 Task: Find connections with filter location Bishoftu with filter topic #purposewith filter profile language Potuguese with filter current company Temenos with filter school Sikar Jobs with filter industry Circuses and Magic Shows with filter service category Budgeting with filter keywords title Director of First Impressions
Action: Mouse moved to (199, 305)
Screenshot: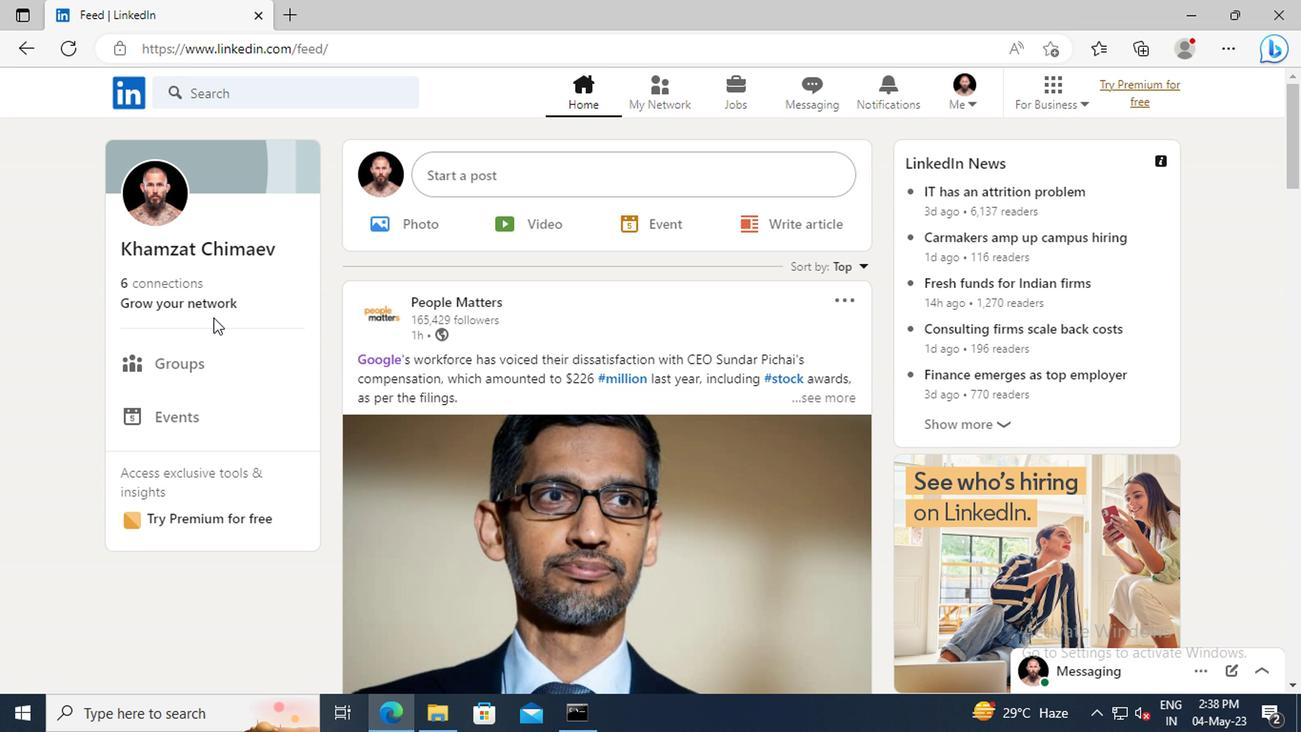 
Action: Mouse pressed left at (199, 305)
Screenshot: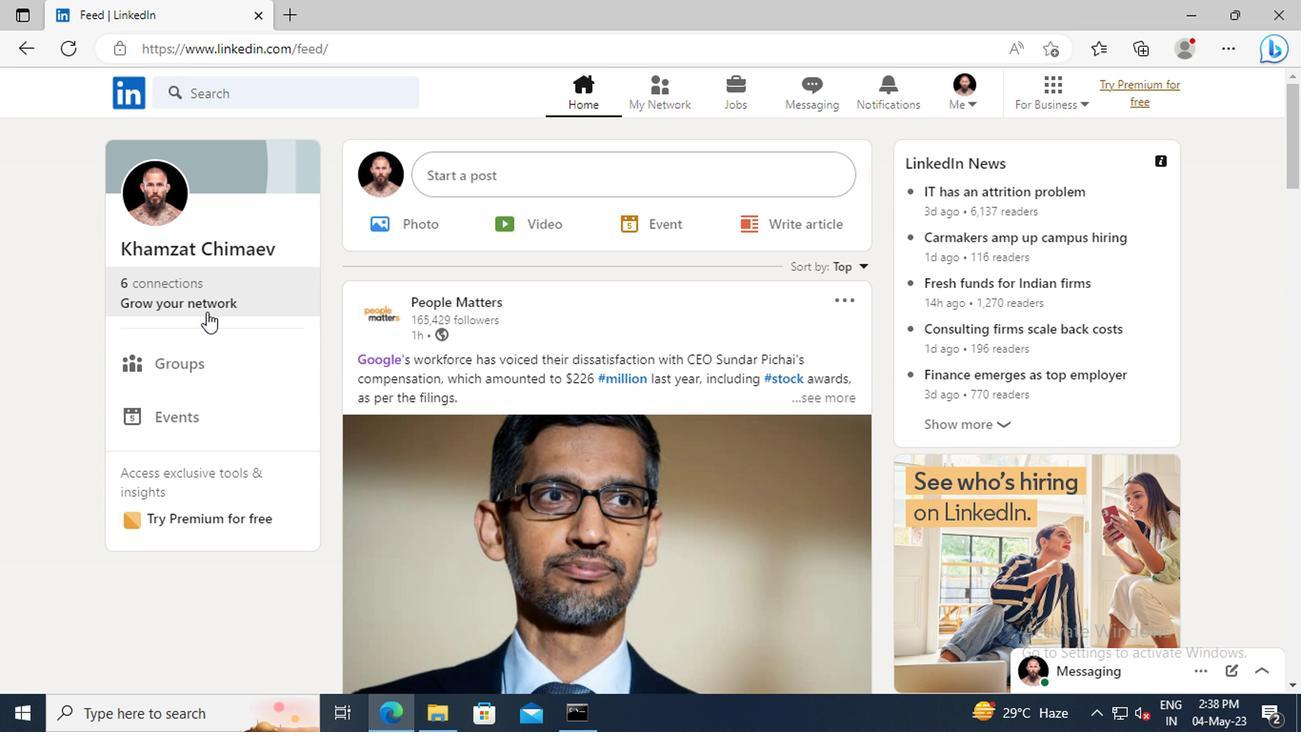 
Action: Mouse moved to (198, 202)
Screenshot: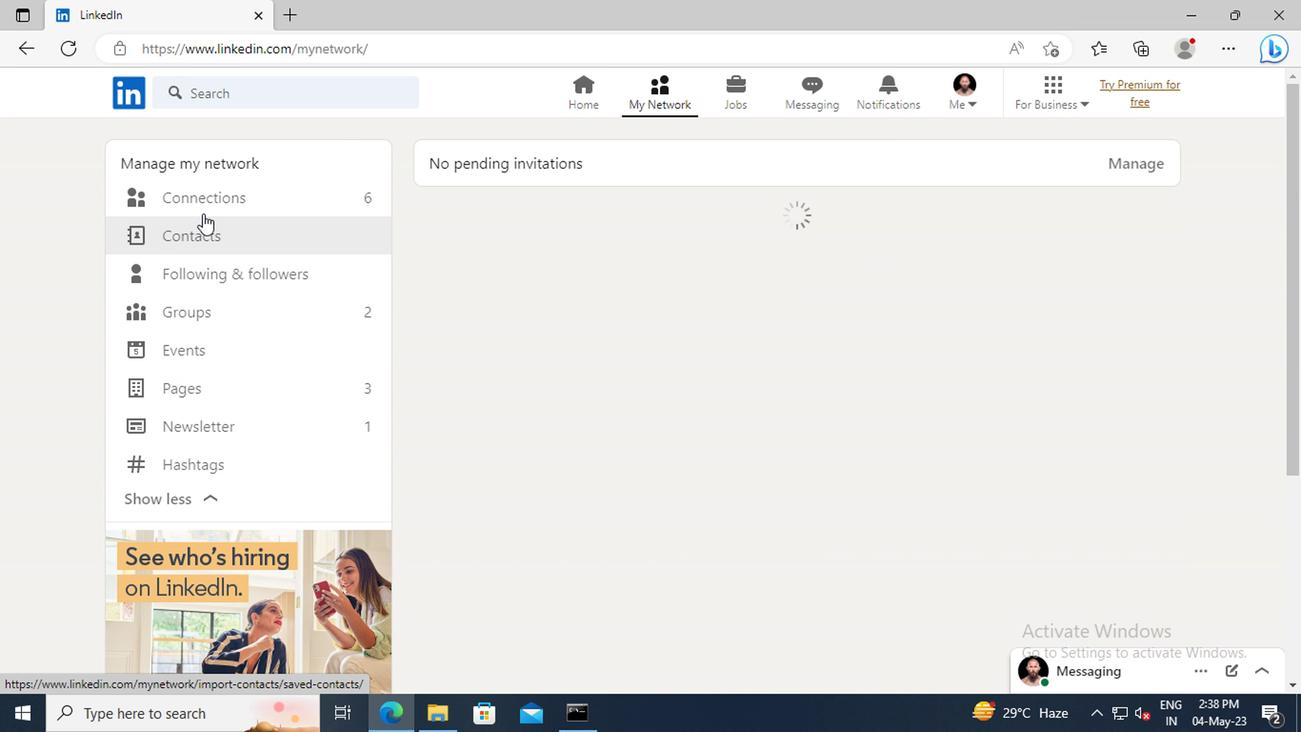 
Action: Mouse pressed left at (198, 202)
Screenshot: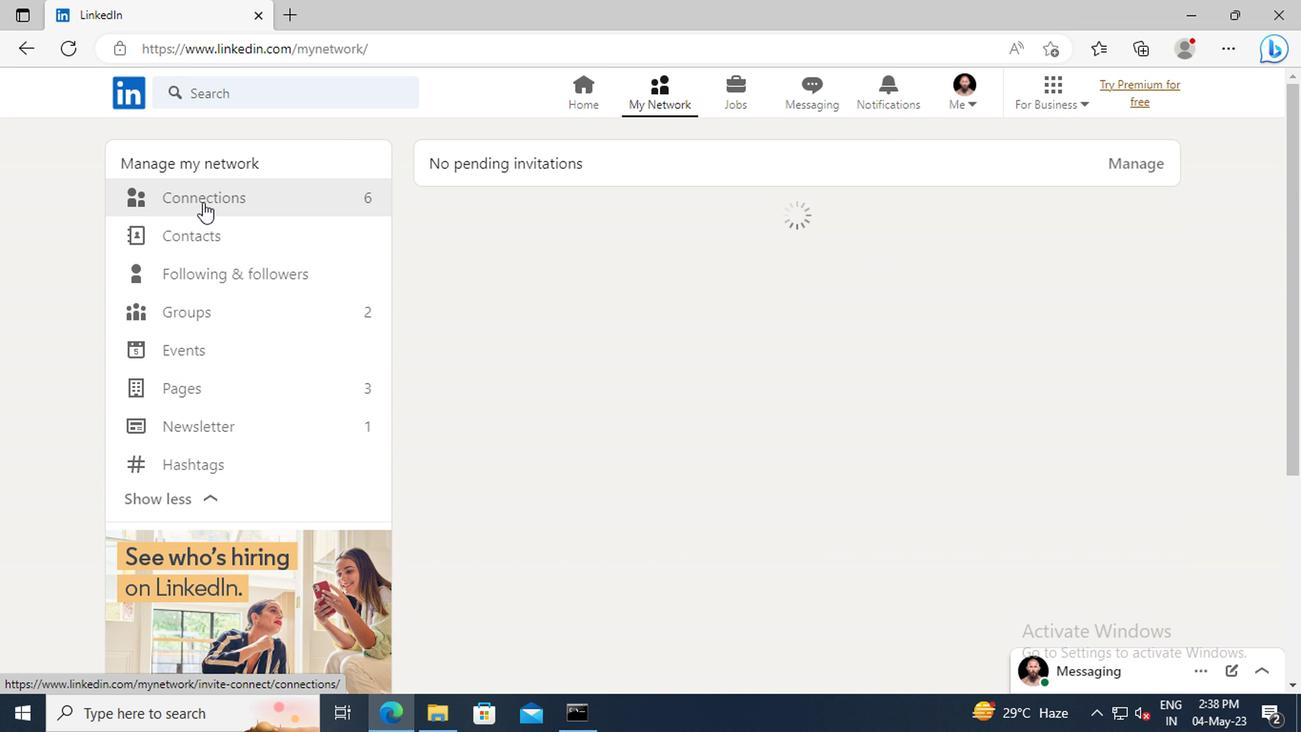 
Action: Mouse moved to (756, 206)
Screenshot: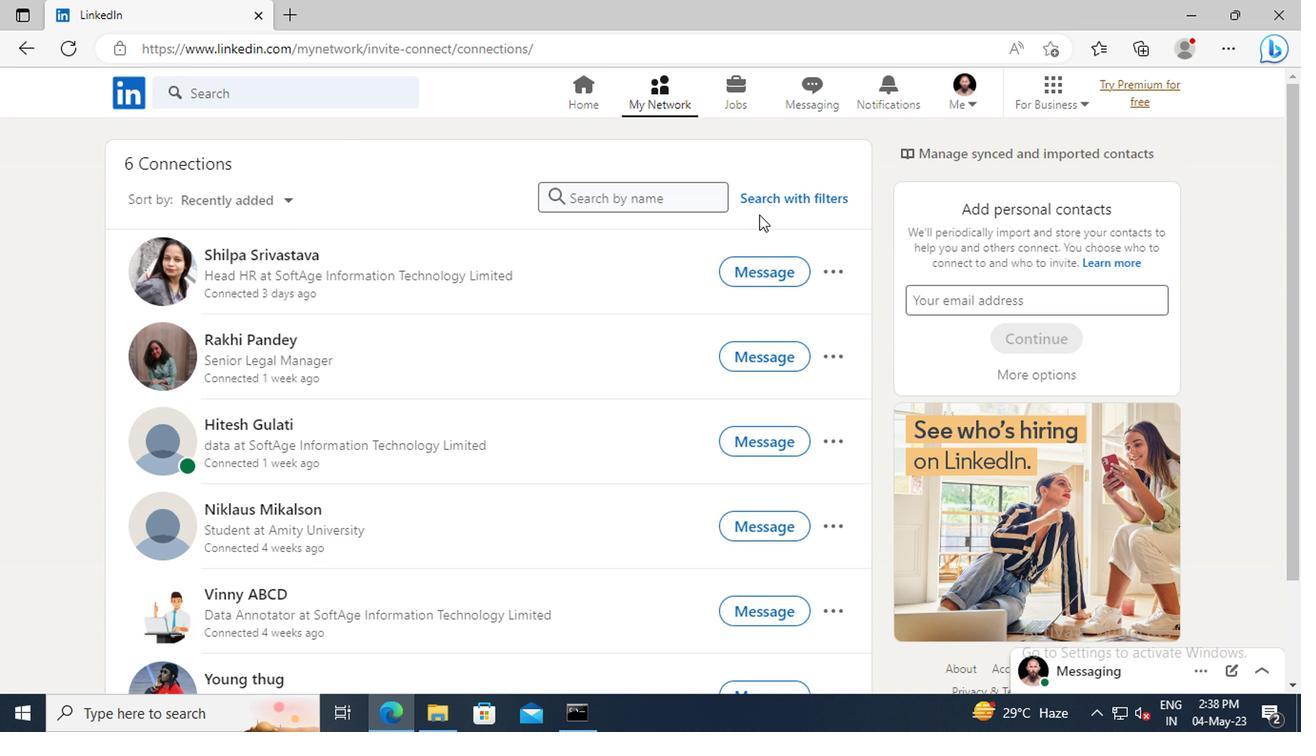 
Action: Mouse pressed left at (756, 206)
Screenshot: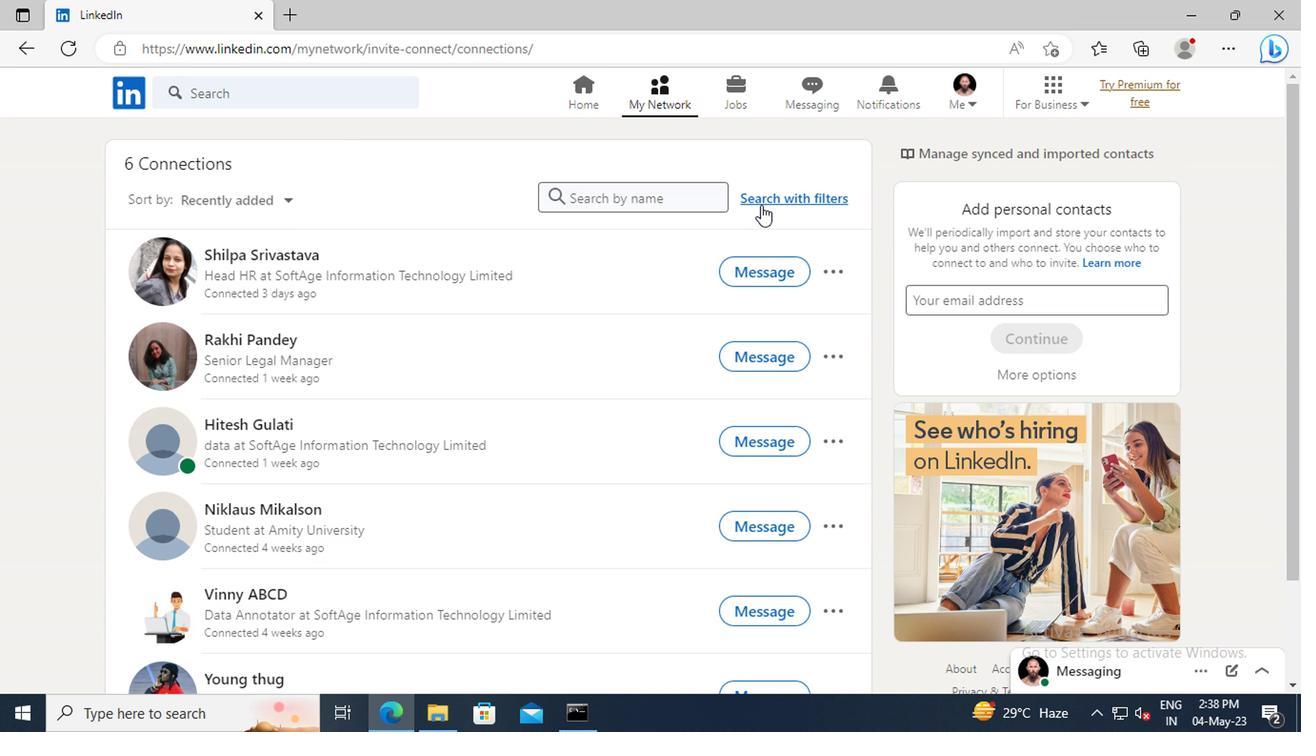 
Action: Mouse moved to (718, 155)
Screenshot: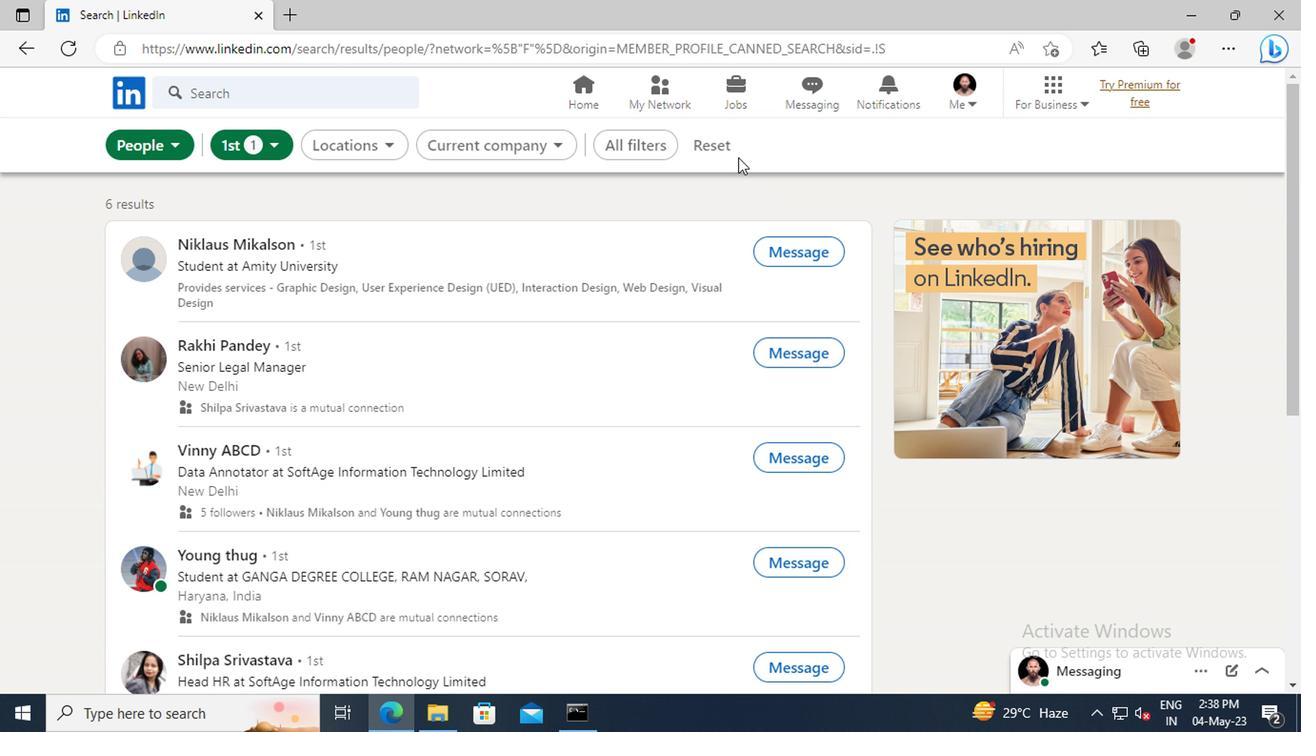 
Action: Mouse pressed left at (718, 155)
Screenshot: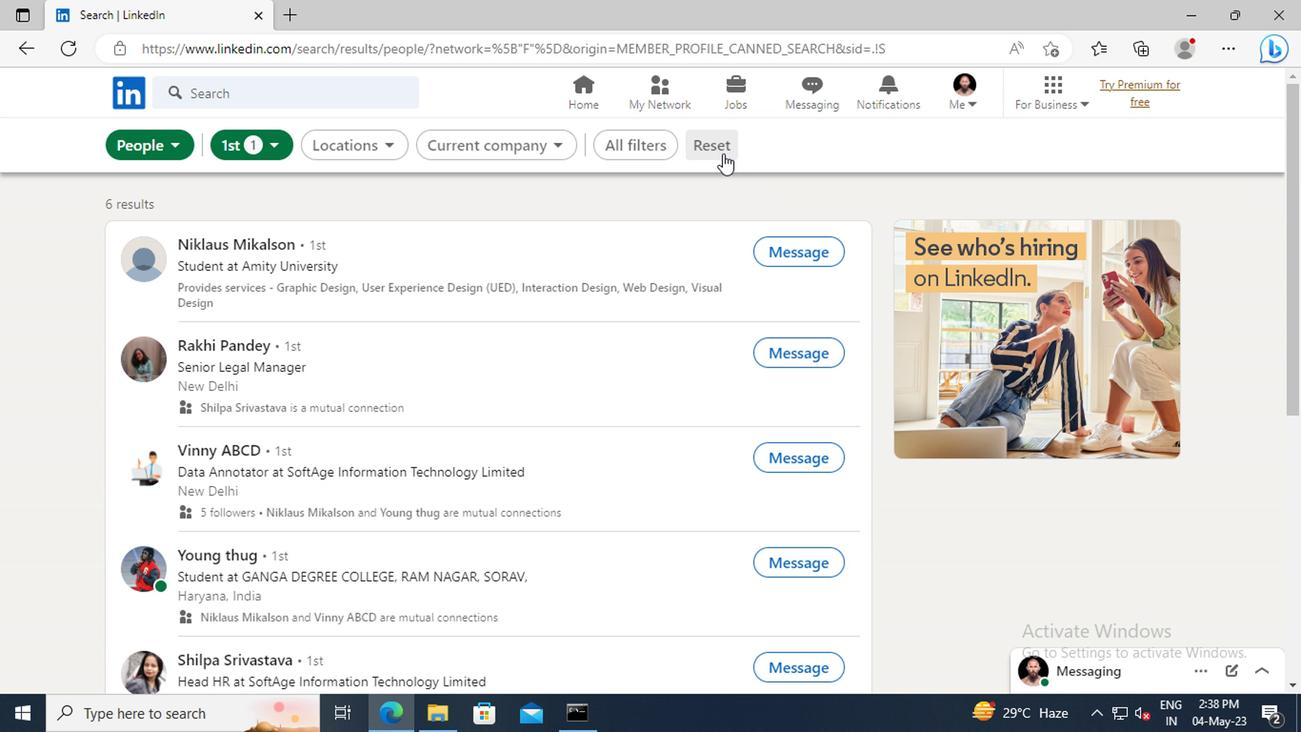 
Action: Mouse moved to (688, 153)
Screenshot: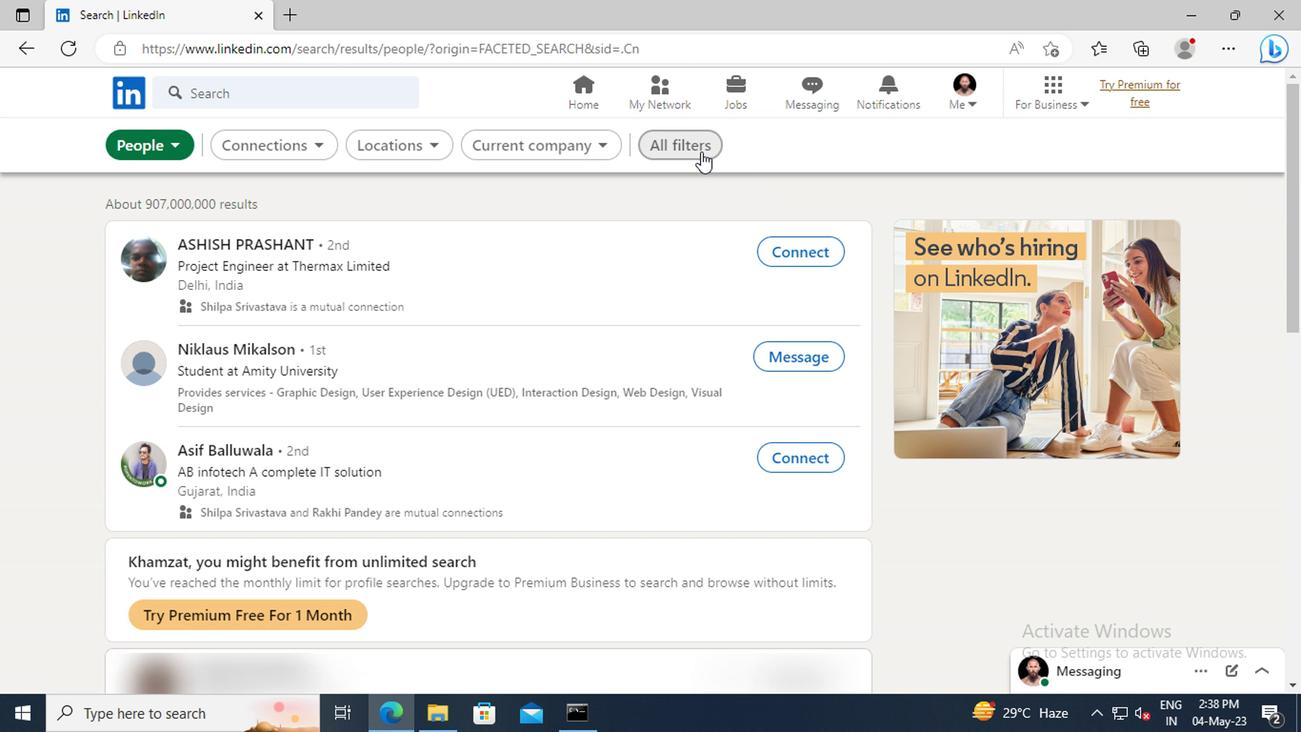 
Action: Mouse pressed left at (688, 153)
Screenshot: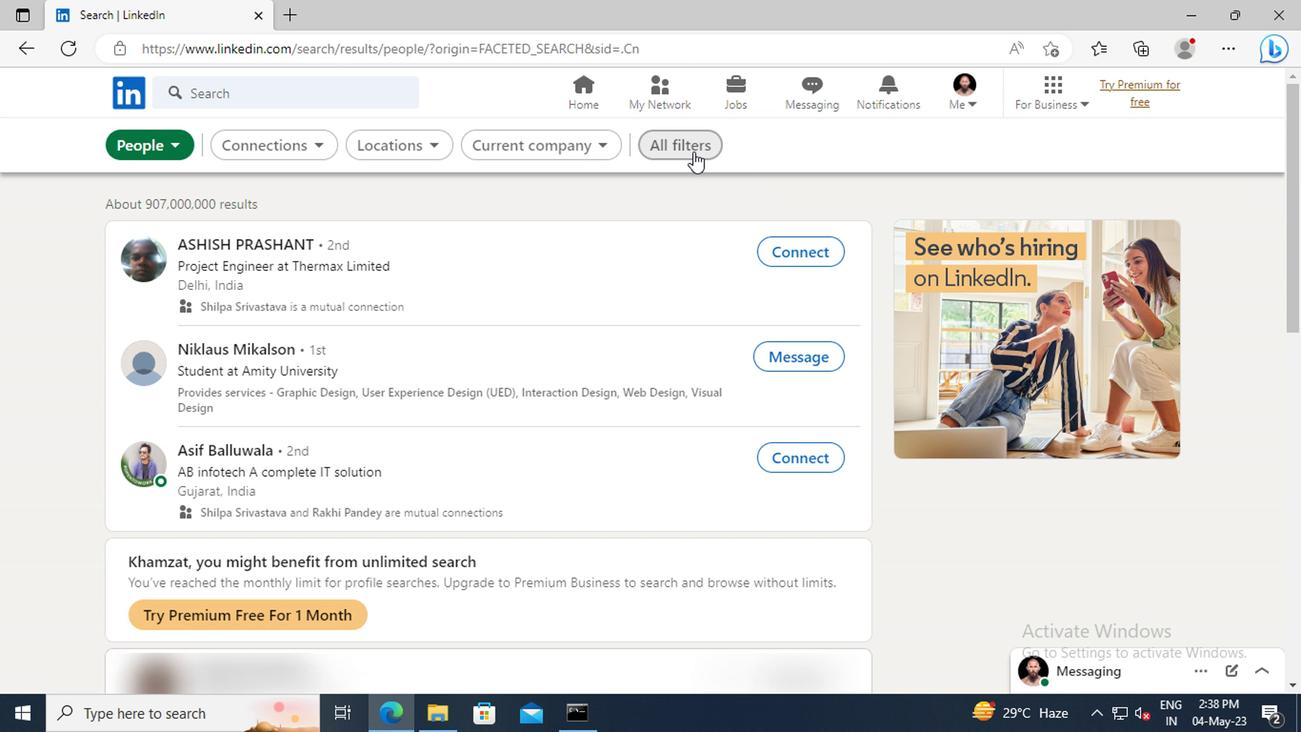 
Action: Mouse moved to (1019, 371)
Screenshot: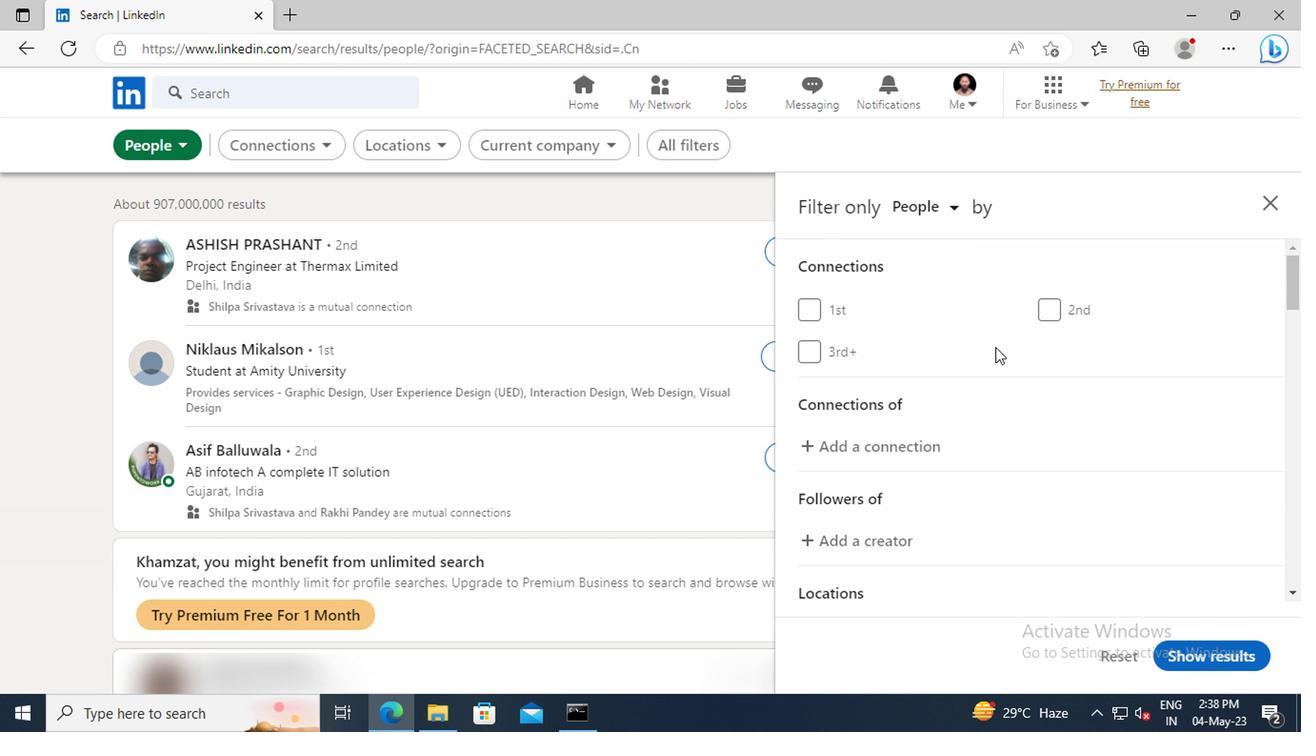 
Action: Mouse scrolled (1019, 370) with delta (0, -1)
Screenshot: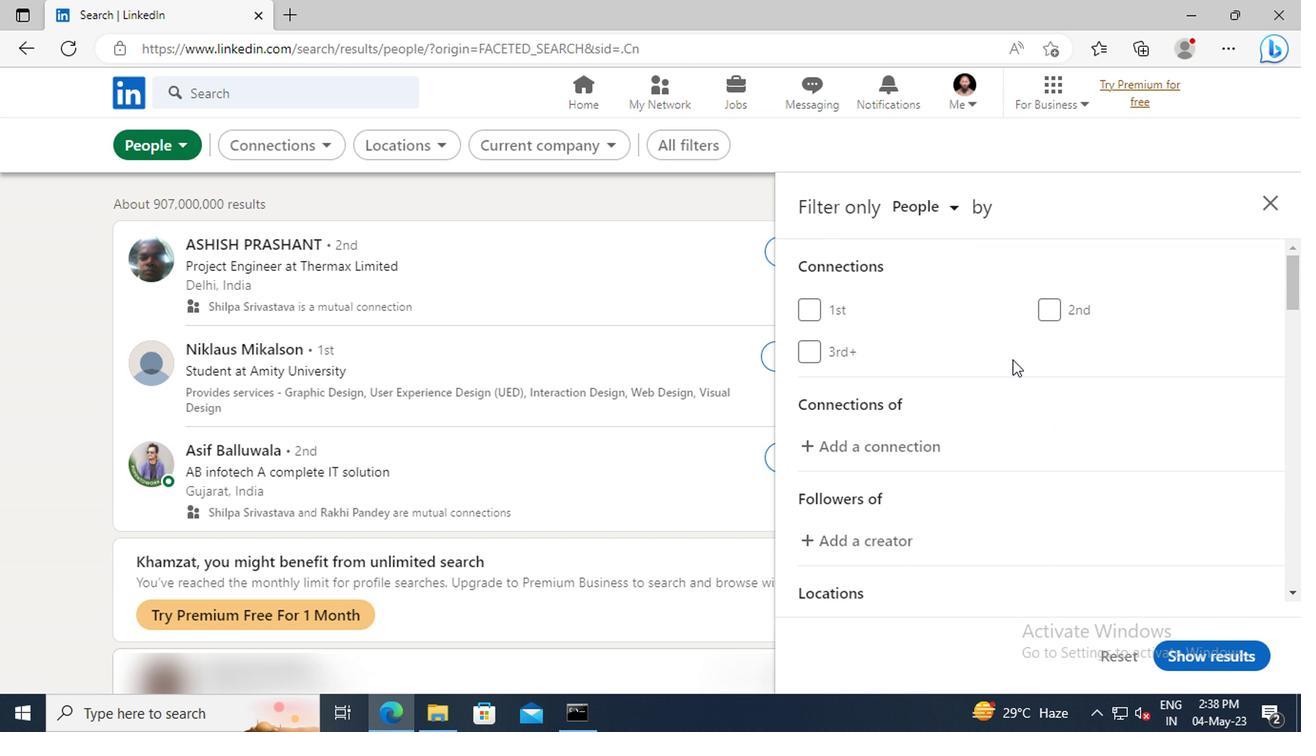
Action: Mouse scrolled (1019, 370) with delta (0, -1)
Screenshot: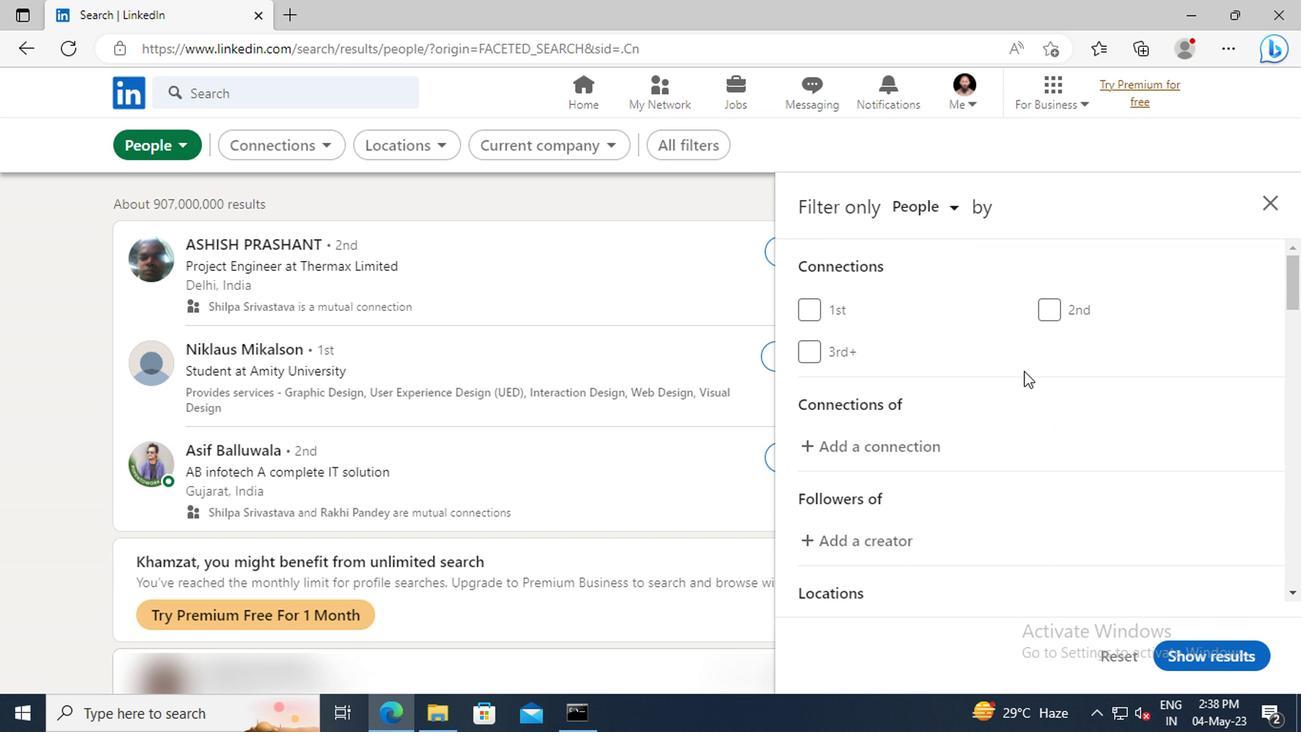 
Action: Mouse scrolled (1019, 370) with delta (0, -1)
Screenshot: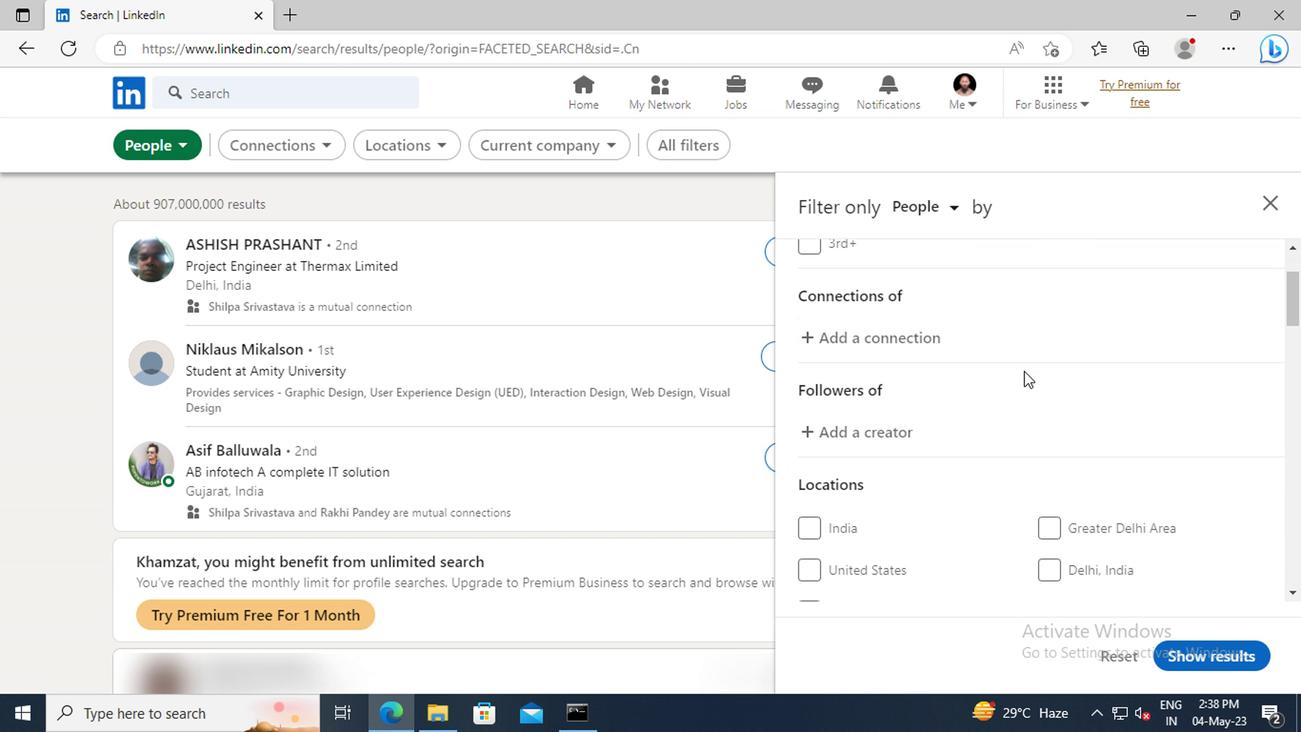 
Action: Mouse scrolled (1019, 370) with delta (0, -1)
Screenshot: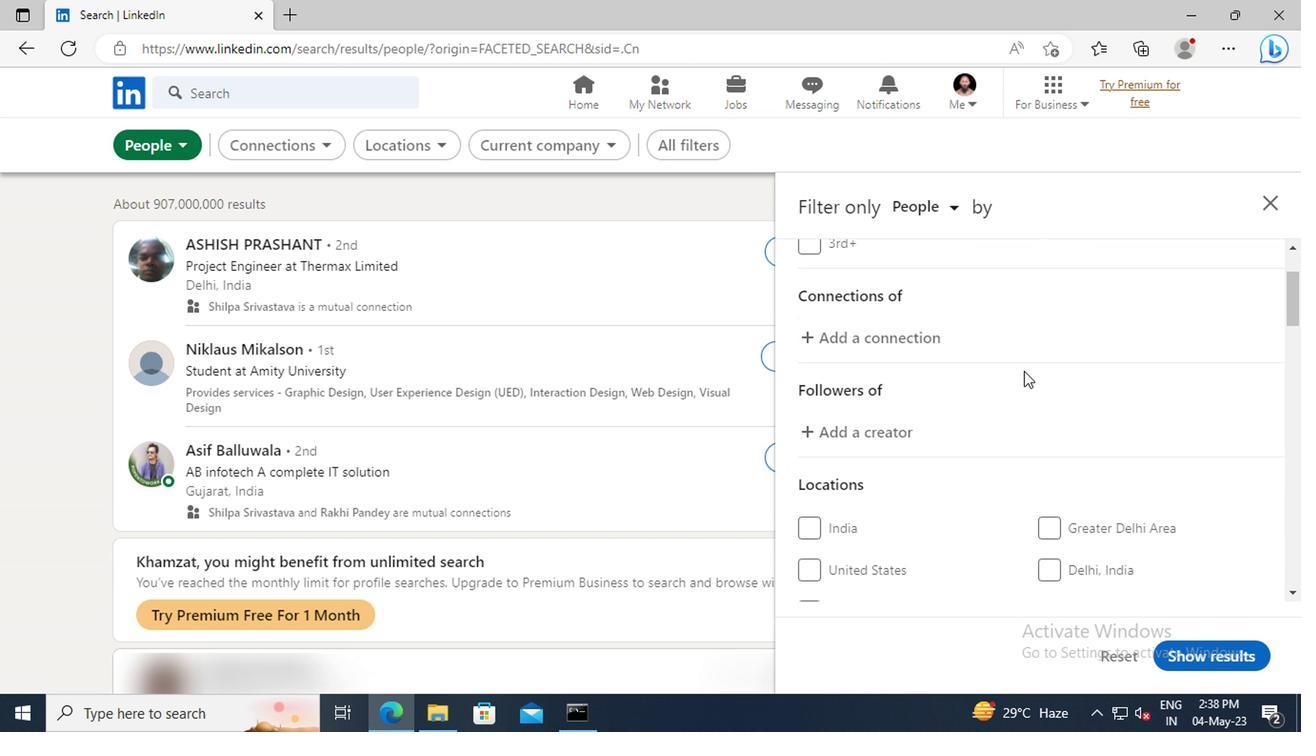 
Action: Mouse scrolled (1019, 370) with delta (0, -1)
Screenshot: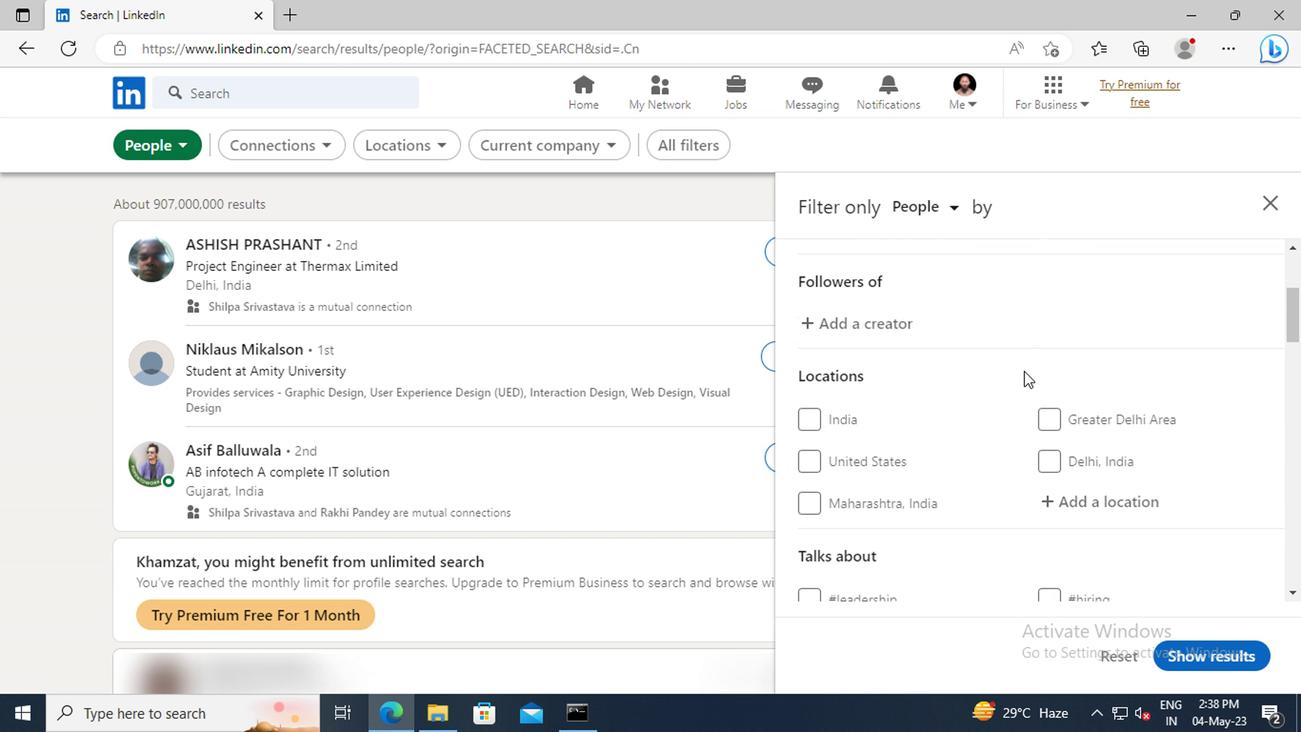 
Action: Mouse scrolled (1019, 370) with delta (0, -1)
Screenshot: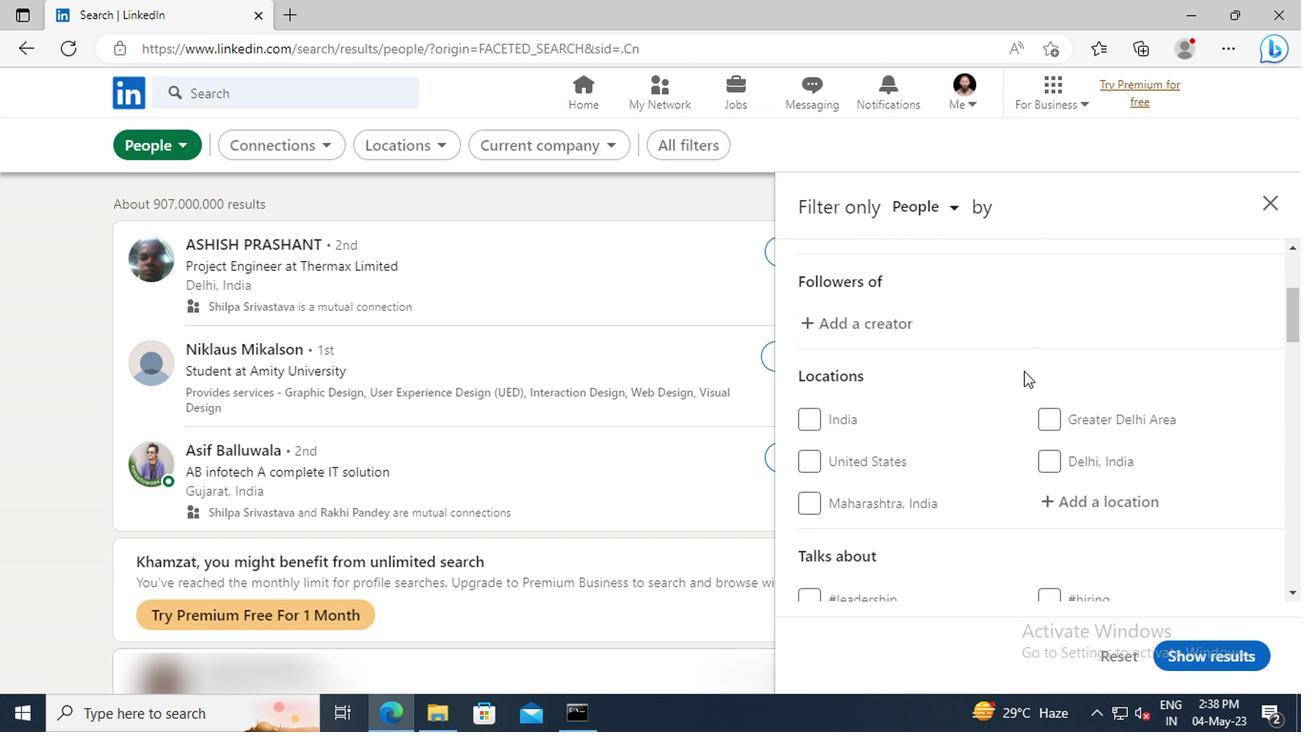
Action: Mouse moved to (1051, 394)
Screenshot: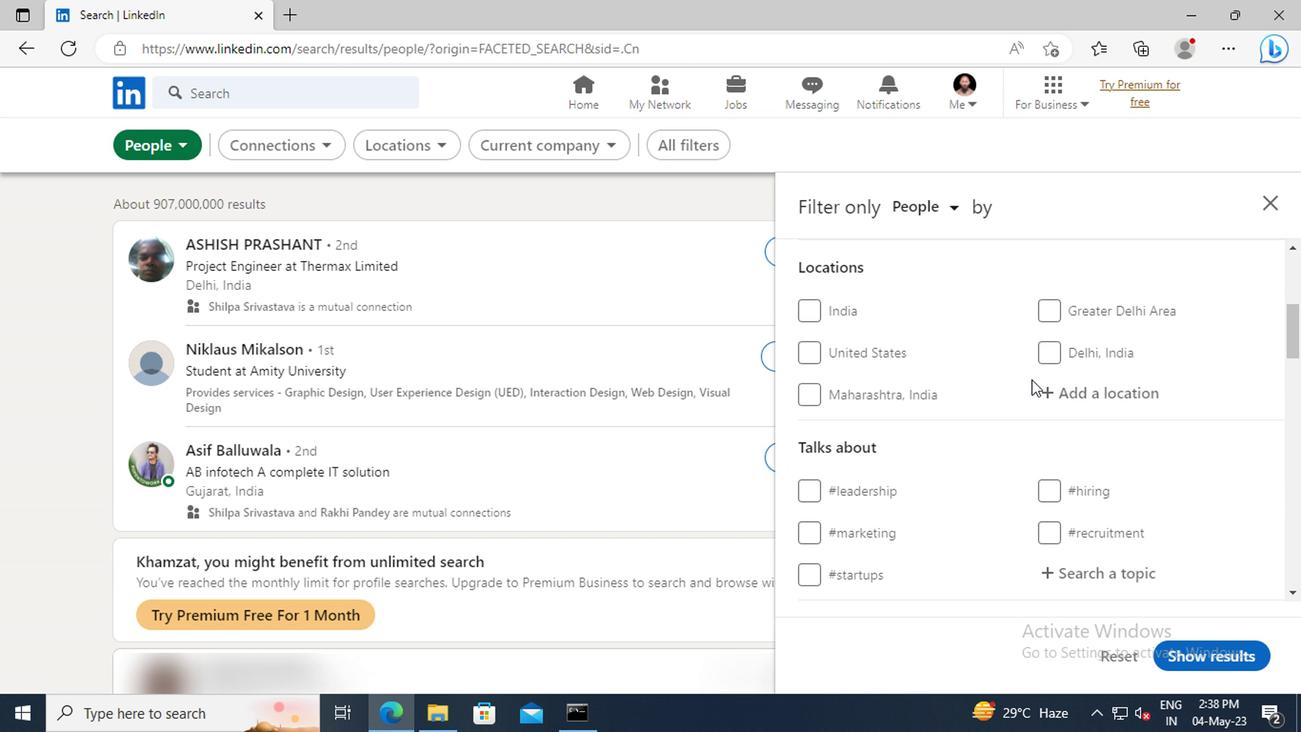 
Action: Mouse pressed left at (1051, 394)
Screenshot: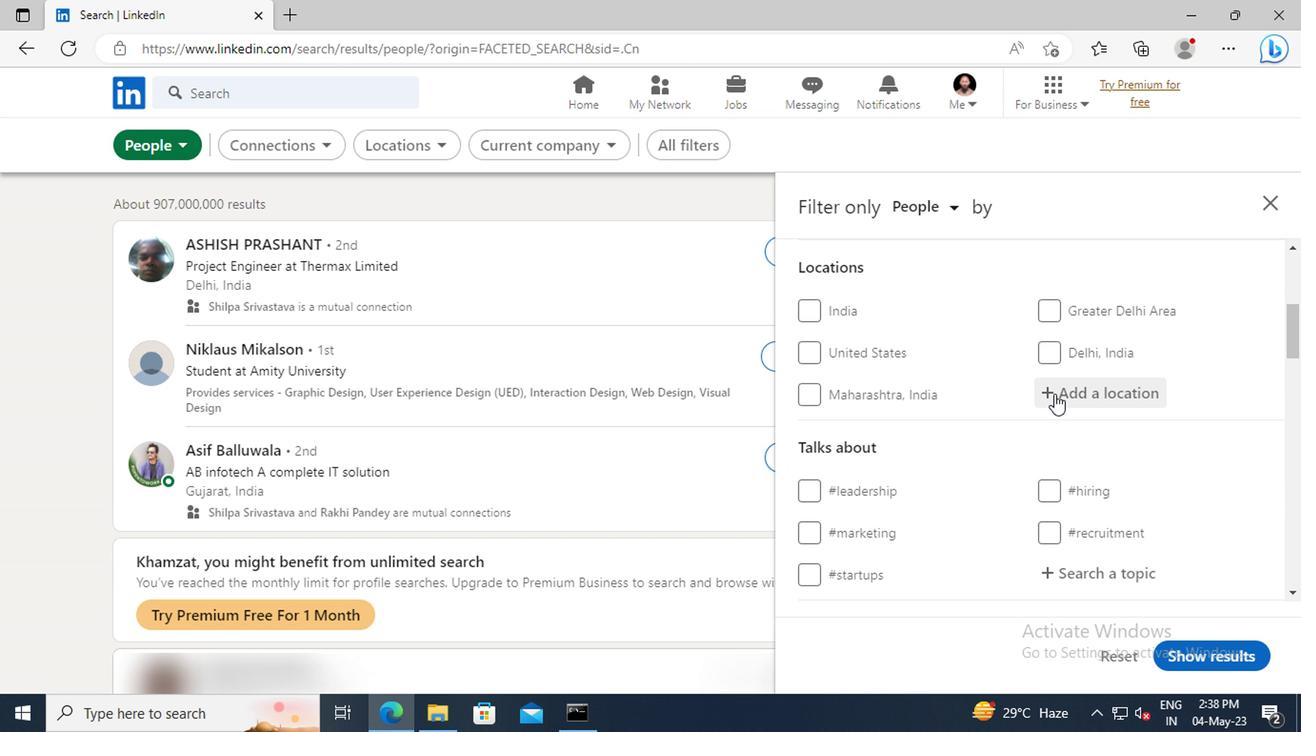 
Action: Mouse moved to (1046, 397)
Screenshot: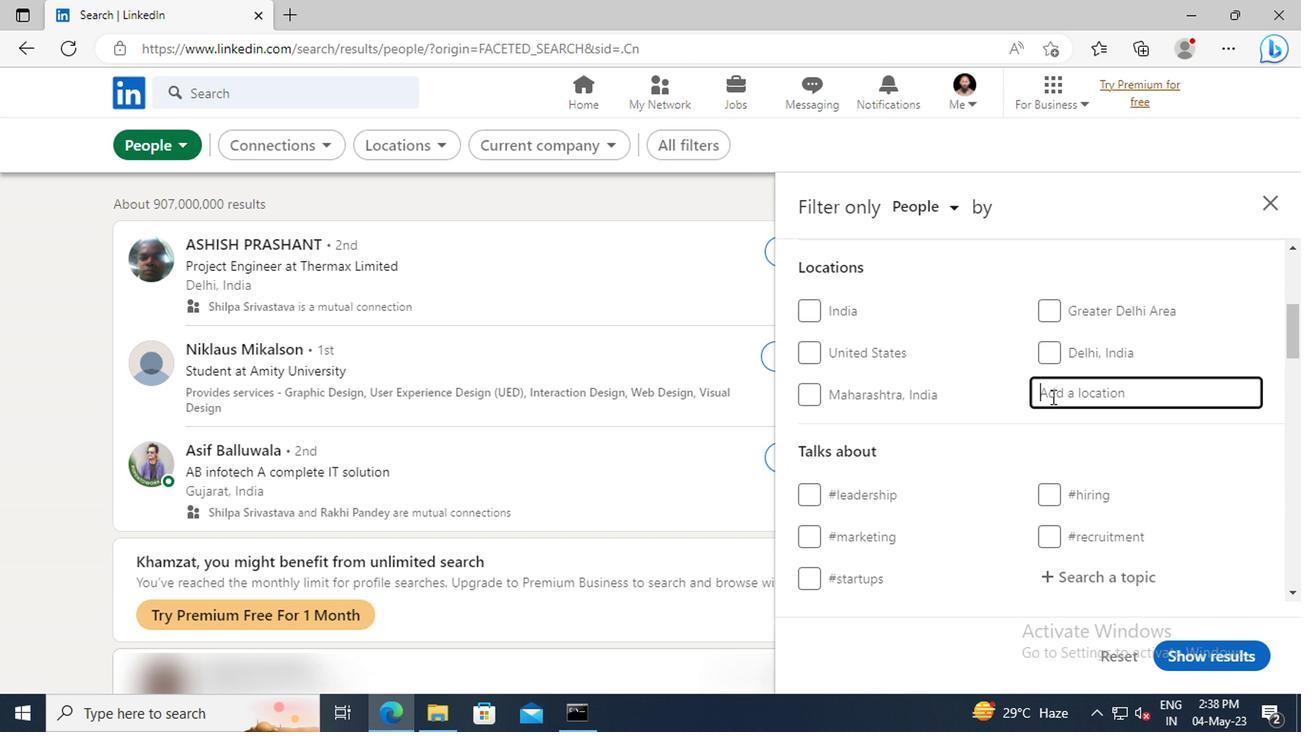
Action: Key pressed <Key.shift>BISHOFTU<Key.enter>
Screenshot: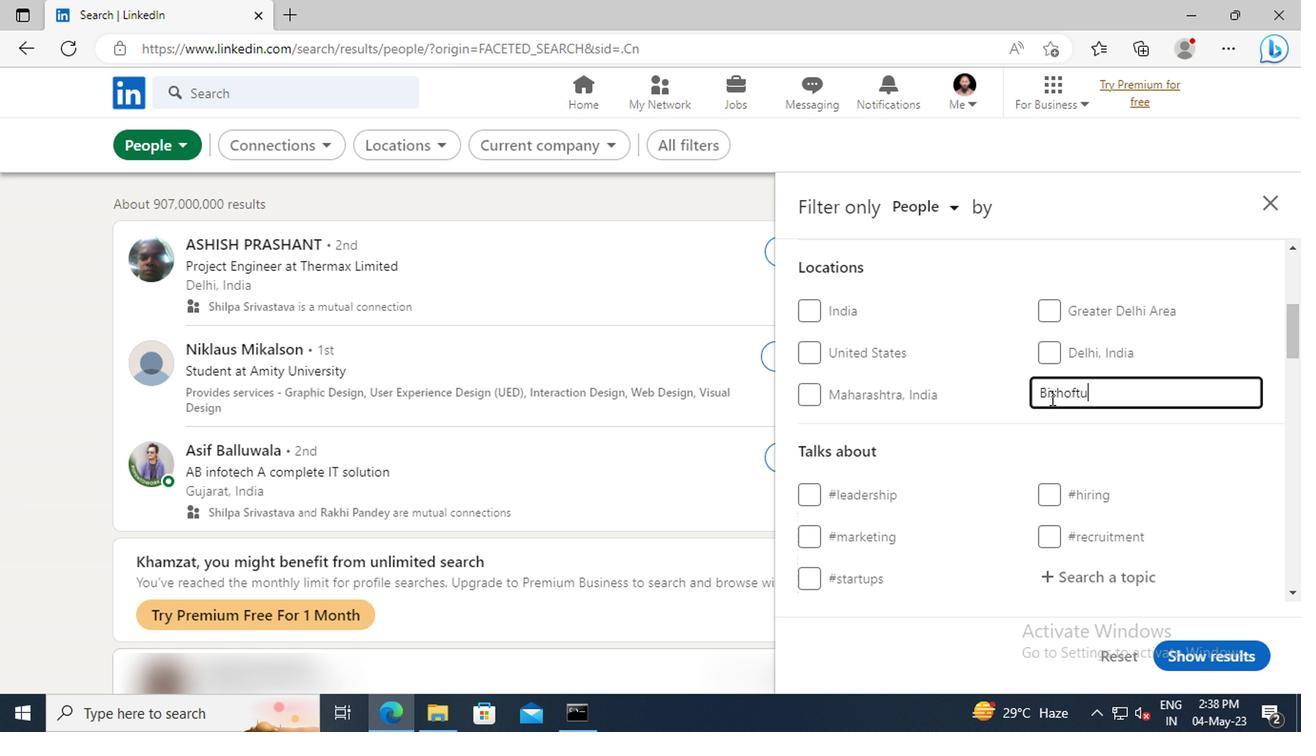 
Action: Mouse scrolled (1046, 396) with delta (0, -1)
Screenshot: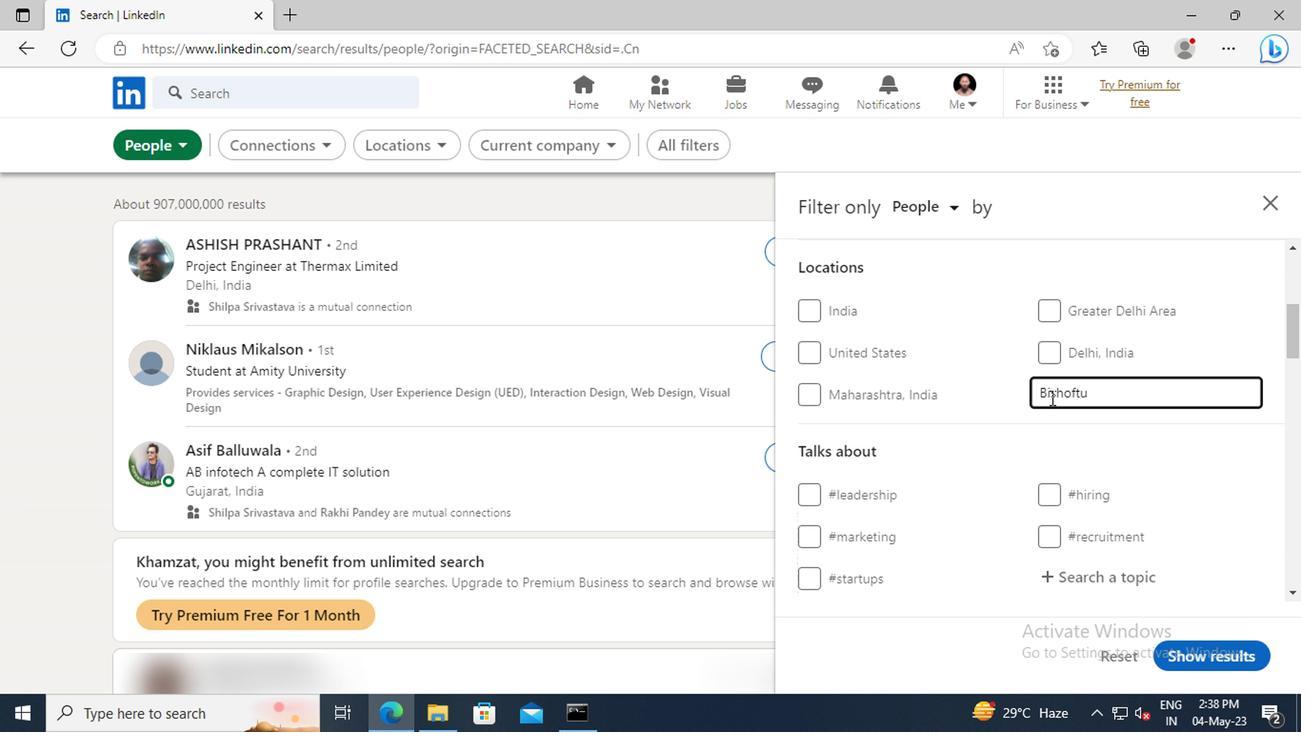 
Action: Mouse scrolled (1046, 396) with delta (0, -1)
Screenshot: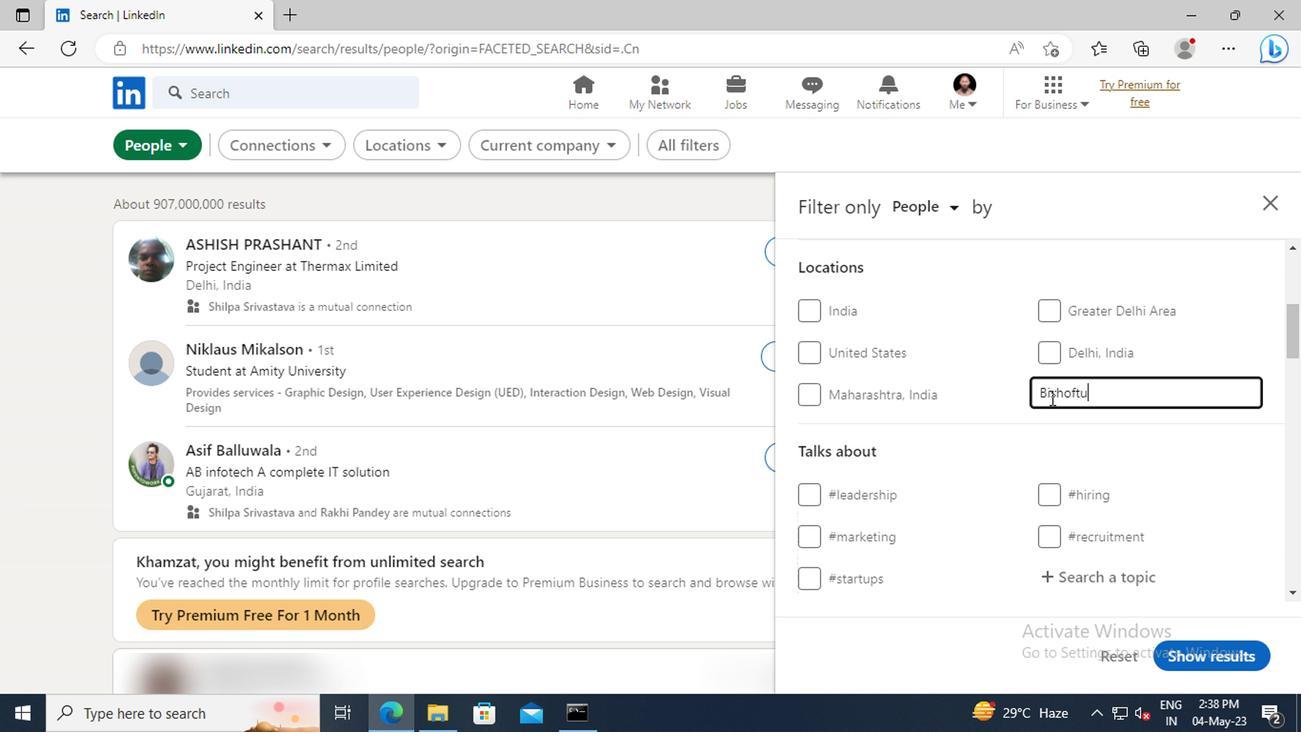 
Action: Mouse scrolled (1046, 396) with delta (0, -1)
Screenshot: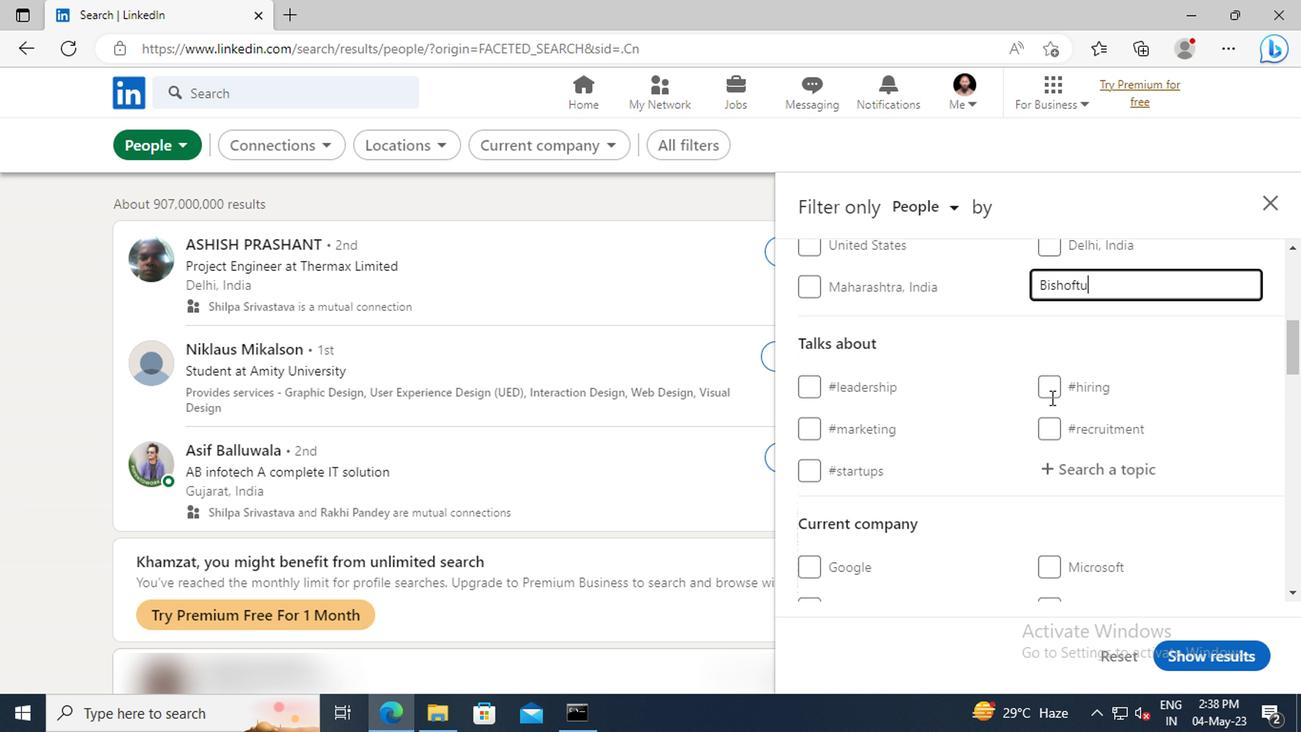 
Action: Mouse moved to (1052, 410)
Screenshot: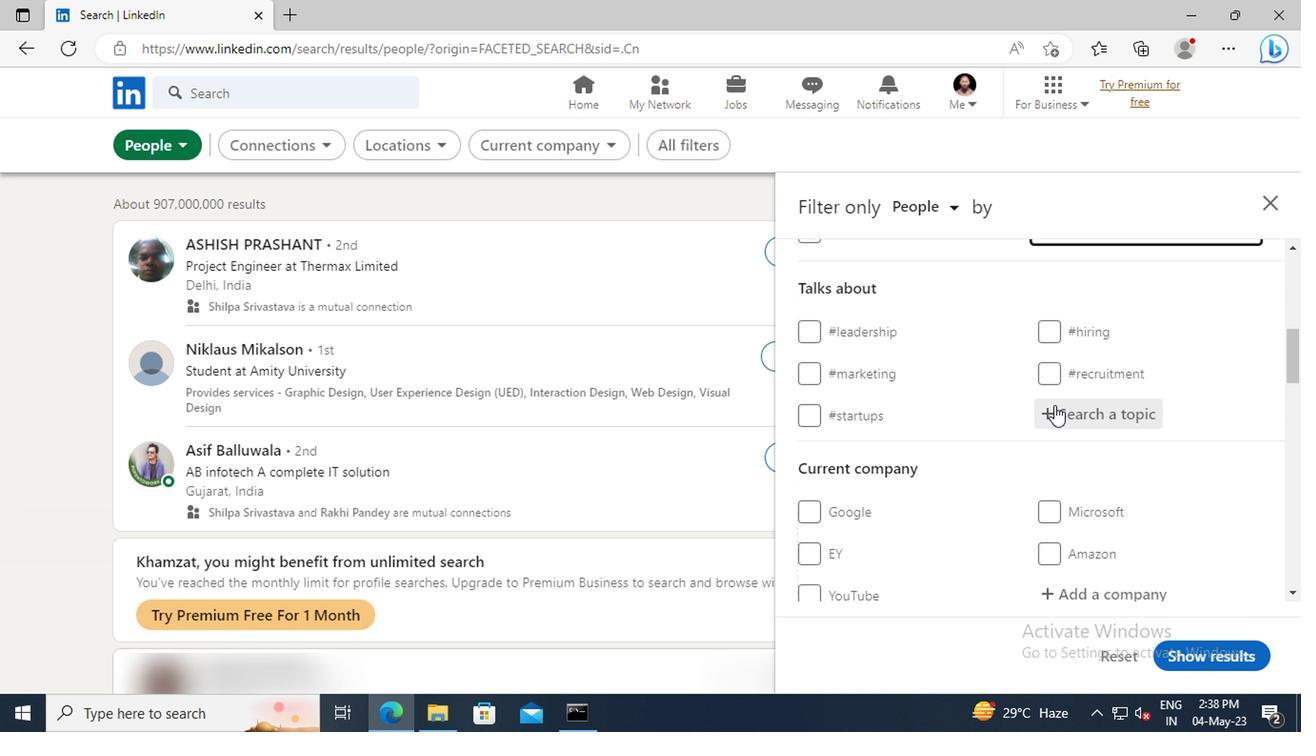 
Action: Mouse pressed left at (1052, 410)
Screenshot: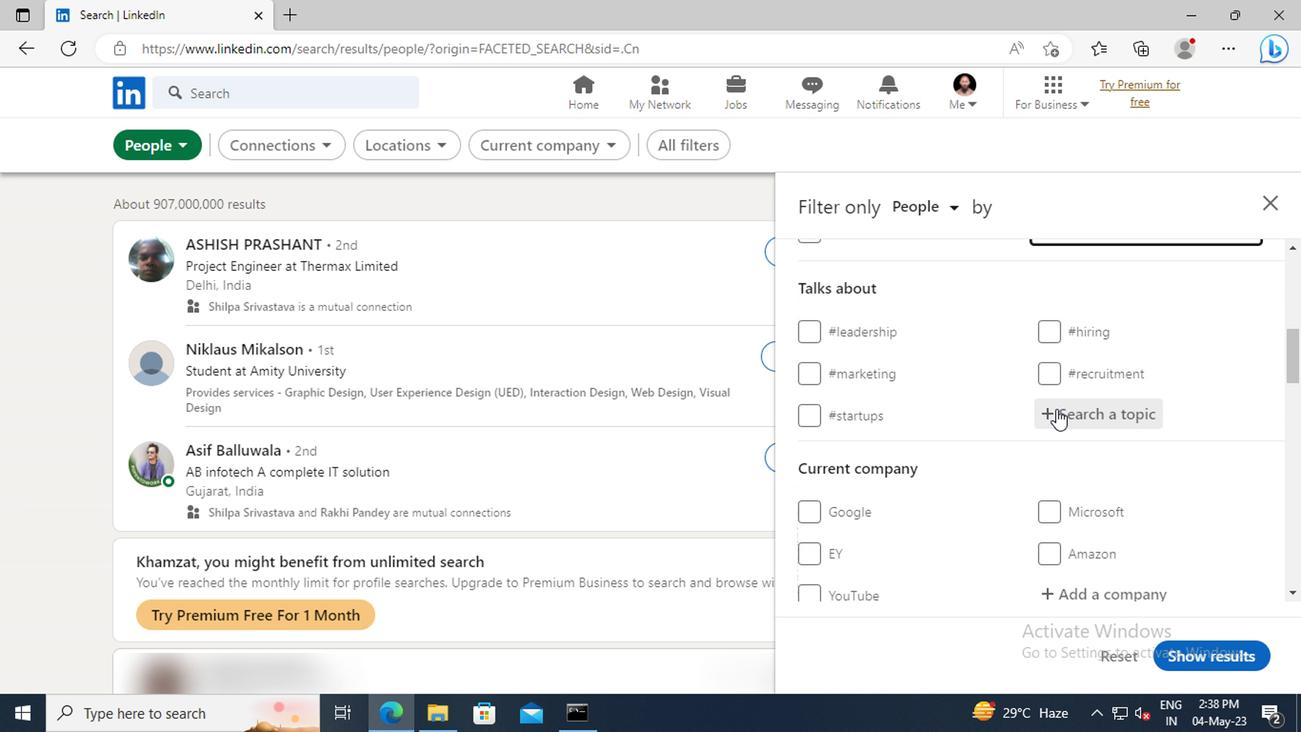 
Action: Mouse moved to (1054, 412)
Screenshot: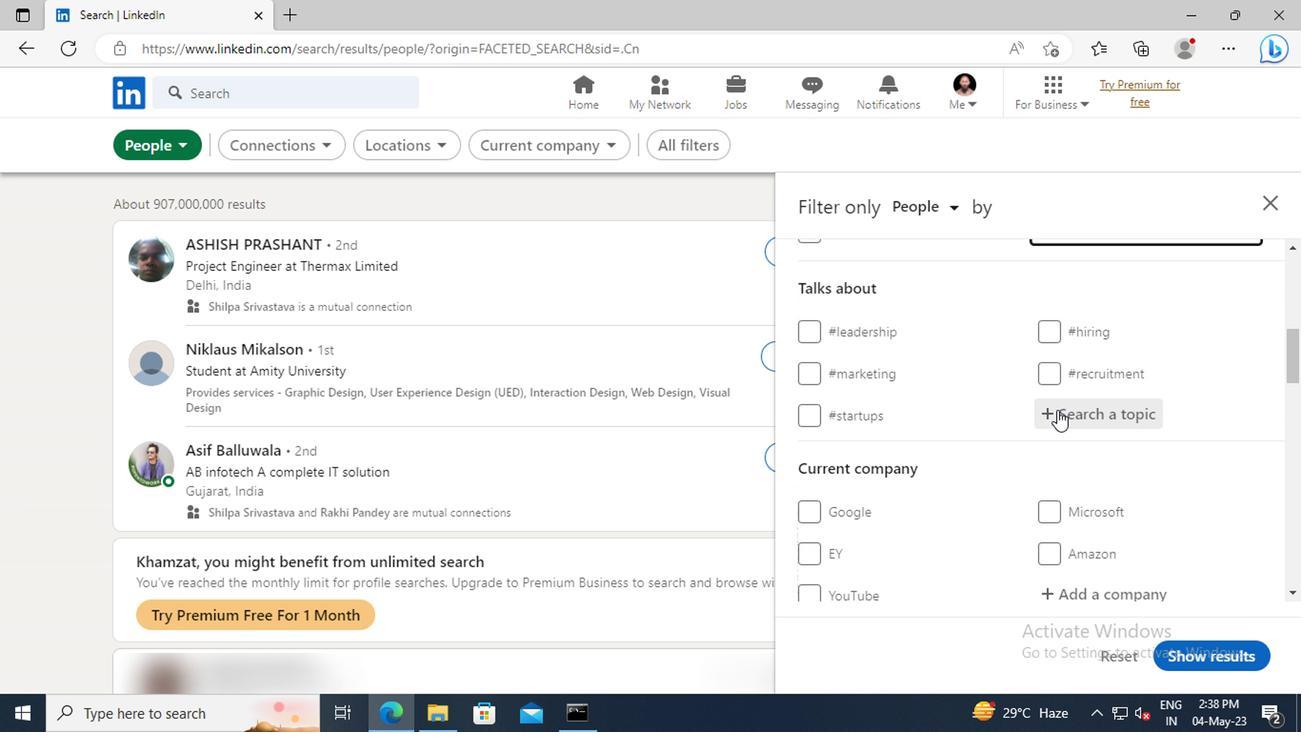 
Action: Key pressed PURPOS
Screenshot: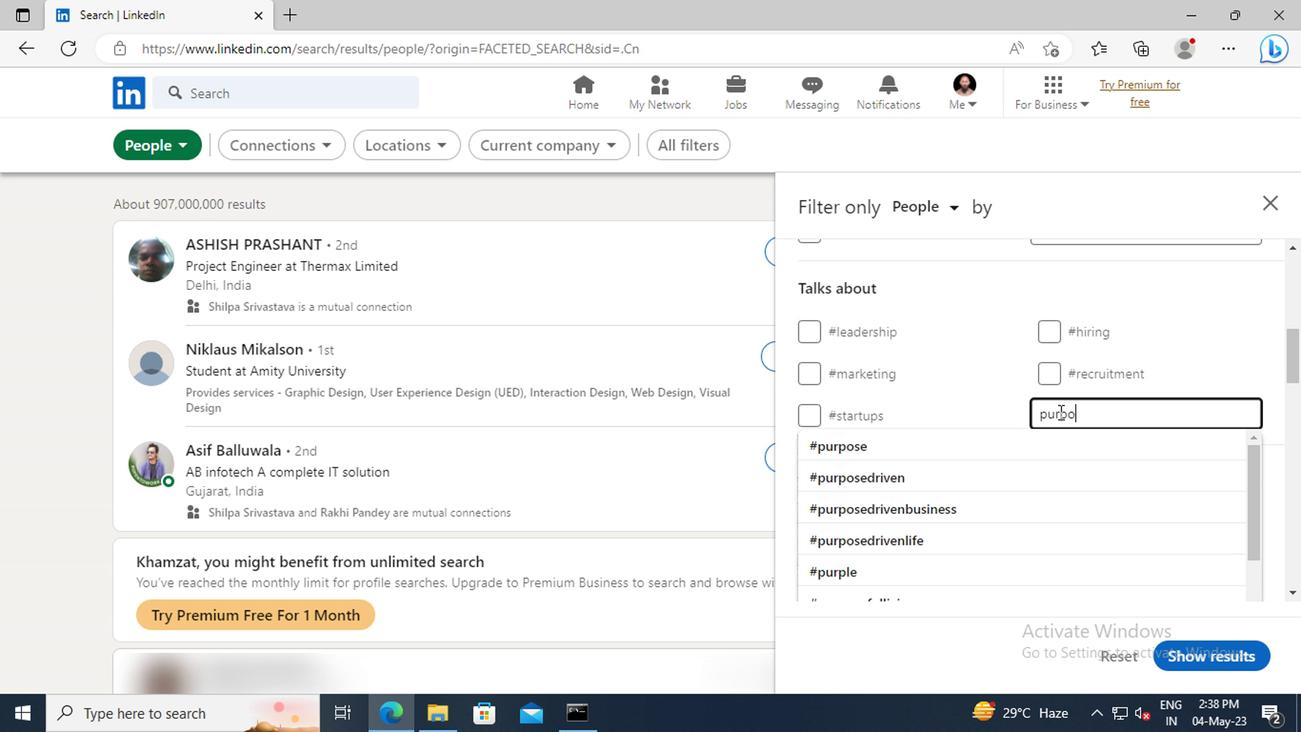 
Action: Mouse moved to (1054, 439)
Screenshot: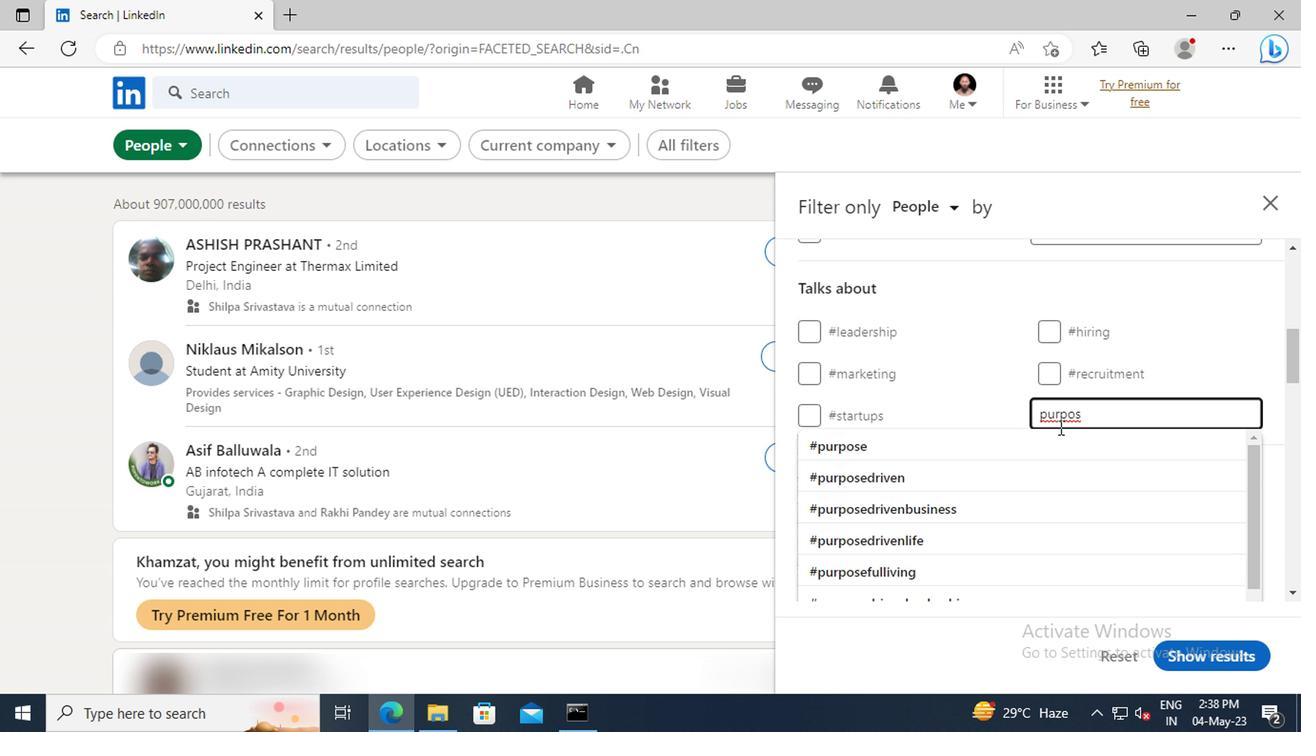 
Action: Mouse pressed left at (1054, 439)
Screenshot: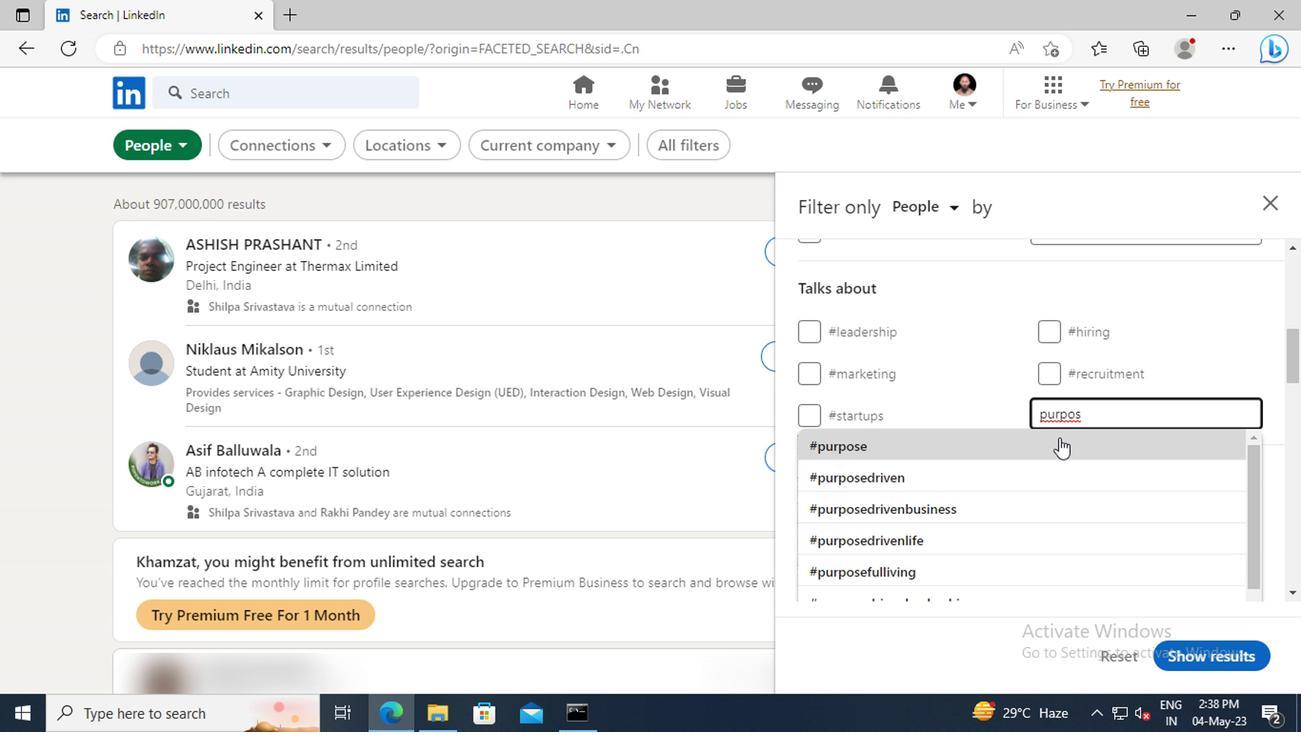 
Action: Mouse scrolled (1054, 438) with delta (0, 0)
Screenshot: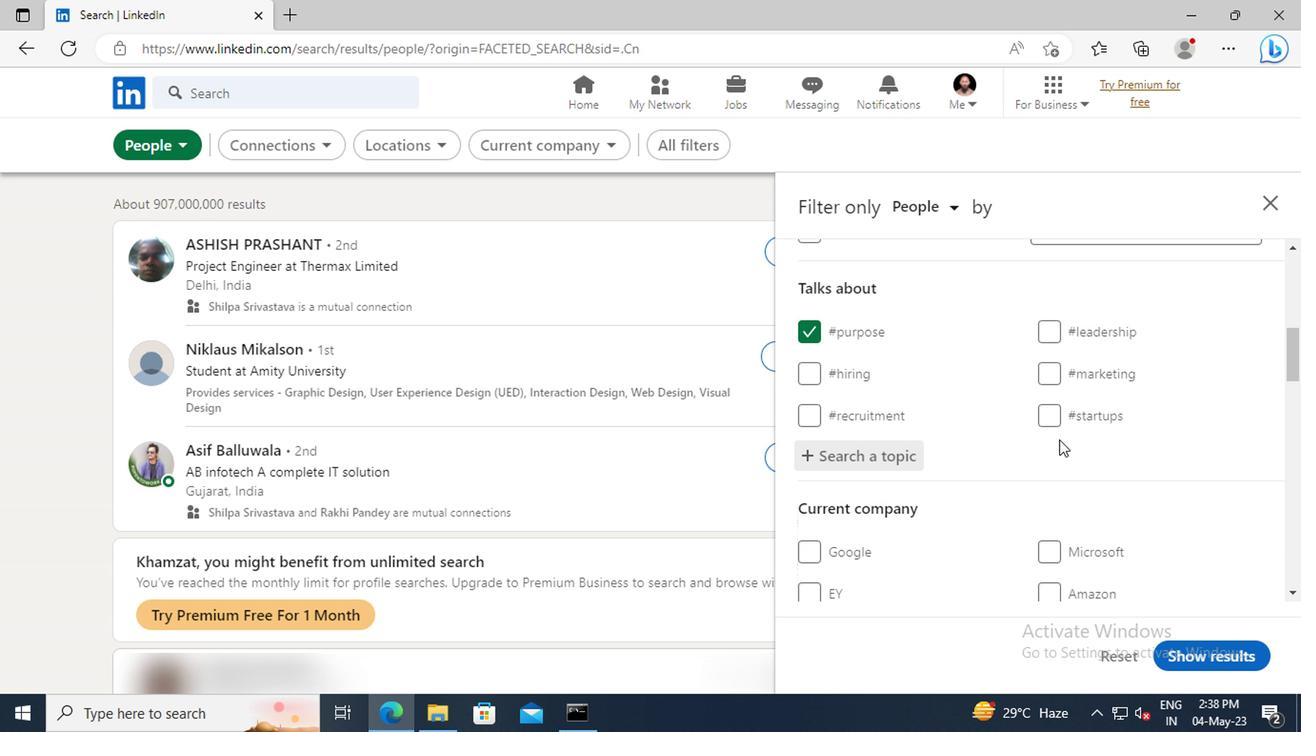 
Action: Mouse scrolled (1054, 438) with delta (0, 0)
Screenshot: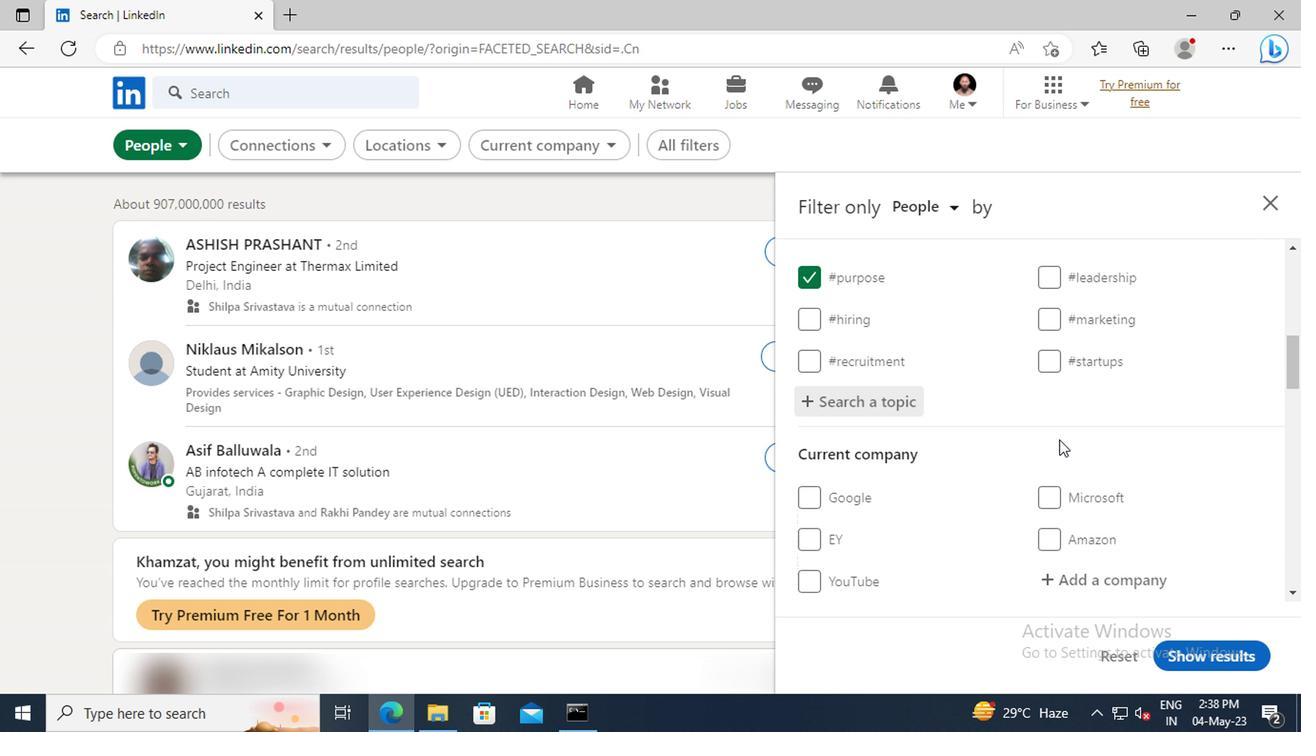
Action: Mouse scrolled (1054, 438) with delta (0, 0)
Screenshot: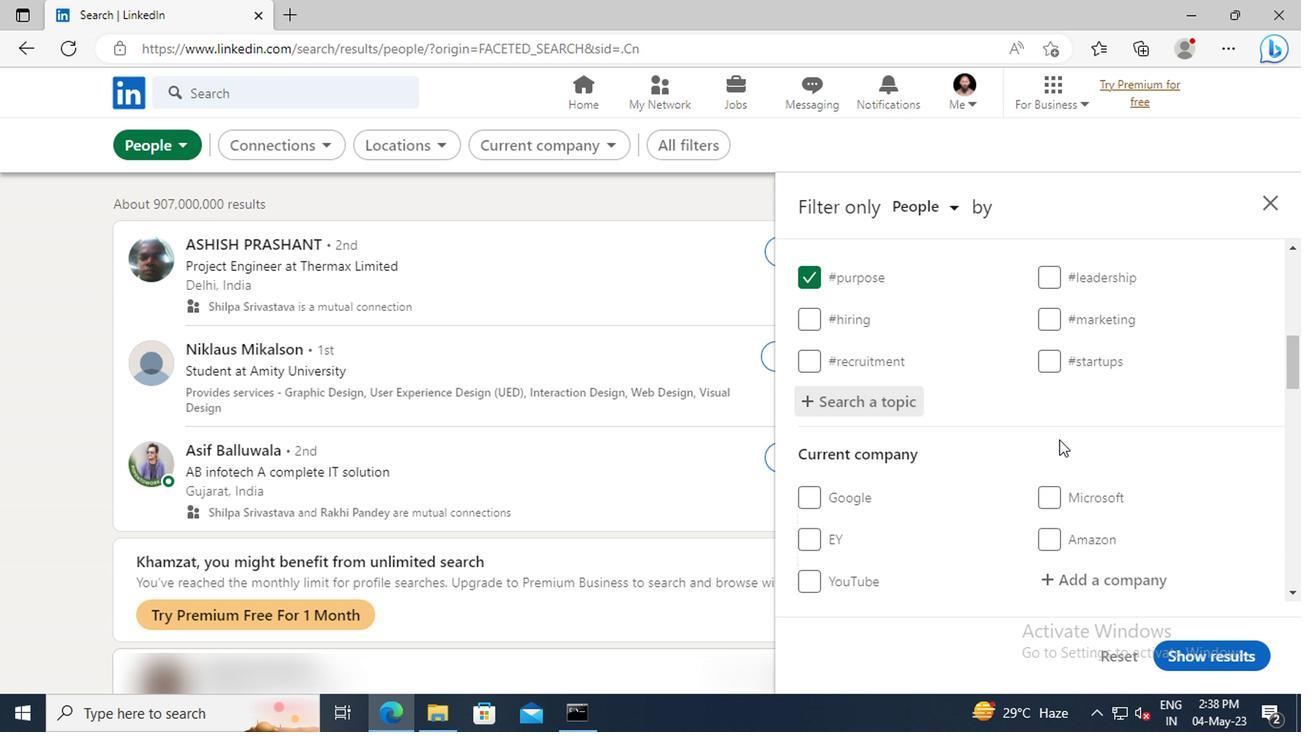 
Action: Mouse scrolled (1054, 438) with delta (0, 0)
Screenshot: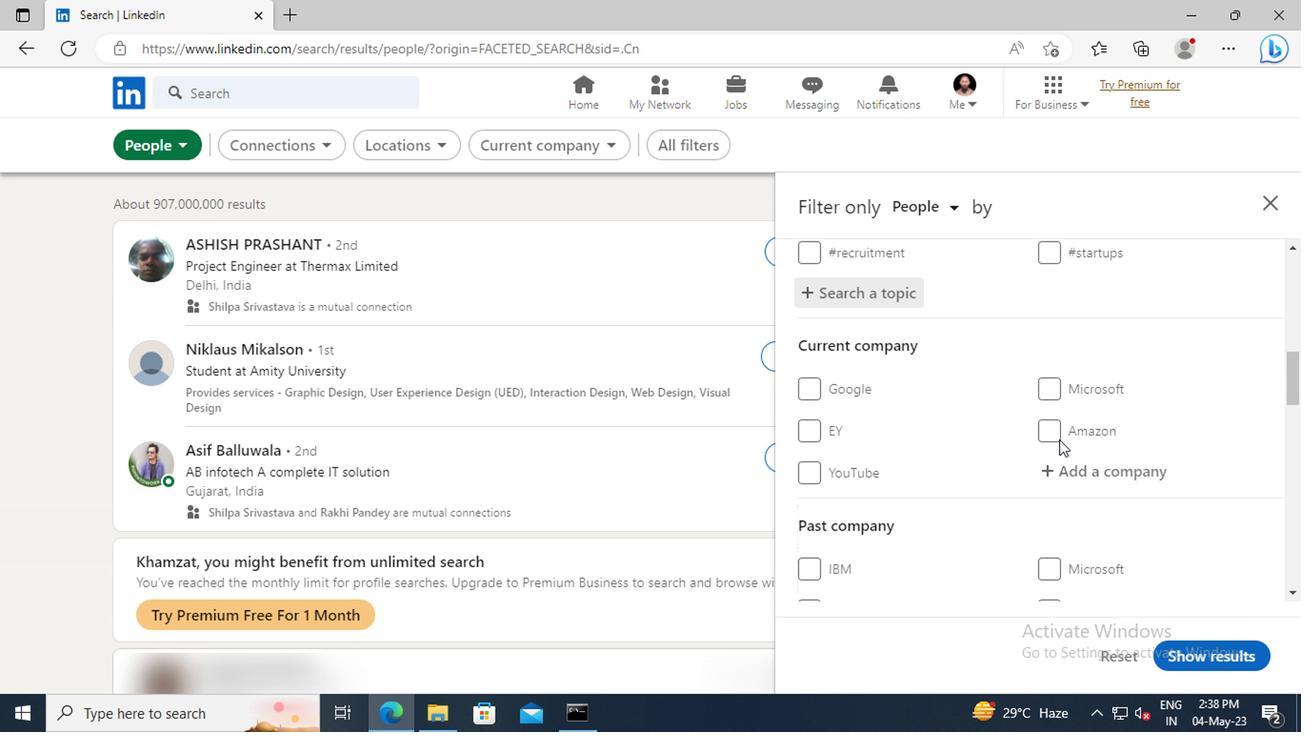 
Action: Mouse scrolled (1054, 438) with delta (0, 0)
Screenshot: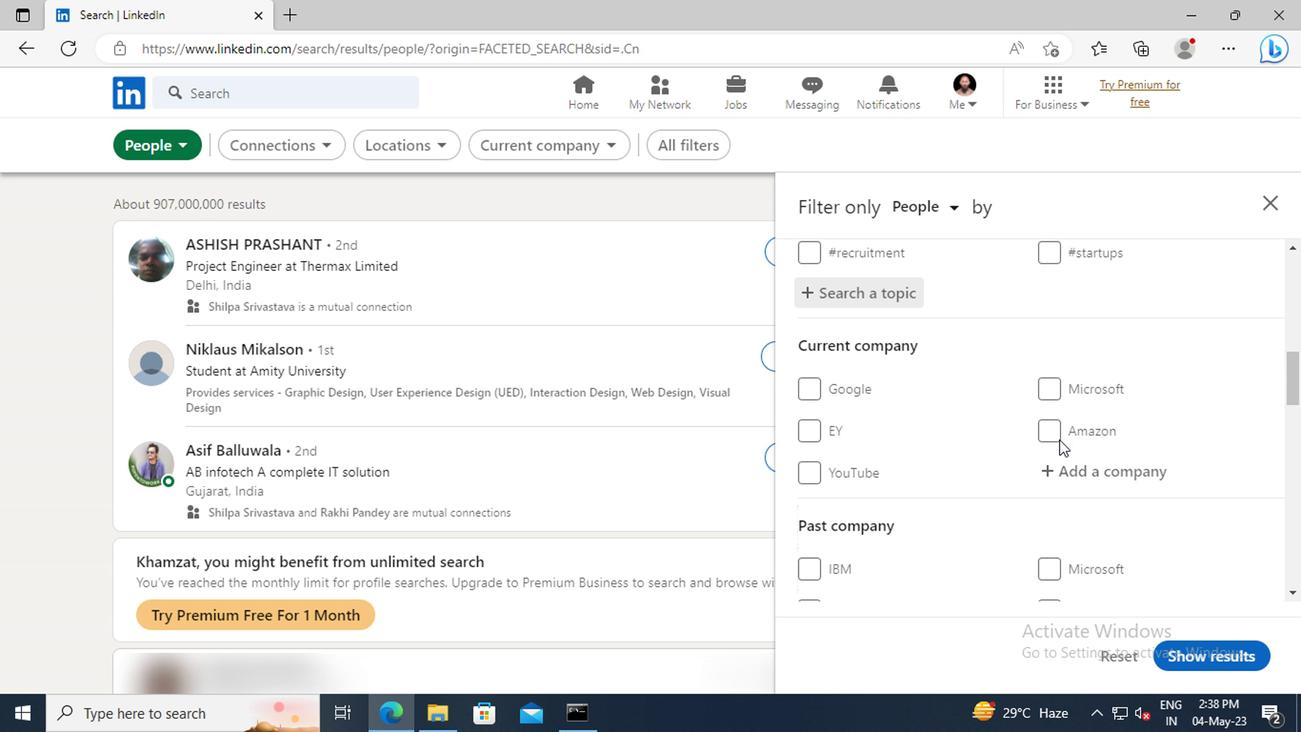 
Action: Mouse scrolled (1054, 438) with delta (0, 0)
Screenshot: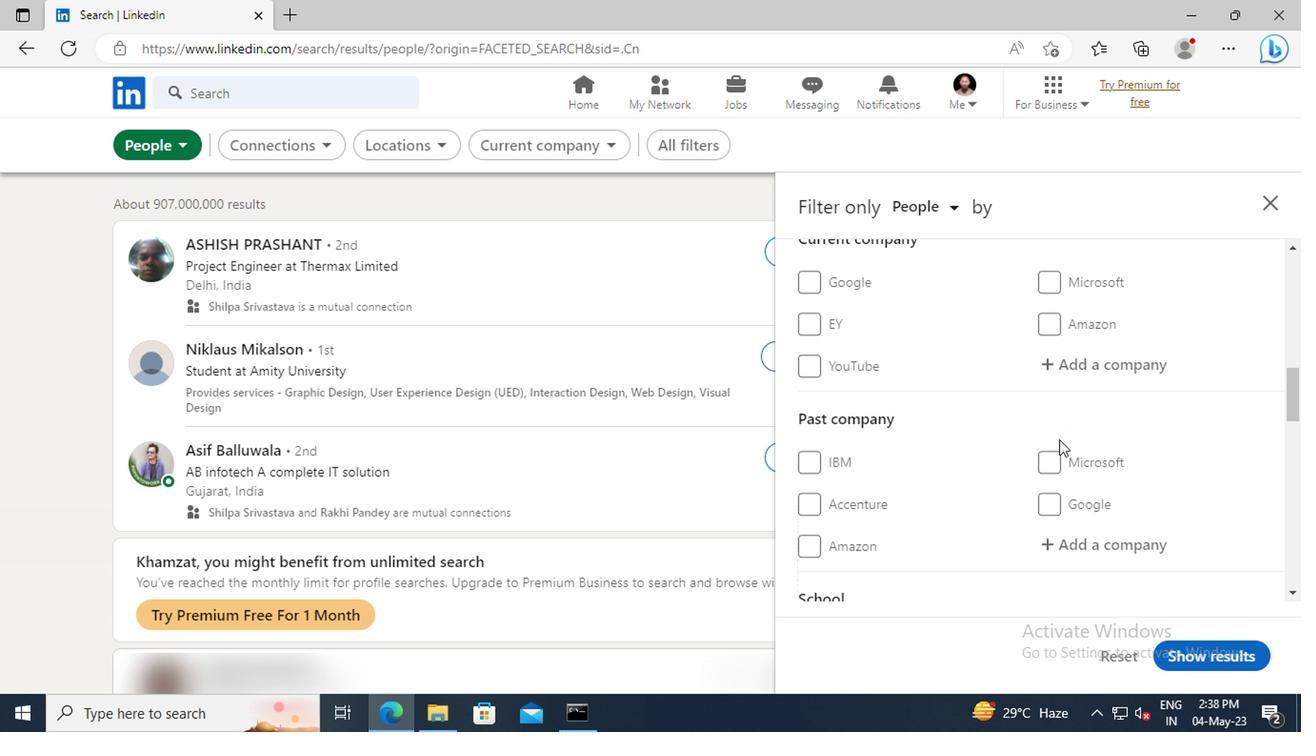 
Action: Mouse scrolled (1054, 438) with delta (0, 0)
Screenshot: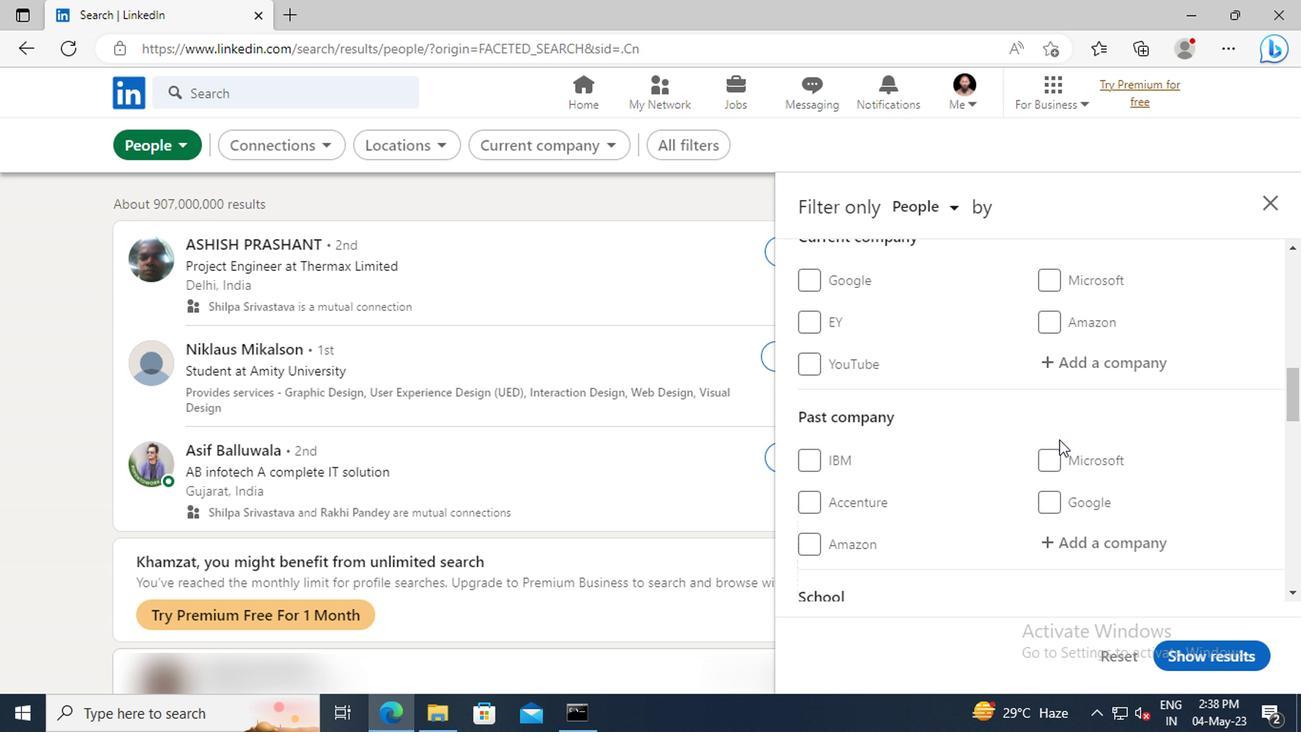 
Action: Mouse scrolled (1054, 438) with delta (0, 0)
Screenshot: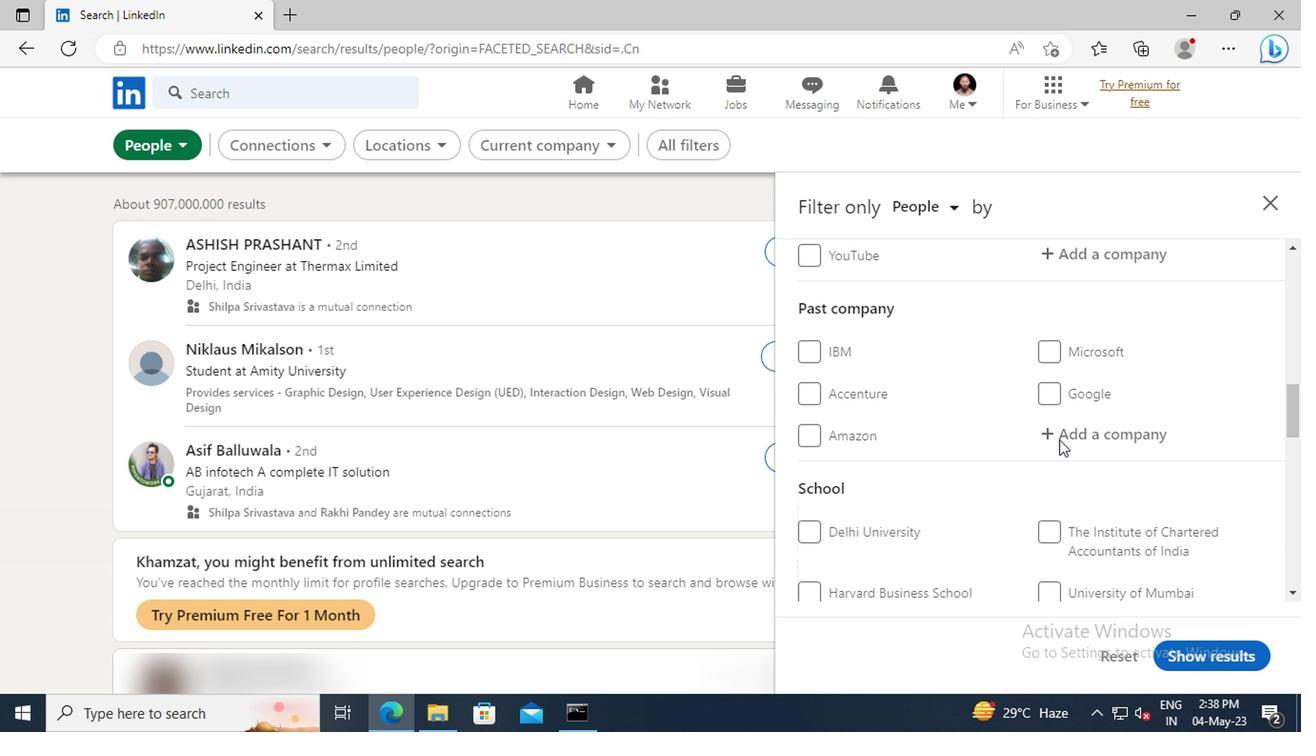 
Action: Mouse scrolled (1054, 438) with delta (0, 0)
Screenshot: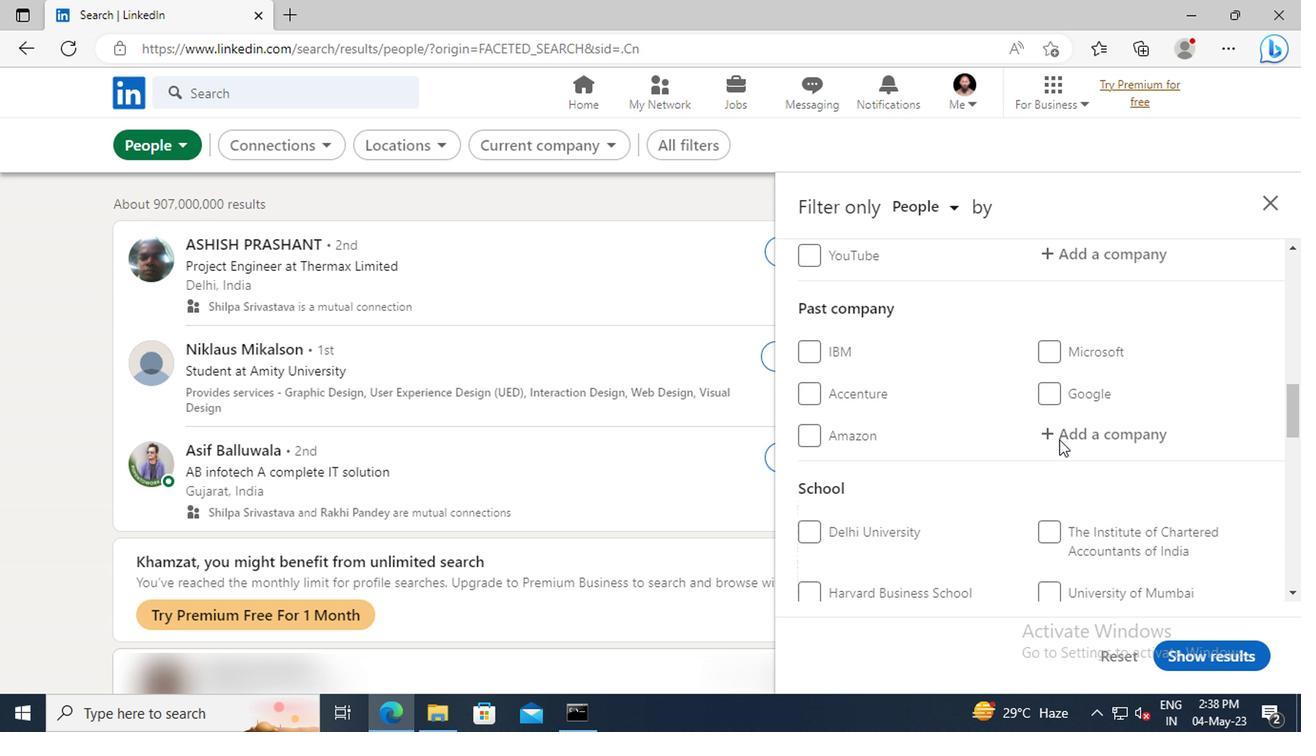 
Action: Mouse scrolled (1054, 438) with delta (0, 0)
Screenshot: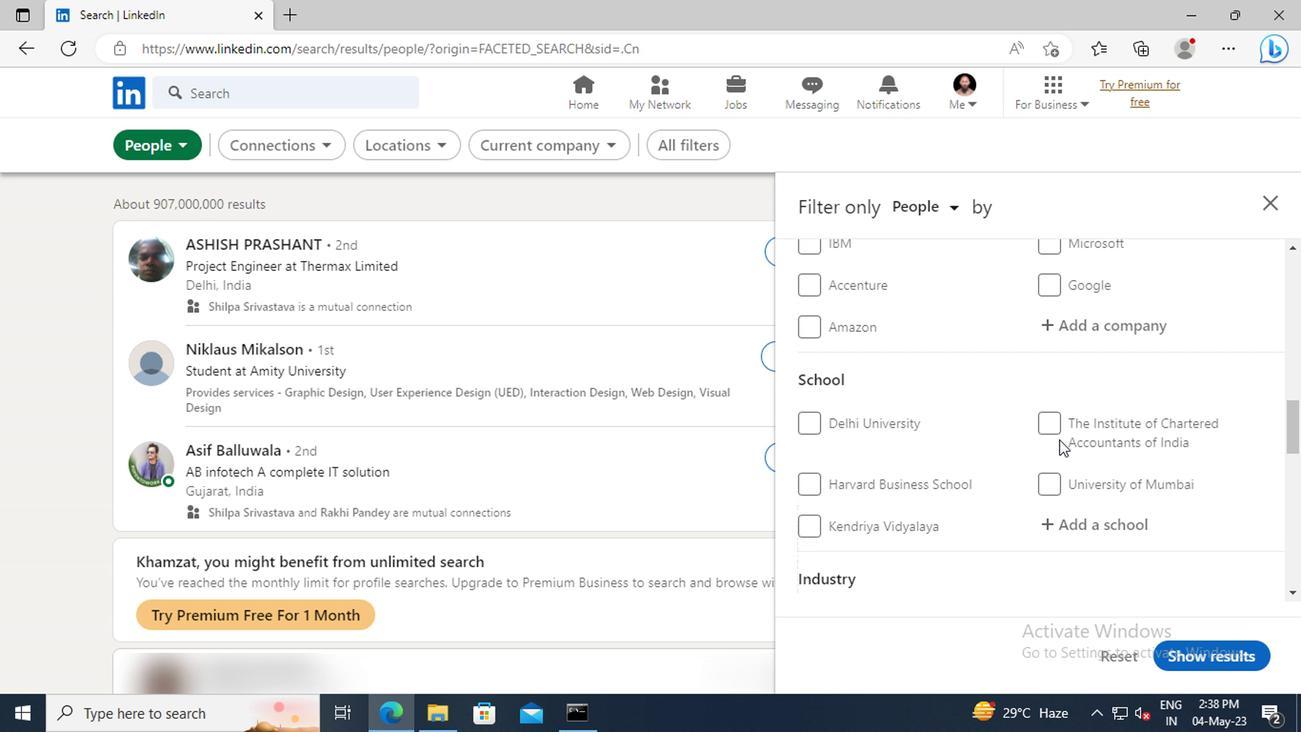 
Action: Mouse scrolled (1054, 438) with delta (0, 0)
Screenshot: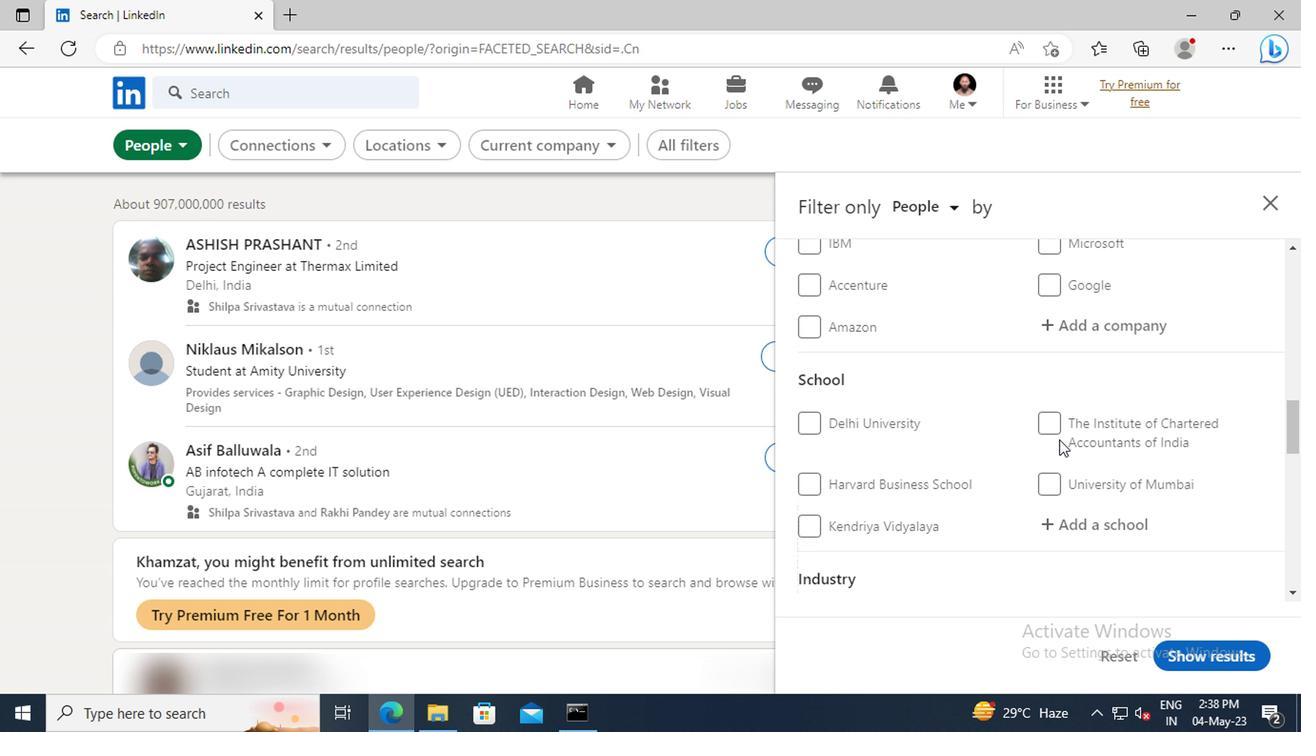 
Action: Mouse scrolled (1054, 438) with delta (0, 0)
Screenshot: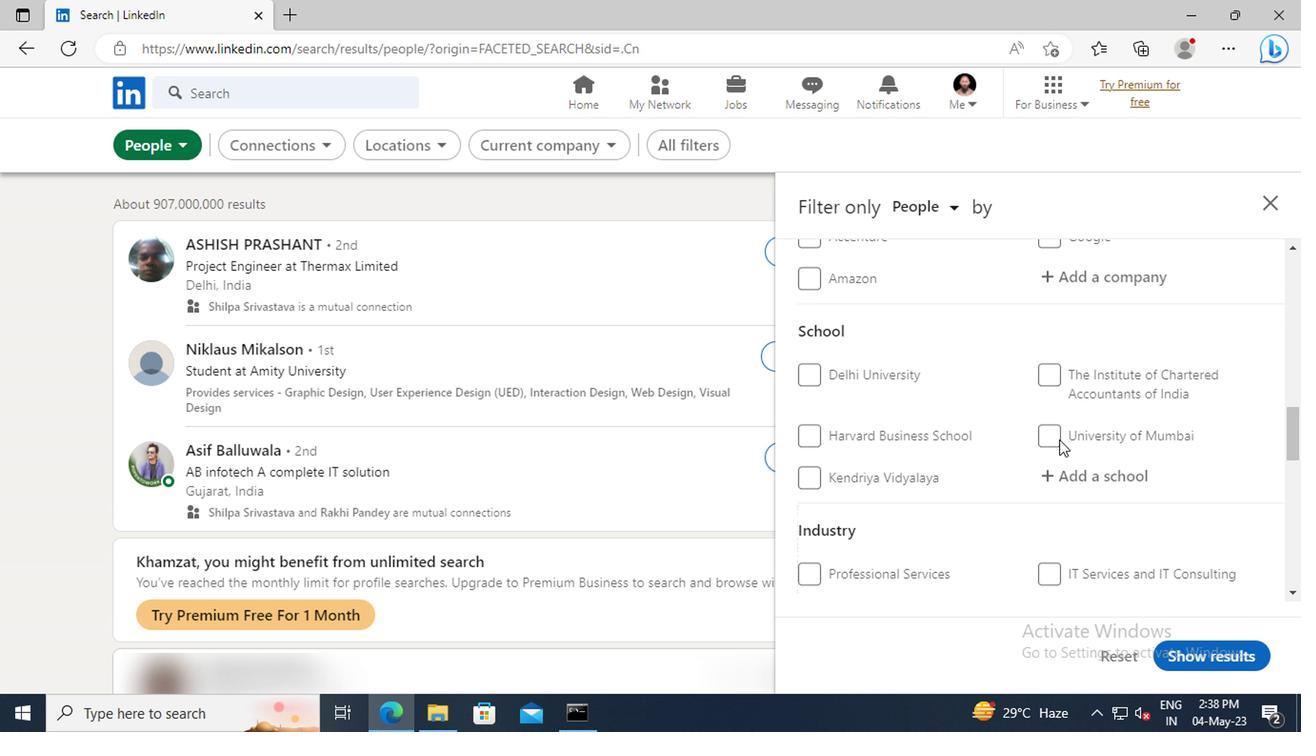 
Action: Mouse scrolled (1054, 438) with delta (0, 0)
Screenshot: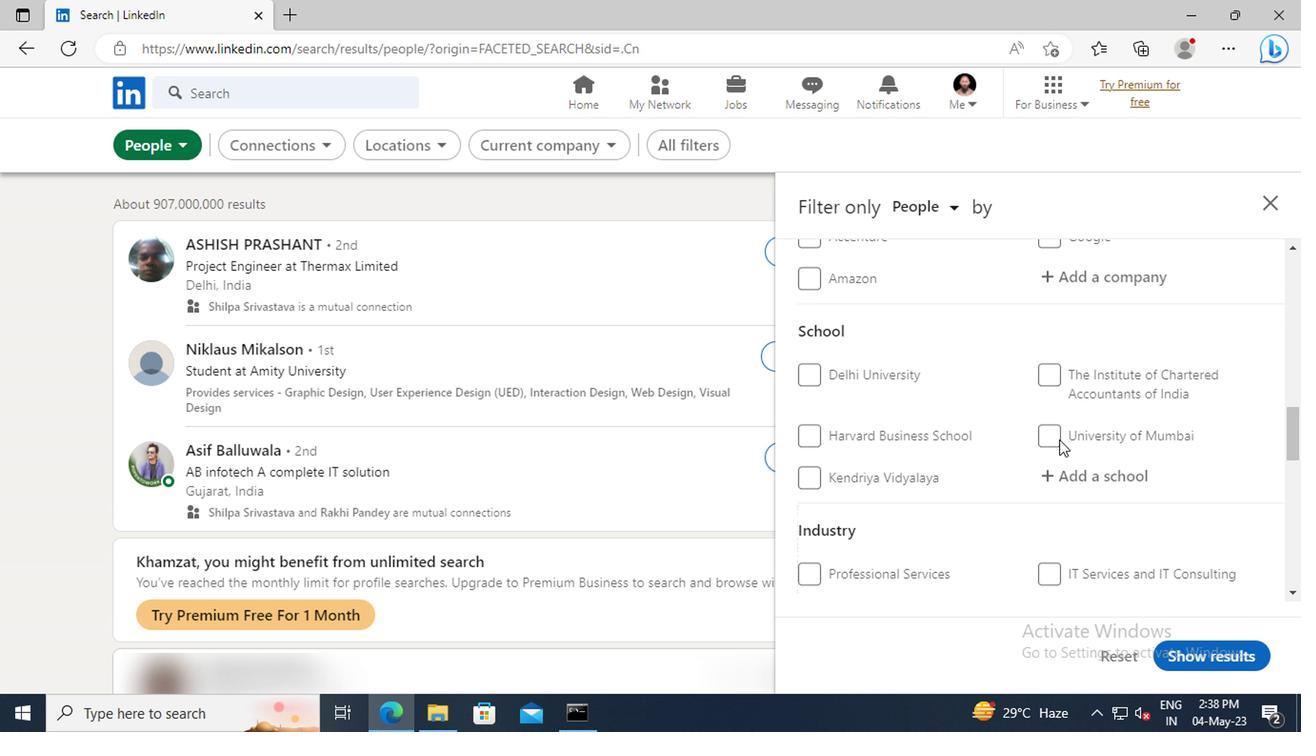 
Action: Mouse scrolled (1054, 438) with delta (0, 0)
Screenshot: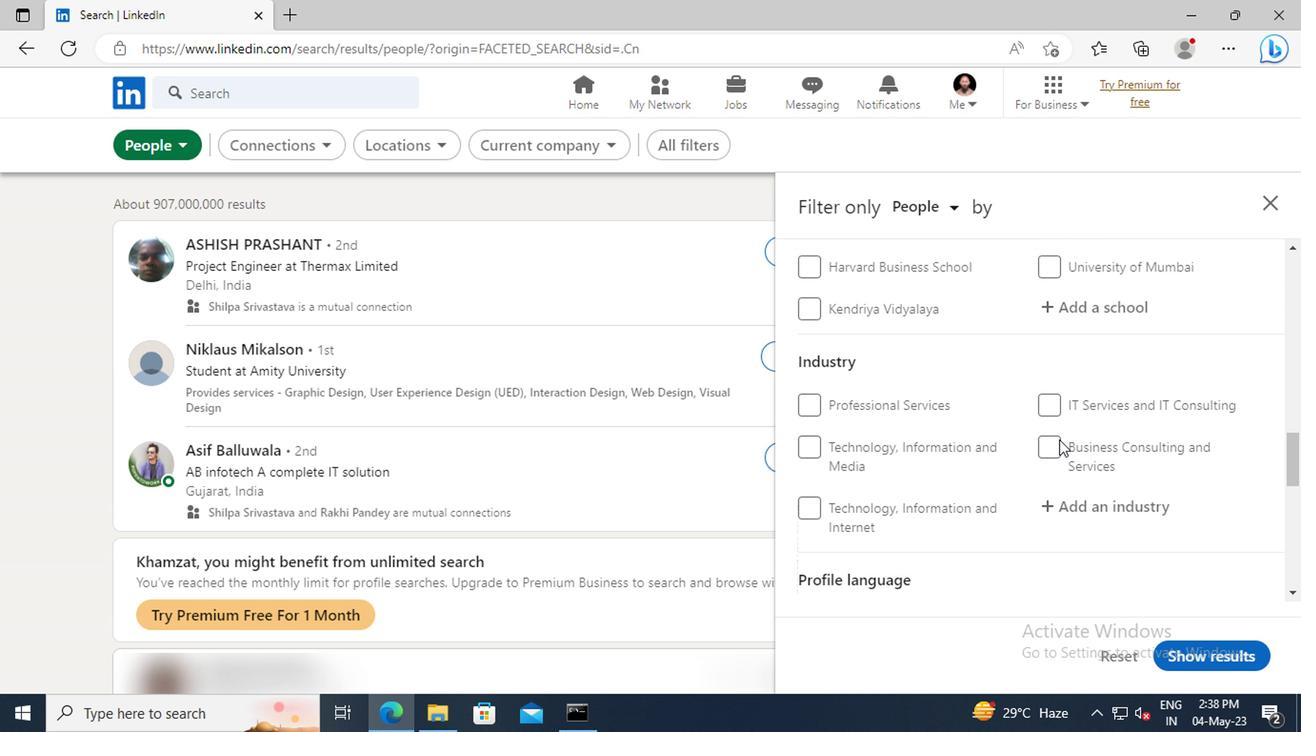 
Action: Mouse scrolled (1054, 438) with delta (0, 0)
Screenshot: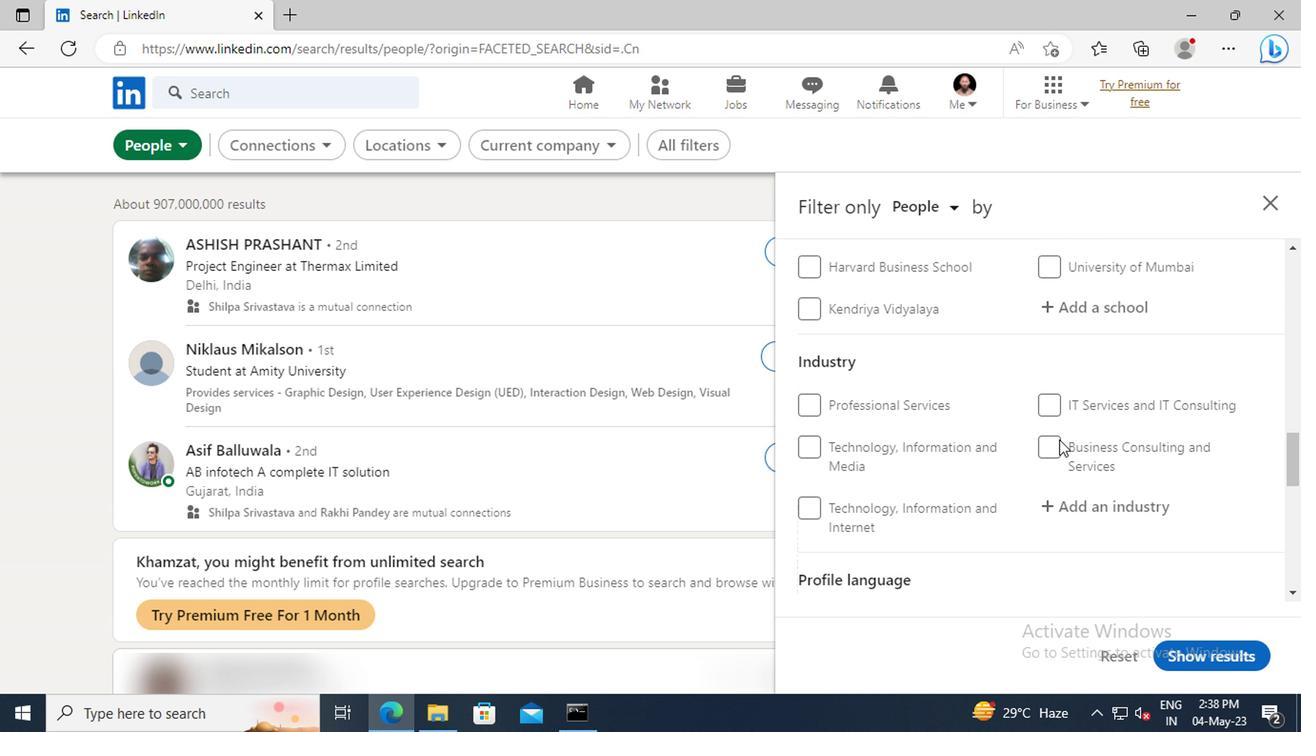 
Action: Mouse scrolled (1054, 438) with delta (0, 0)
Screenshot: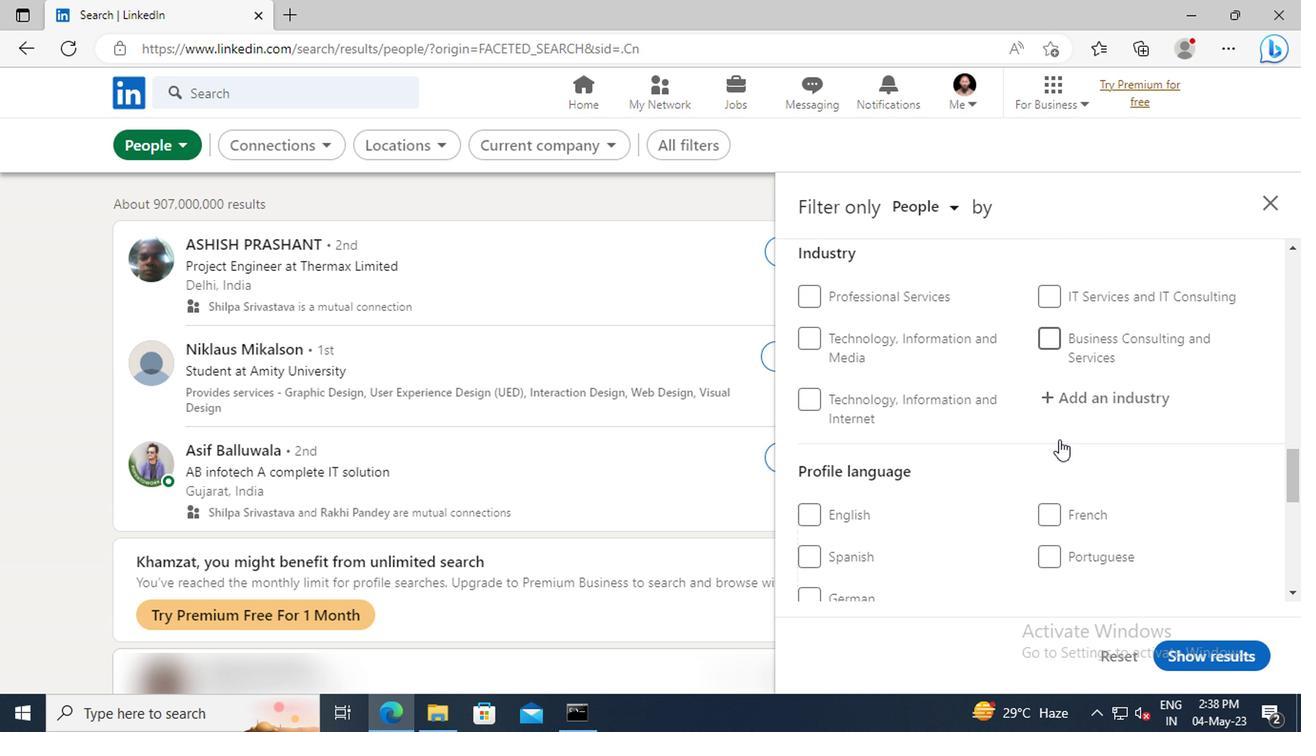 
Action: Mouse scrolled (1054, 438) with delta (0, 0)
Screenshot: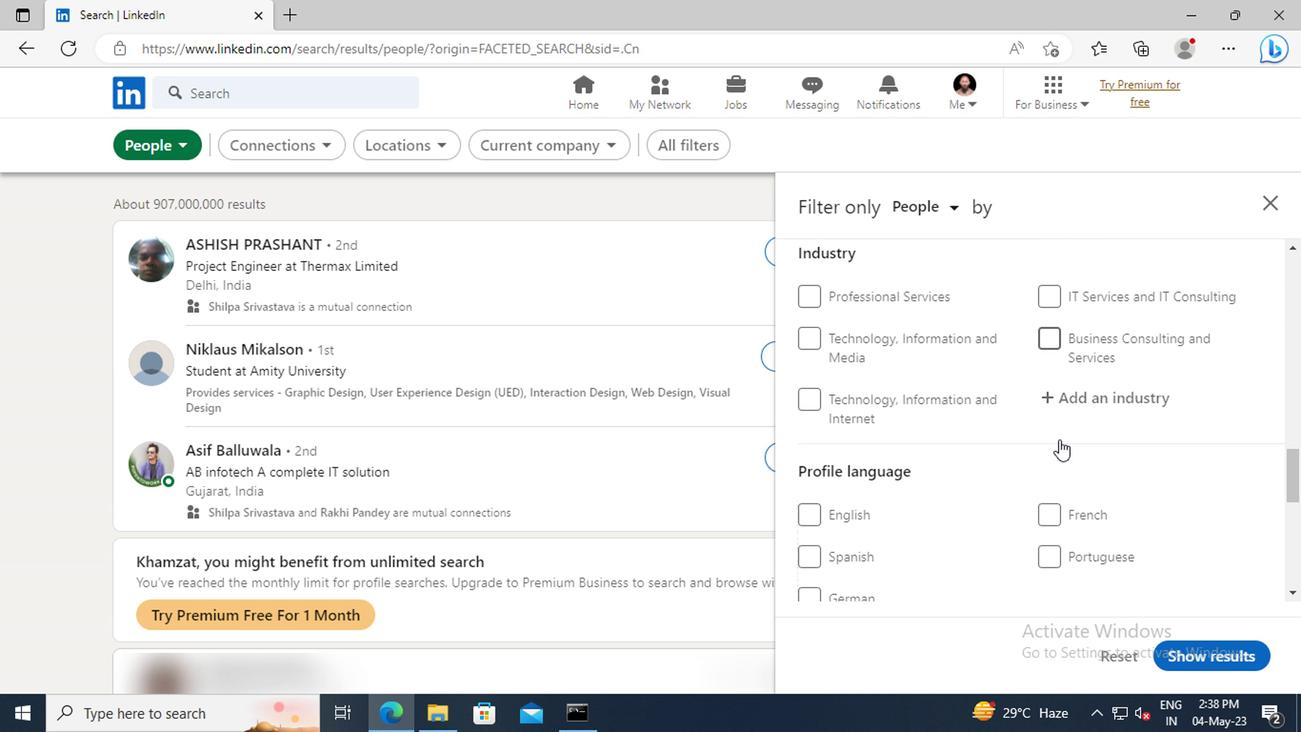 
Action: Mouse moved to (1047, 448)
Screenshot: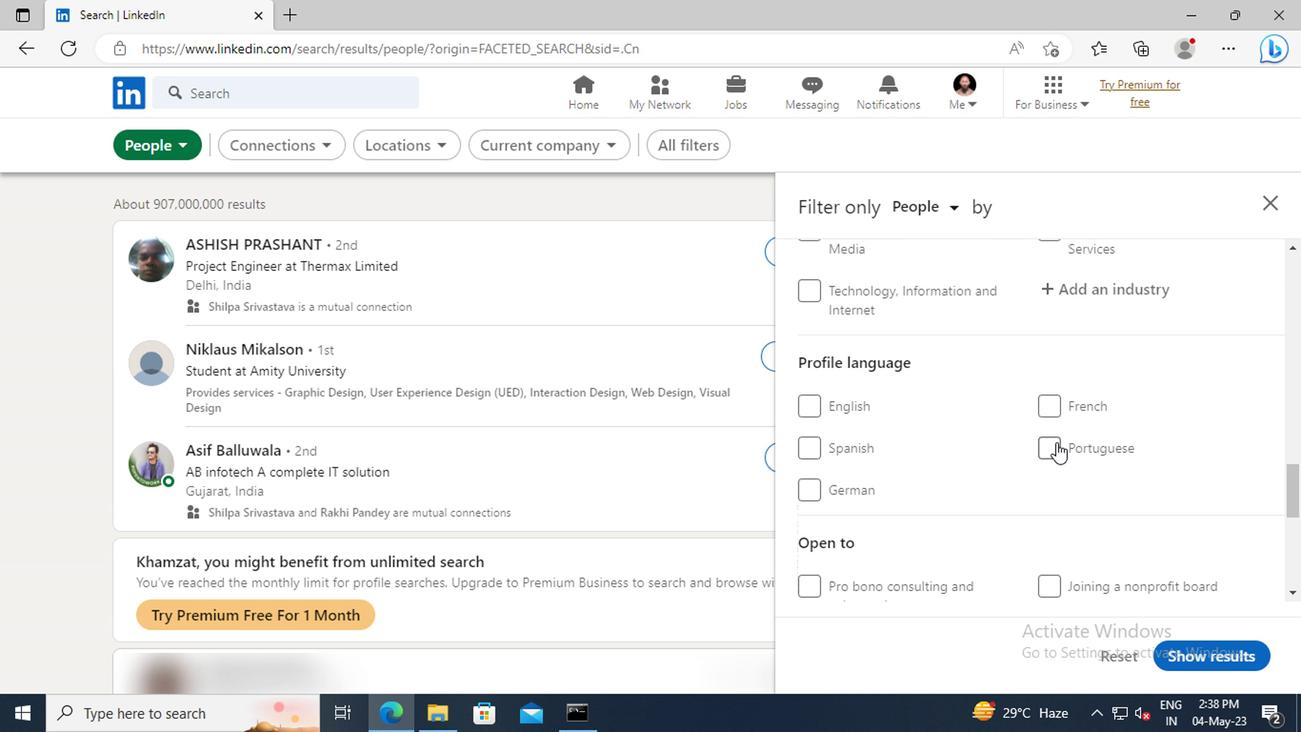 
Action: Mouse pressed left at (1047, 448)
Screenshot: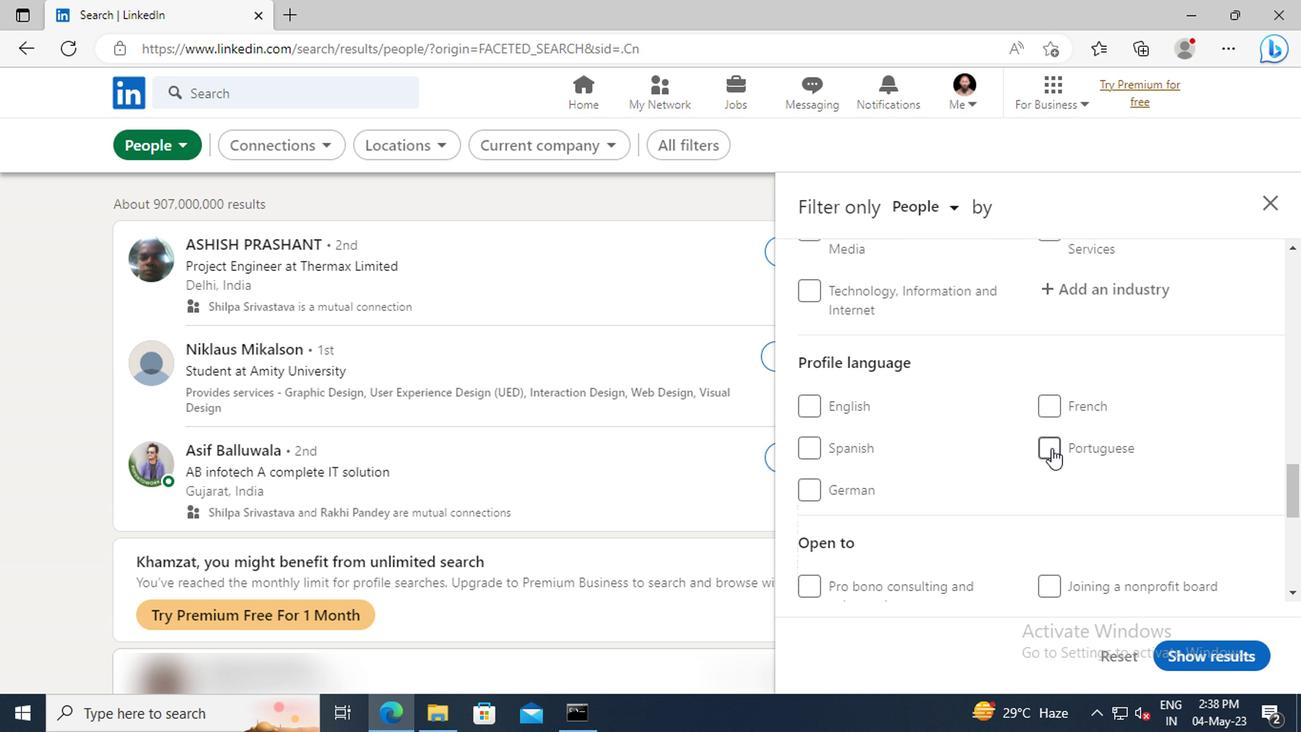 
Action: Mouse moved to (1066, 439)
Screenshot: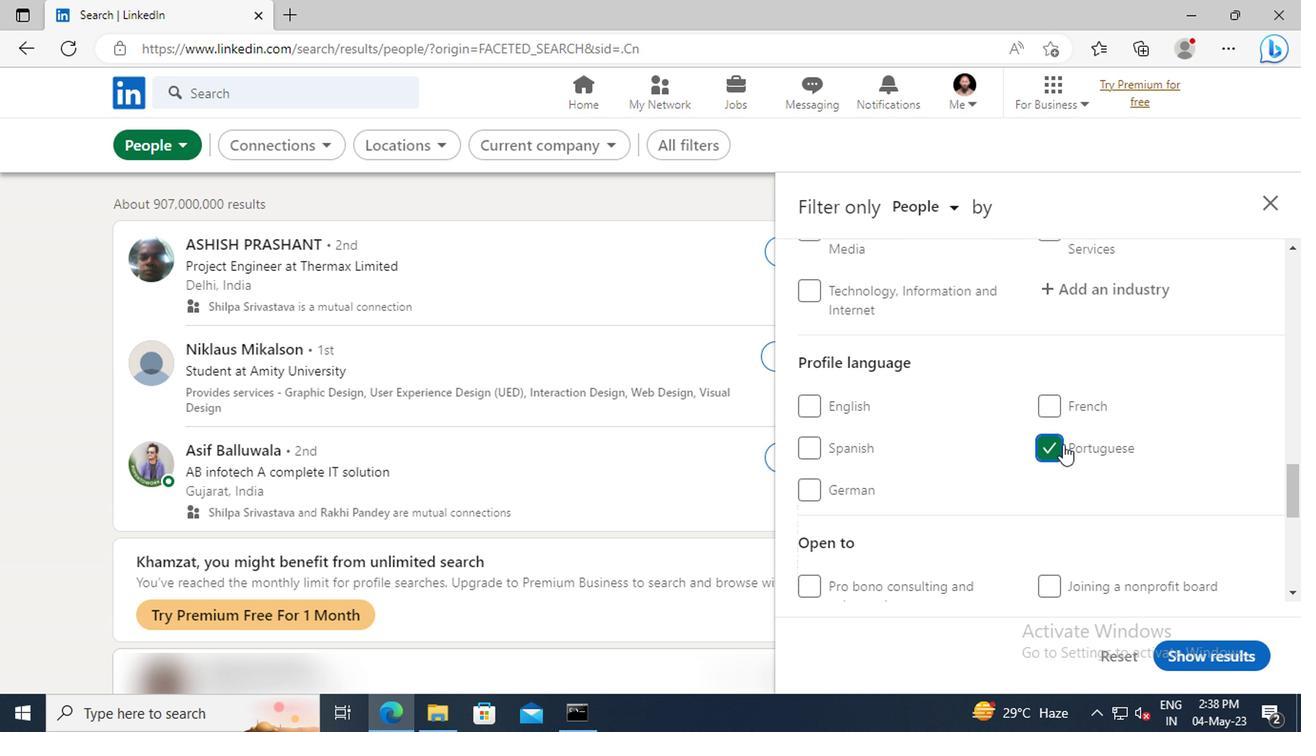 
Action: Mouse scrolled (1066, 440) with delta (0, 1)
Screenshot: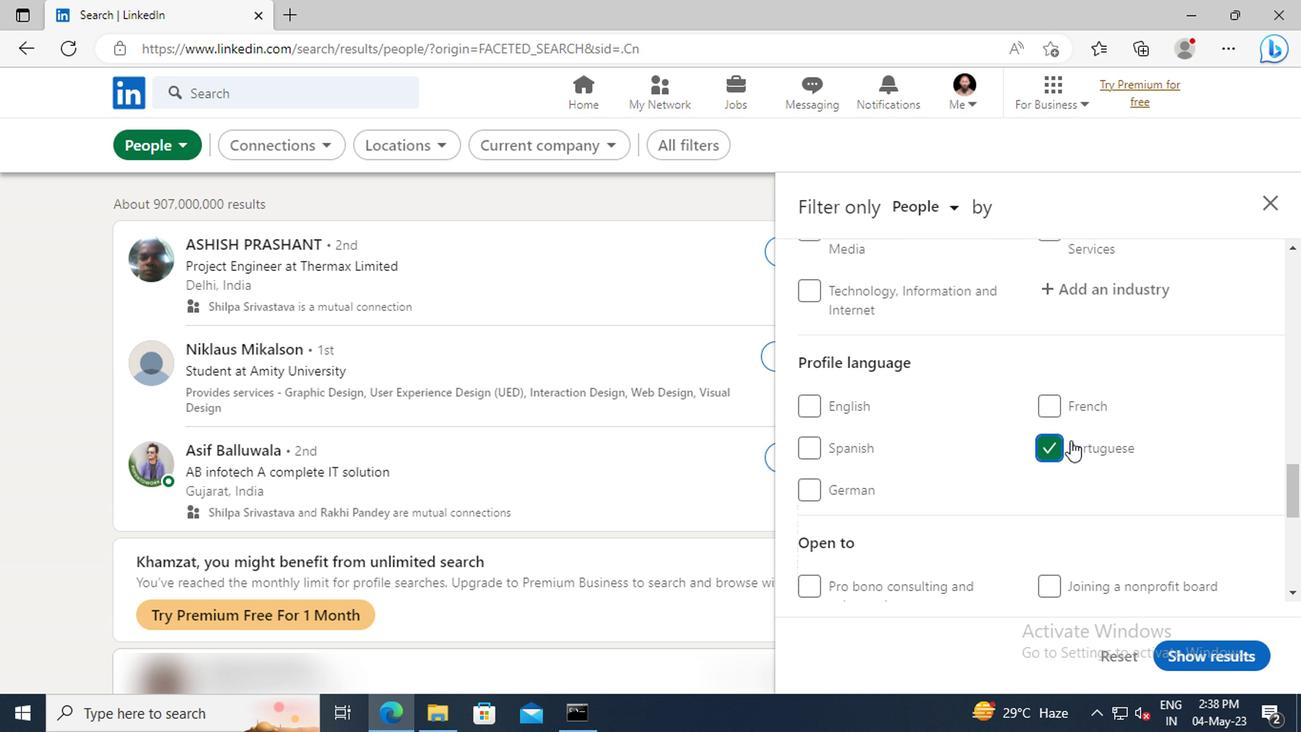 
Action: Mouse scrolled (1066, 440) with delta (0, 1)
Screenshot: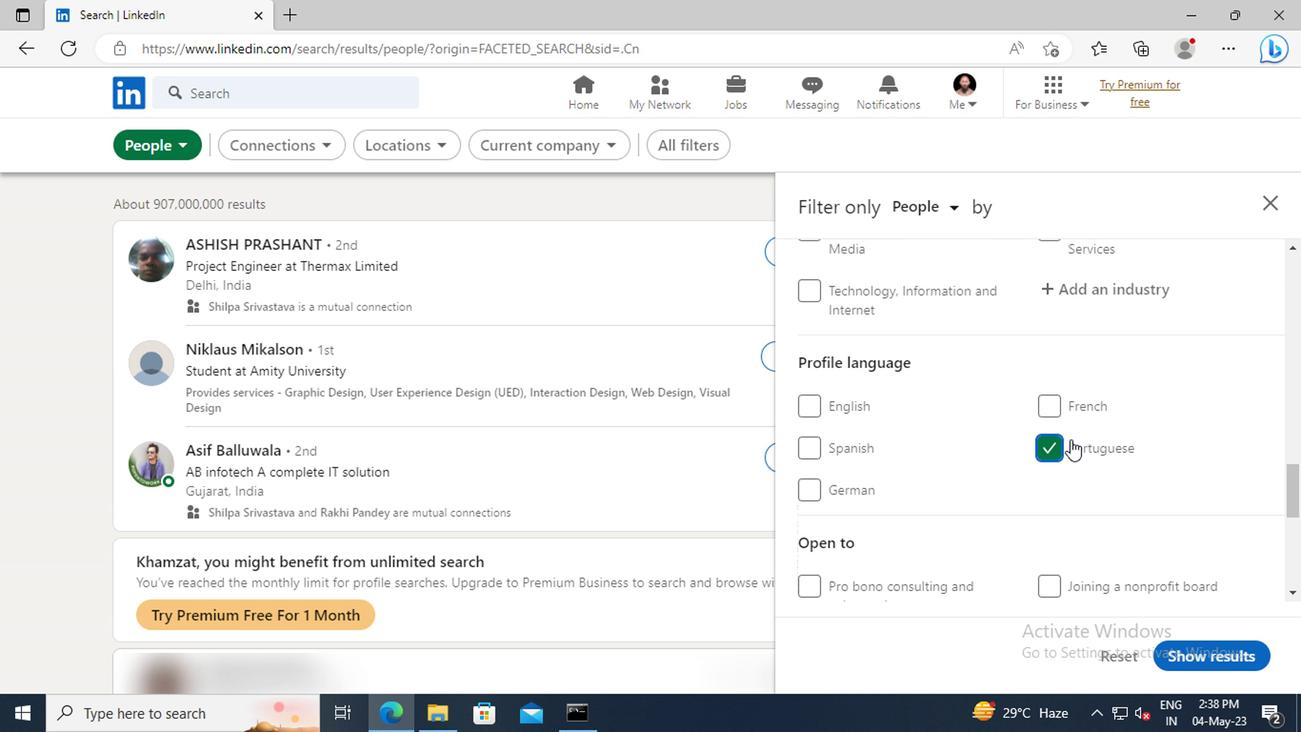
Action: Mouse scrolled (1066, 440) with delta (0, 1)
Screenshot: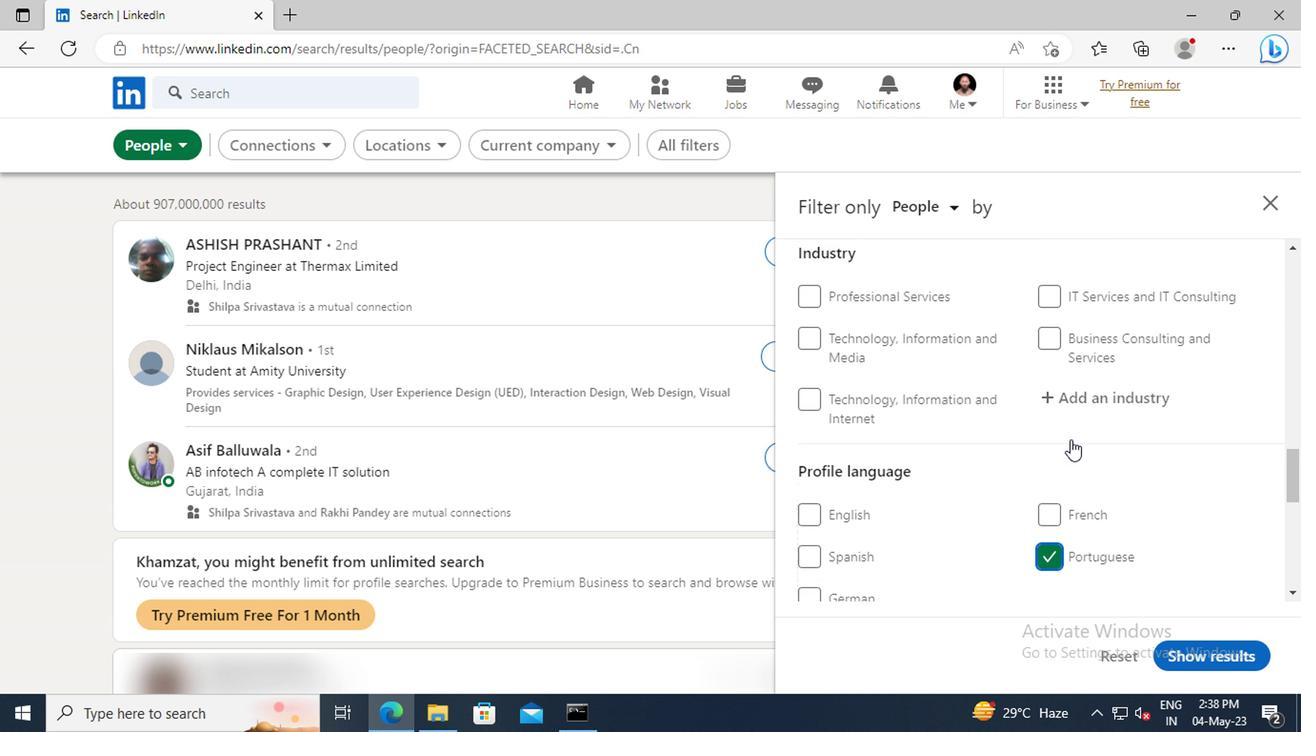 
Action: Mouse scrolled (1066, 440) with delta (0, 1)
Screenshot: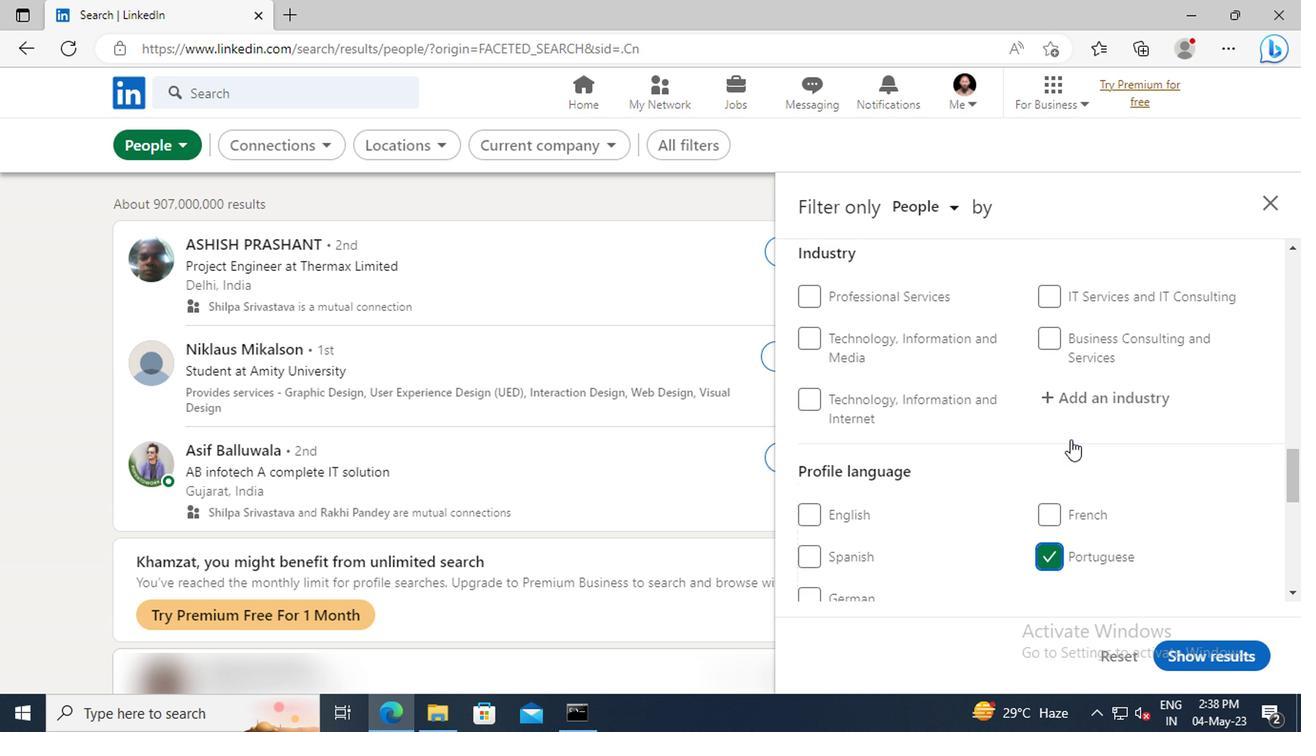 
Action: Mouse scrolled (1066, 440) with delta (0, 1)
Screenshot: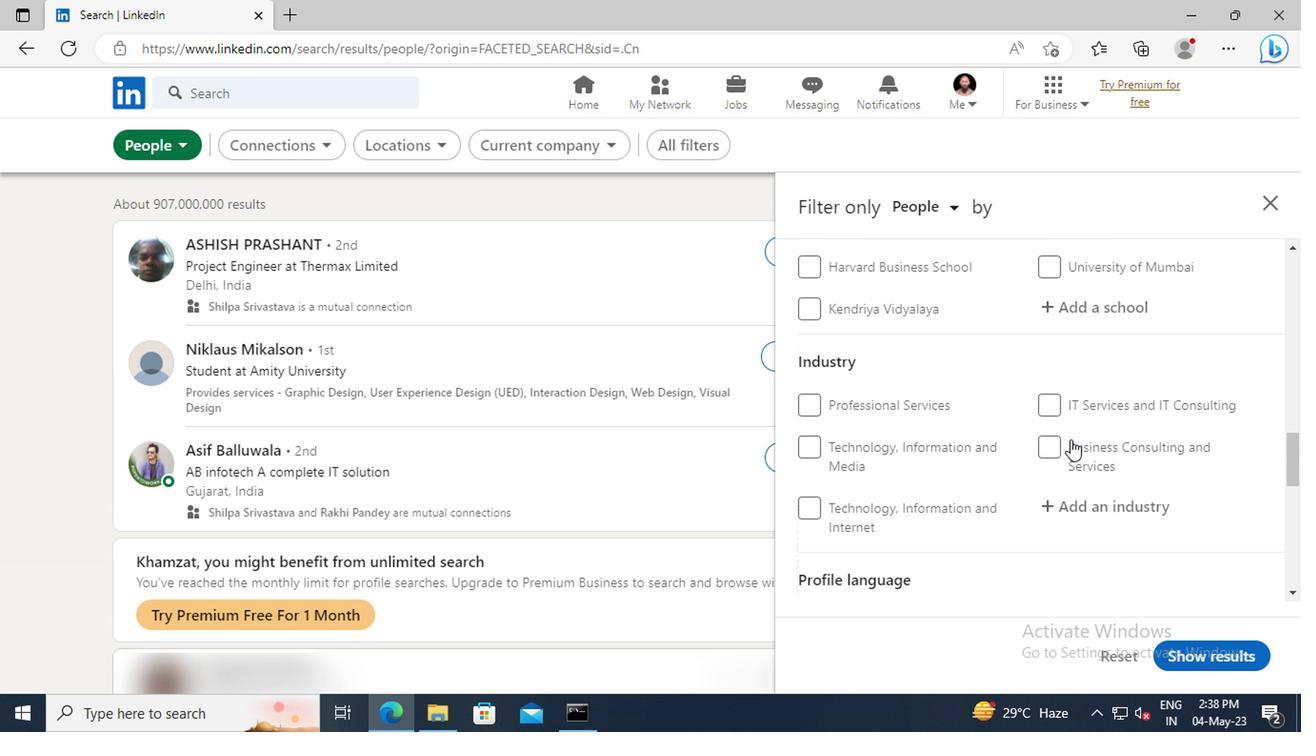 
Action: Mouse scrolled (1066, 440) with delta (0, 1)
Screenshot: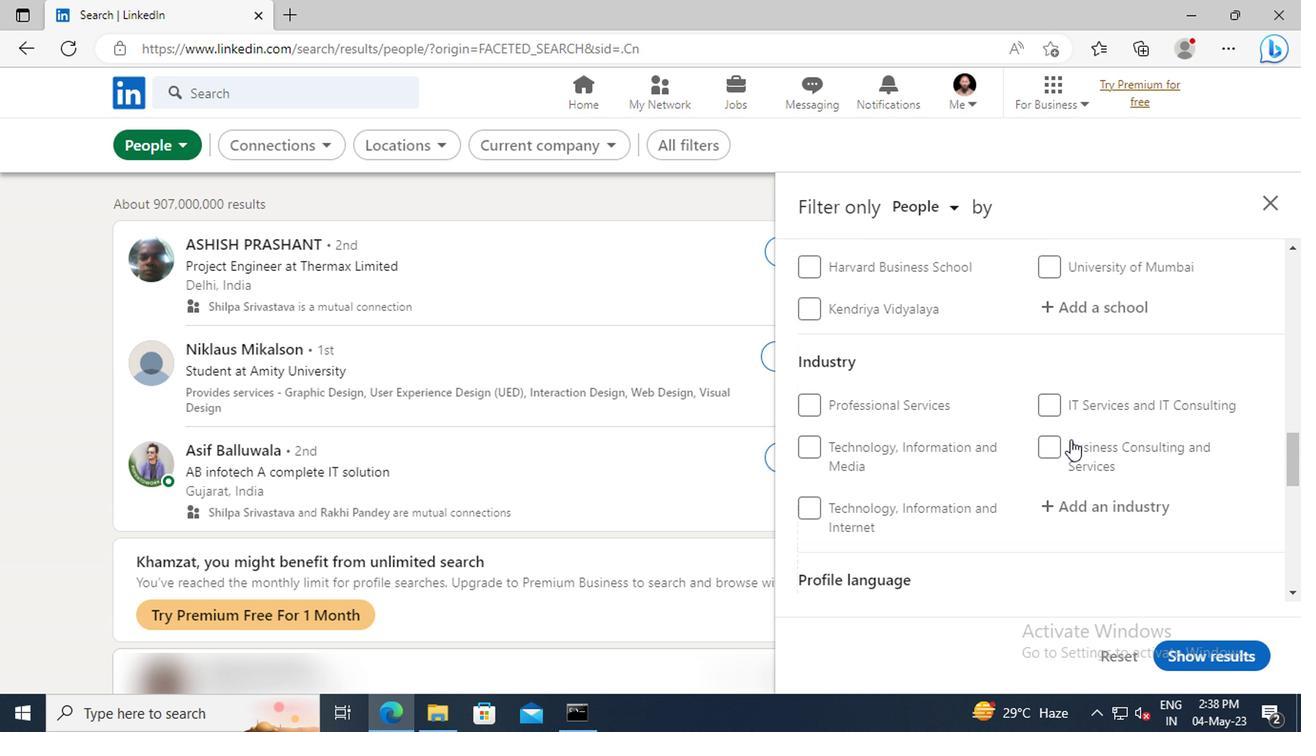 
Action: Mouse scrolled (1066, 440) with delta (0, 1)
Screenshot: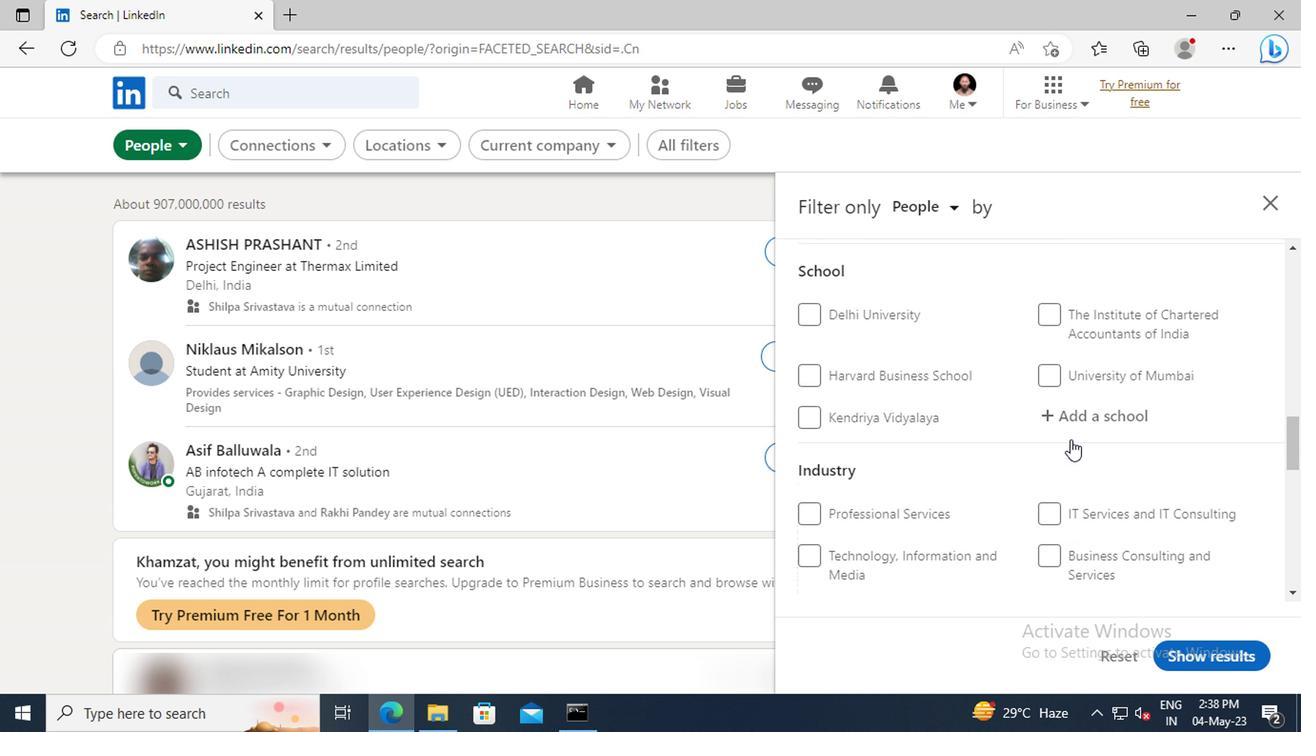 
Action: Mouse scrolled (1066, 440) with delta (0, 1)
Screenshot: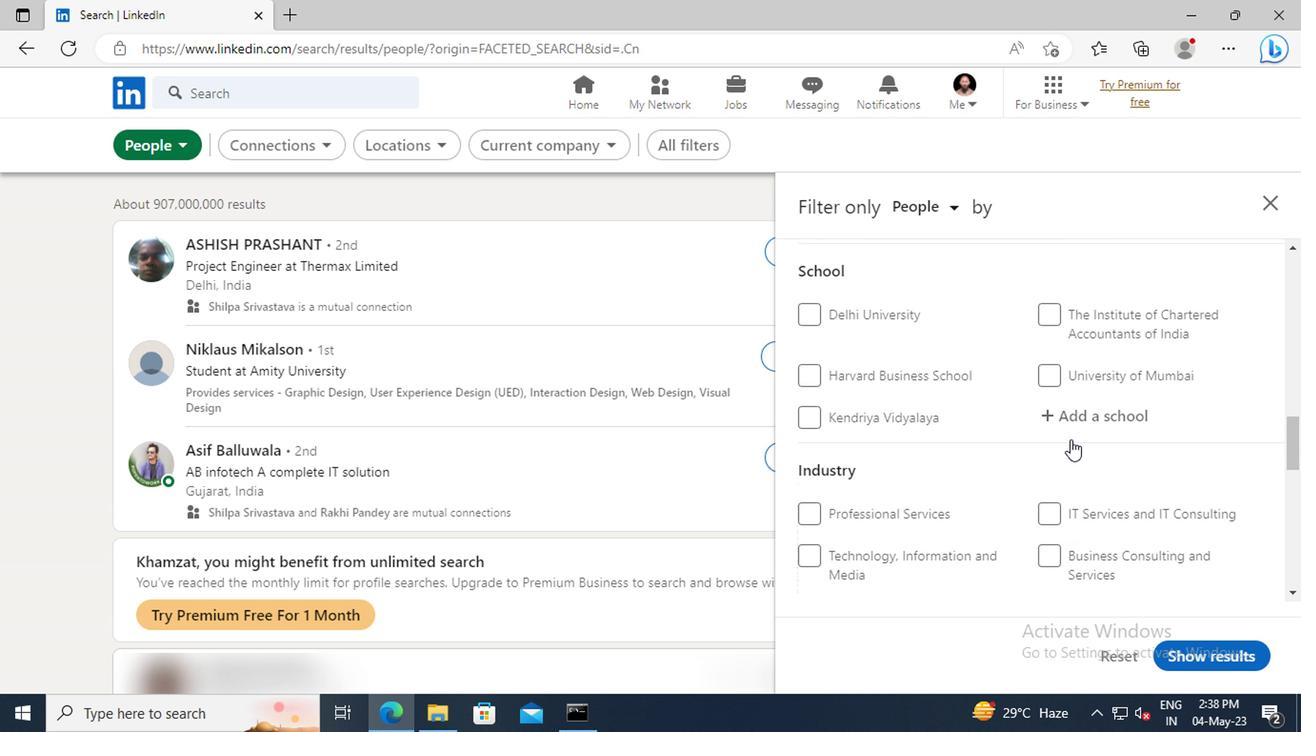 
Action: Mouse scrolled (1066, 440) with delta (0, 1)
Screenshot: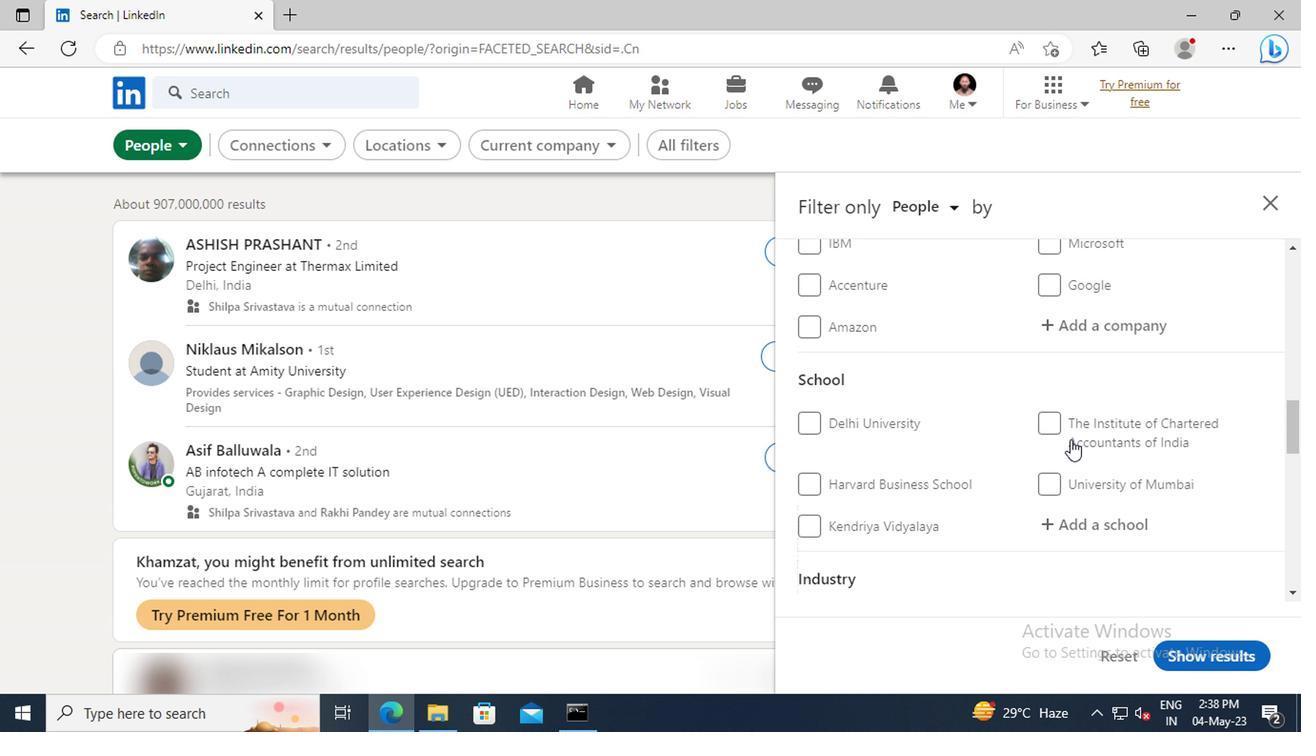 
Action: Mouse scrolled (1066, 440) with delta (0, 1)
Screenshot: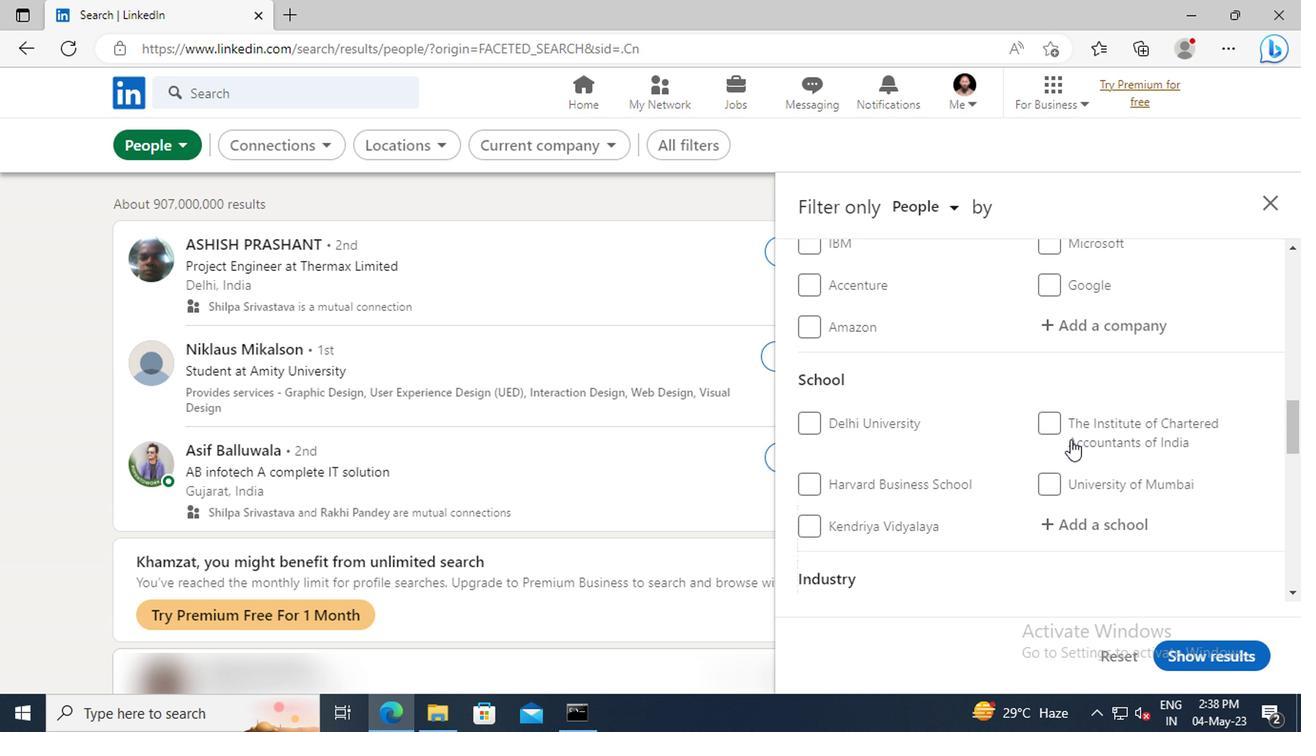 
Action: Mouse scrolled (1066, 440) with delta (0, 1)
Screenshot: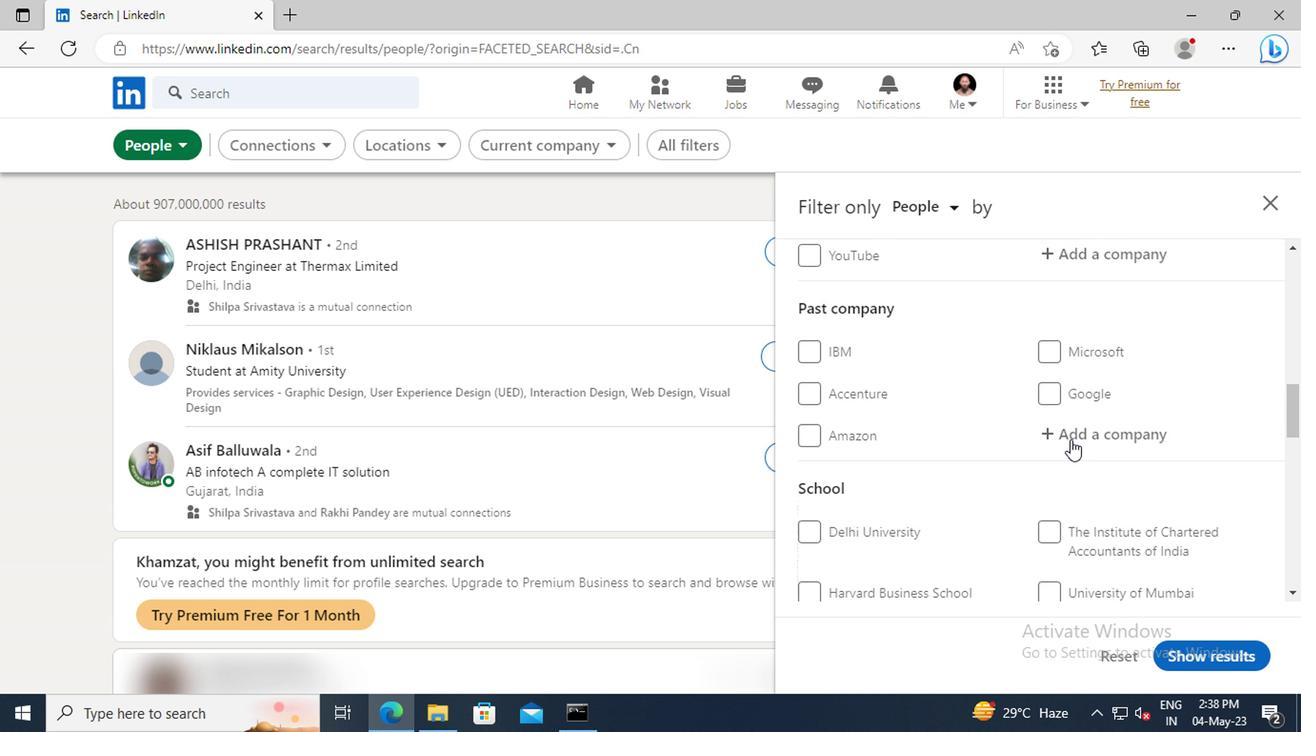 
Action: Mouse scrolled (1066, 440) with delta (0, 1)
Screenshot: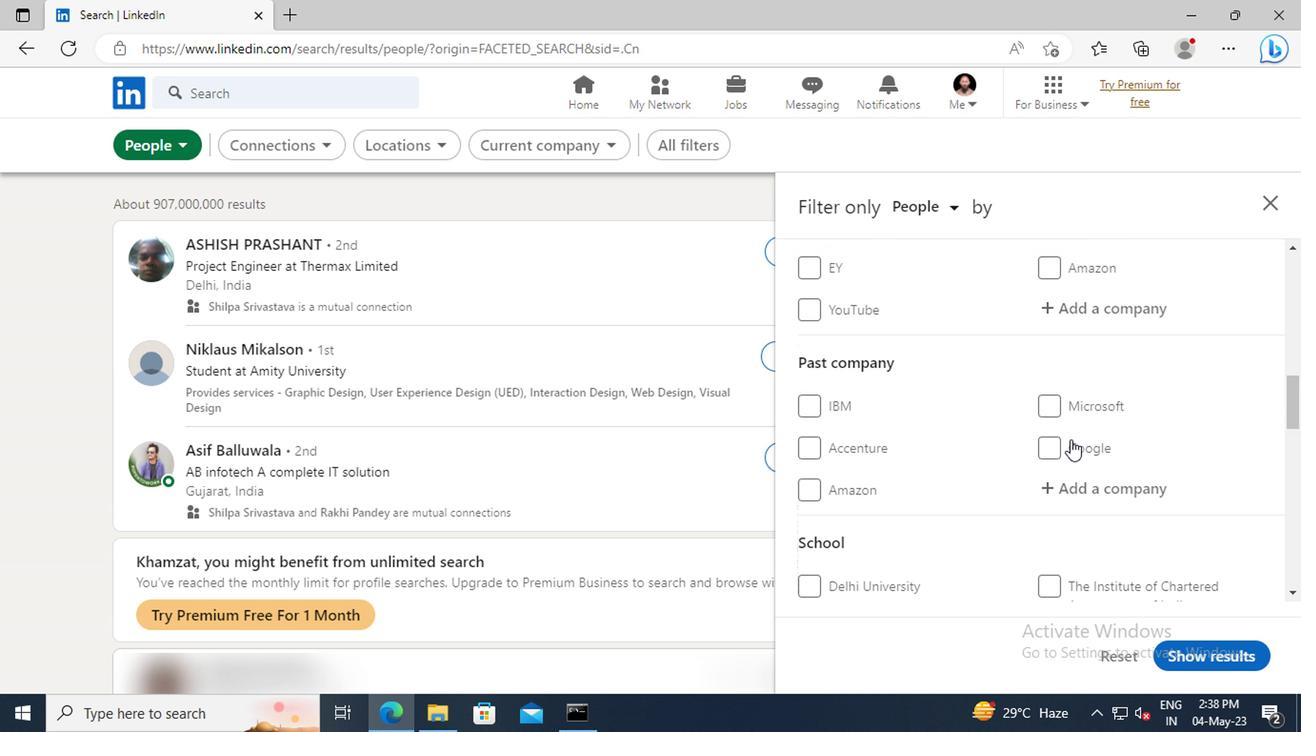 
Action: Mouse scrolled (1066, 440) with delta (0, 1)
Screenshot: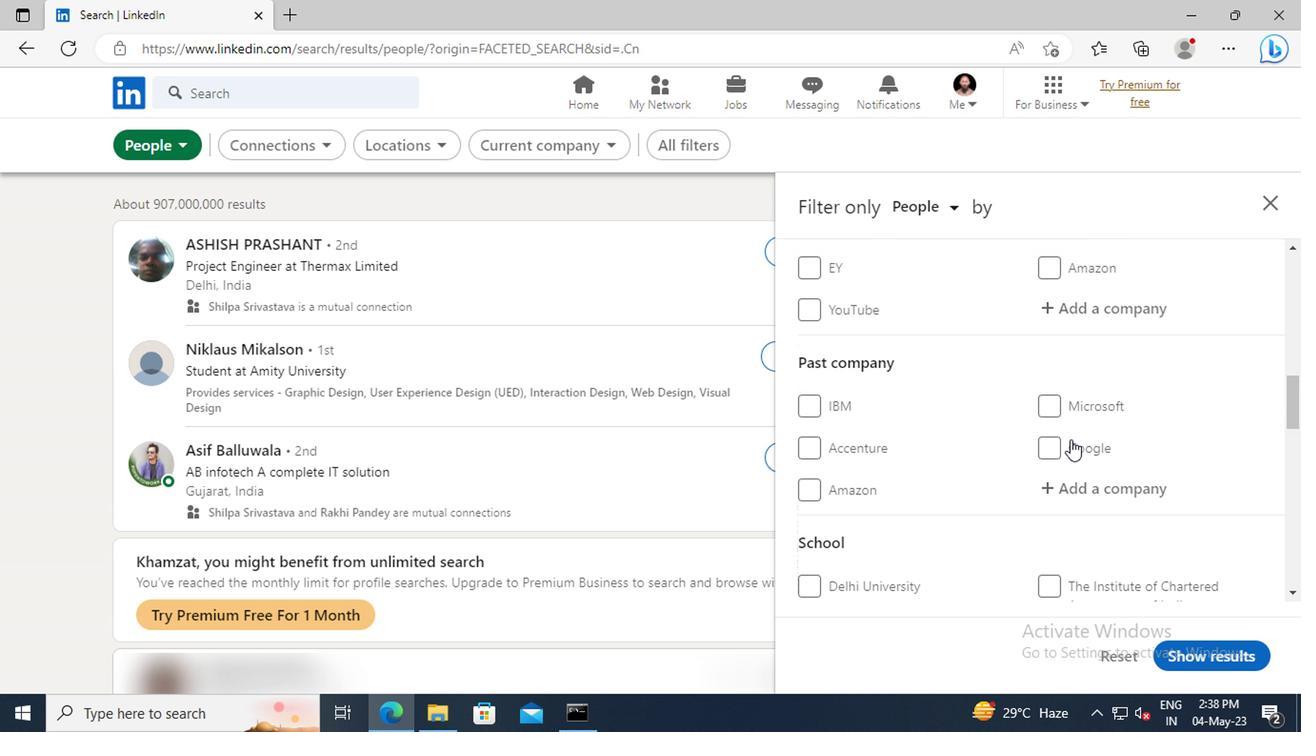 
Action: Mouse moved to (1066, 422)
Screenshot: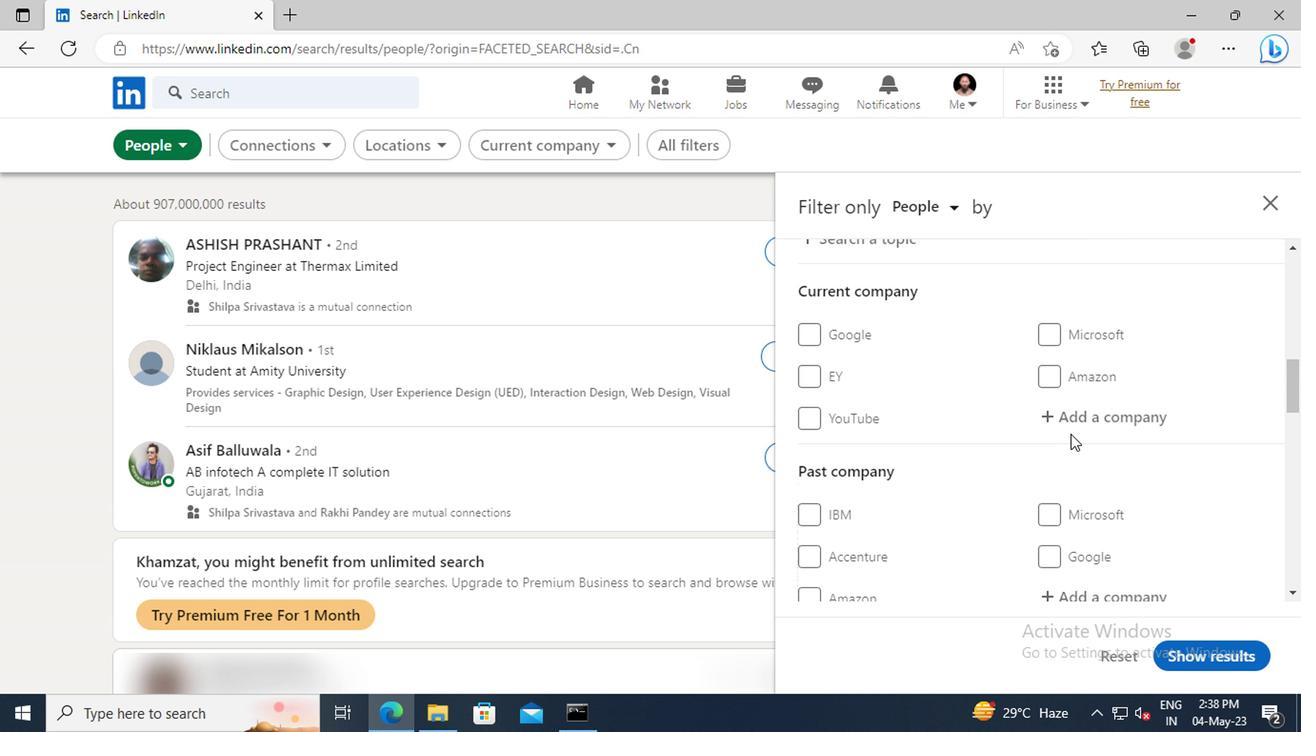 
Action: Mouse pressed left at (1066, 422)
Screenshot: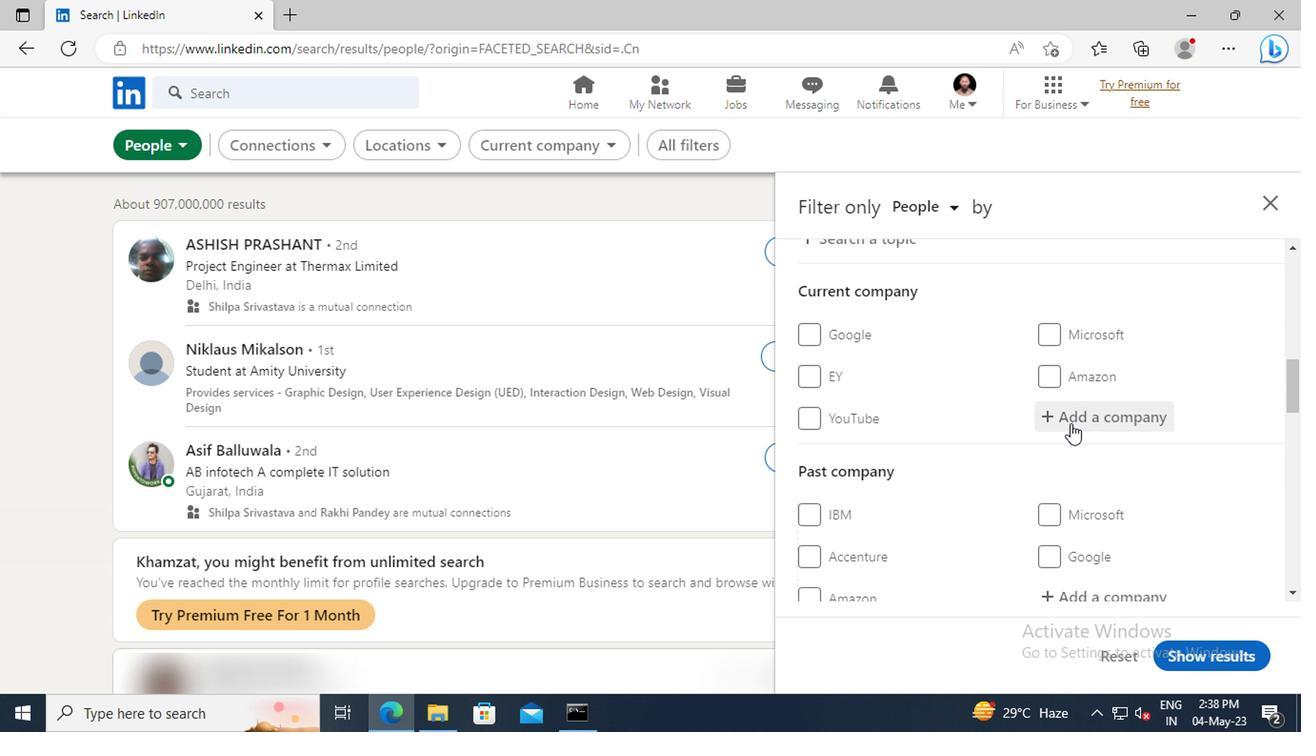 
Action: Mouse moved to (1065, 421)
Screenshot: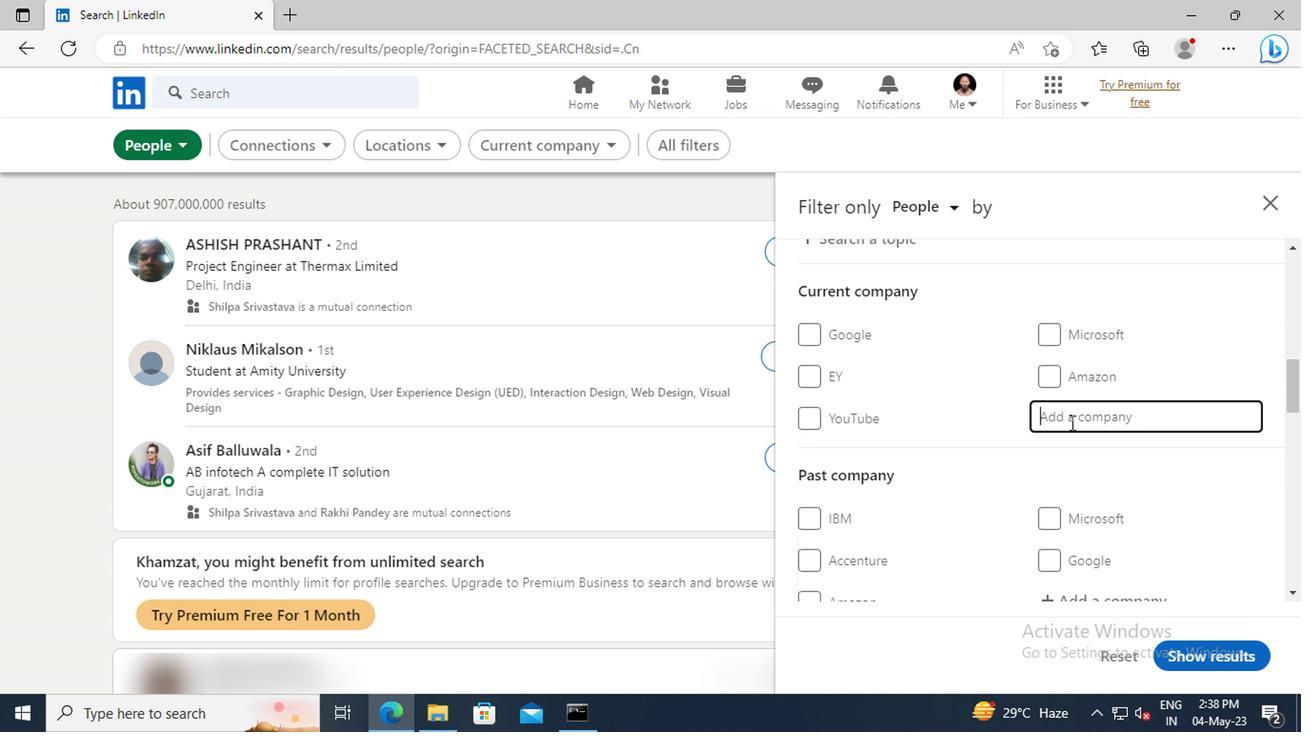 
Action: Key pressed <Key.shift>TEMENOS
Screenshot: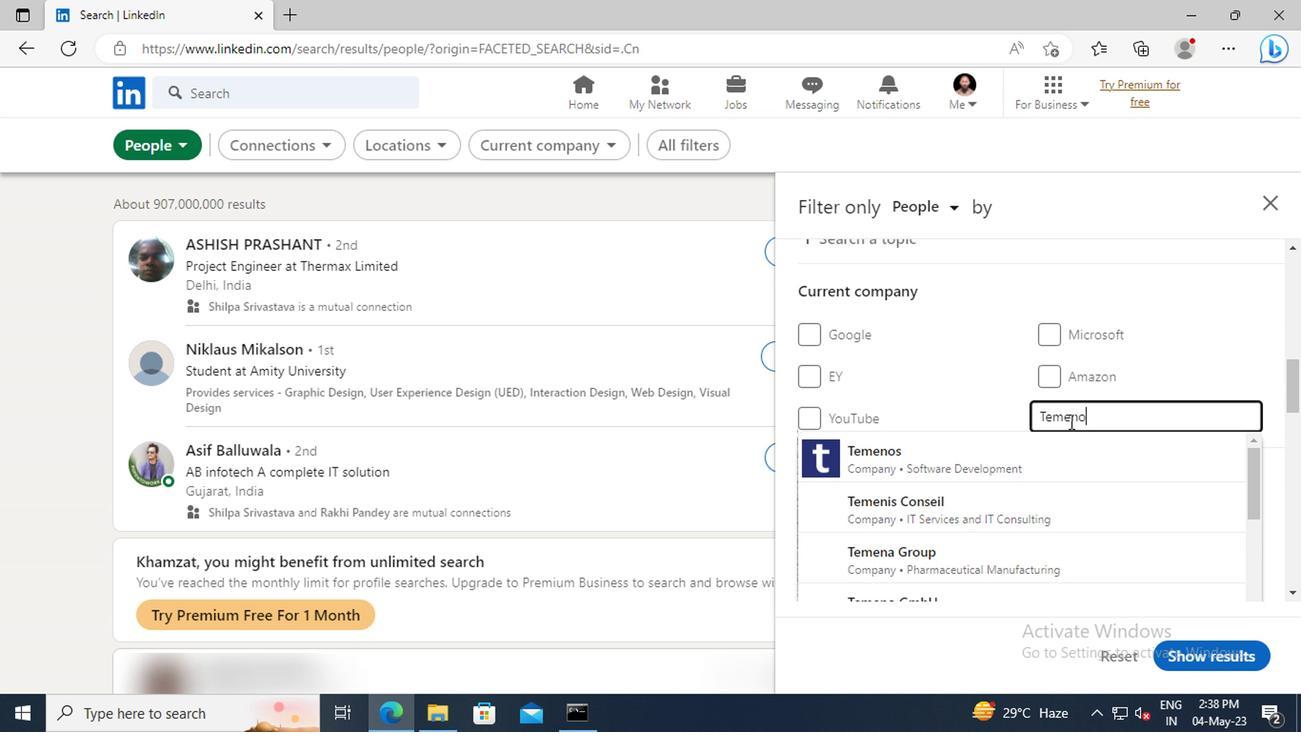 
Action: Mouse moved to (1066, 446)
Screenshot: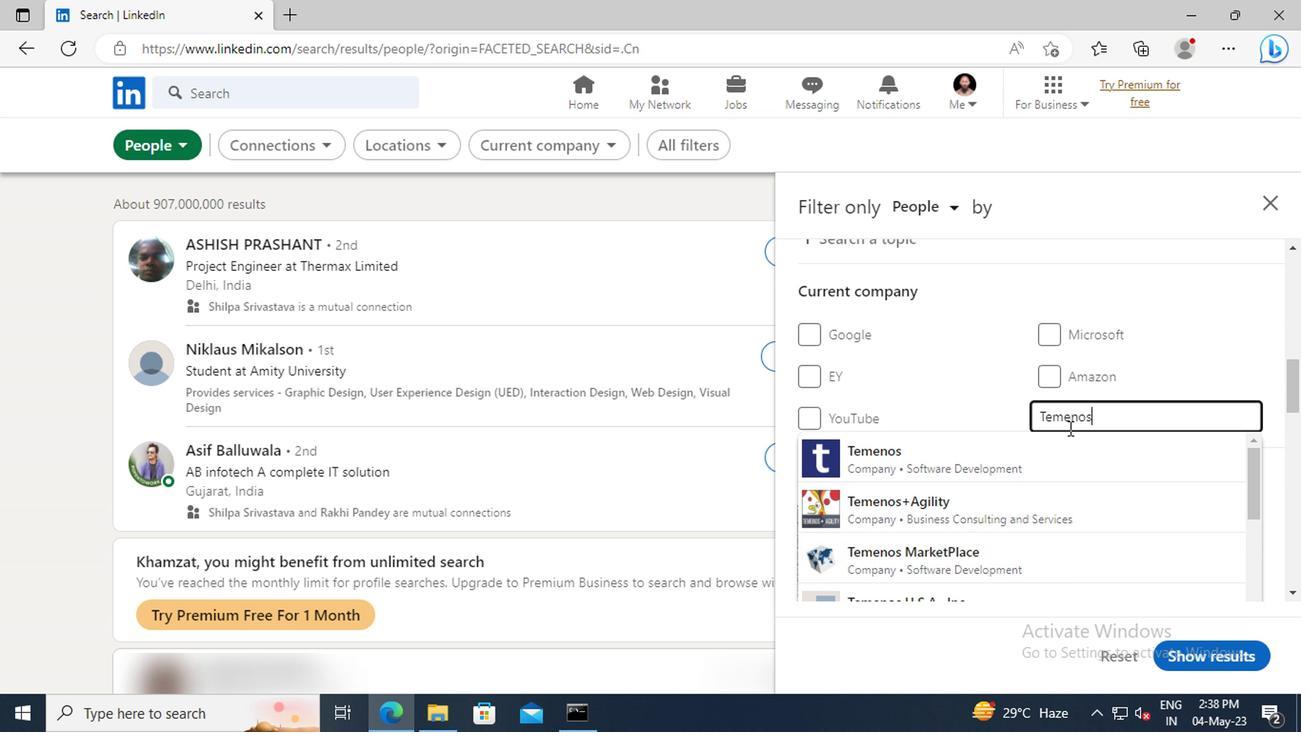 
Action: Mouse pressed left at (1066, 446)
Screenshot: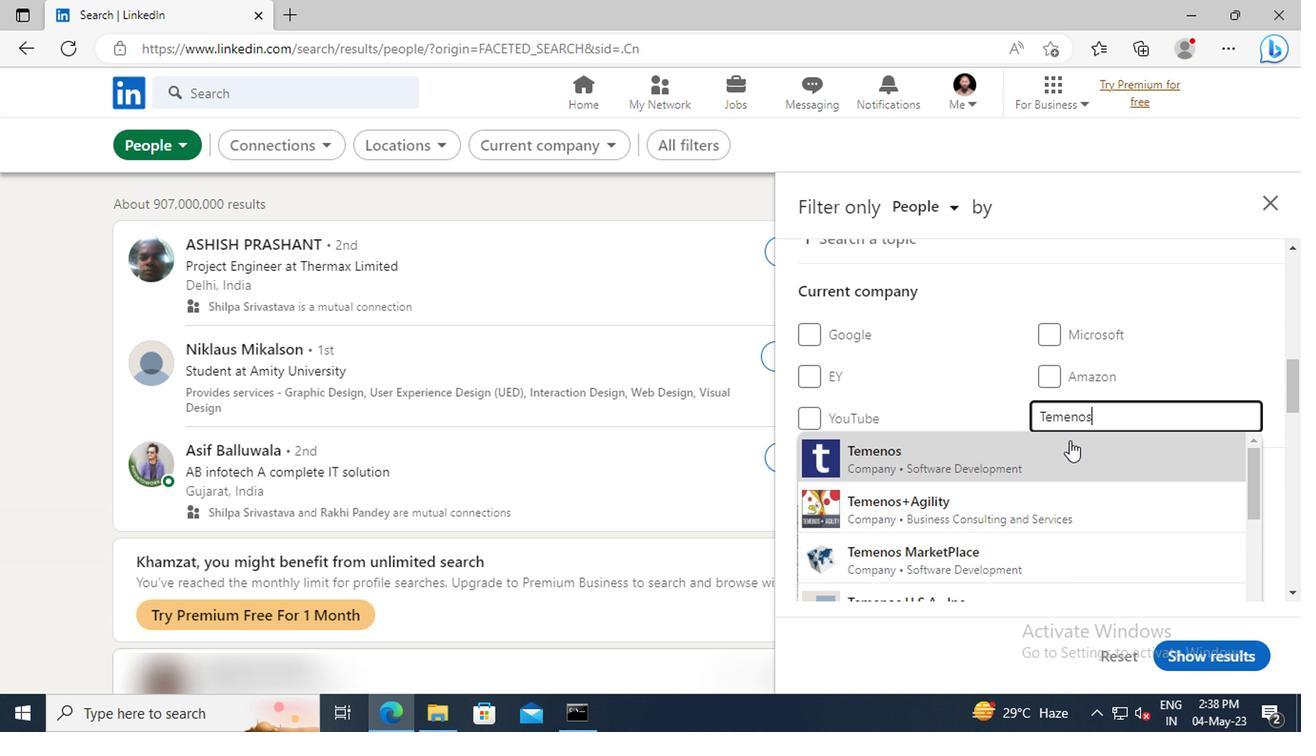 
Action: Mouse scrolled (1066, 445) with delta (0, 0)
Screenshot: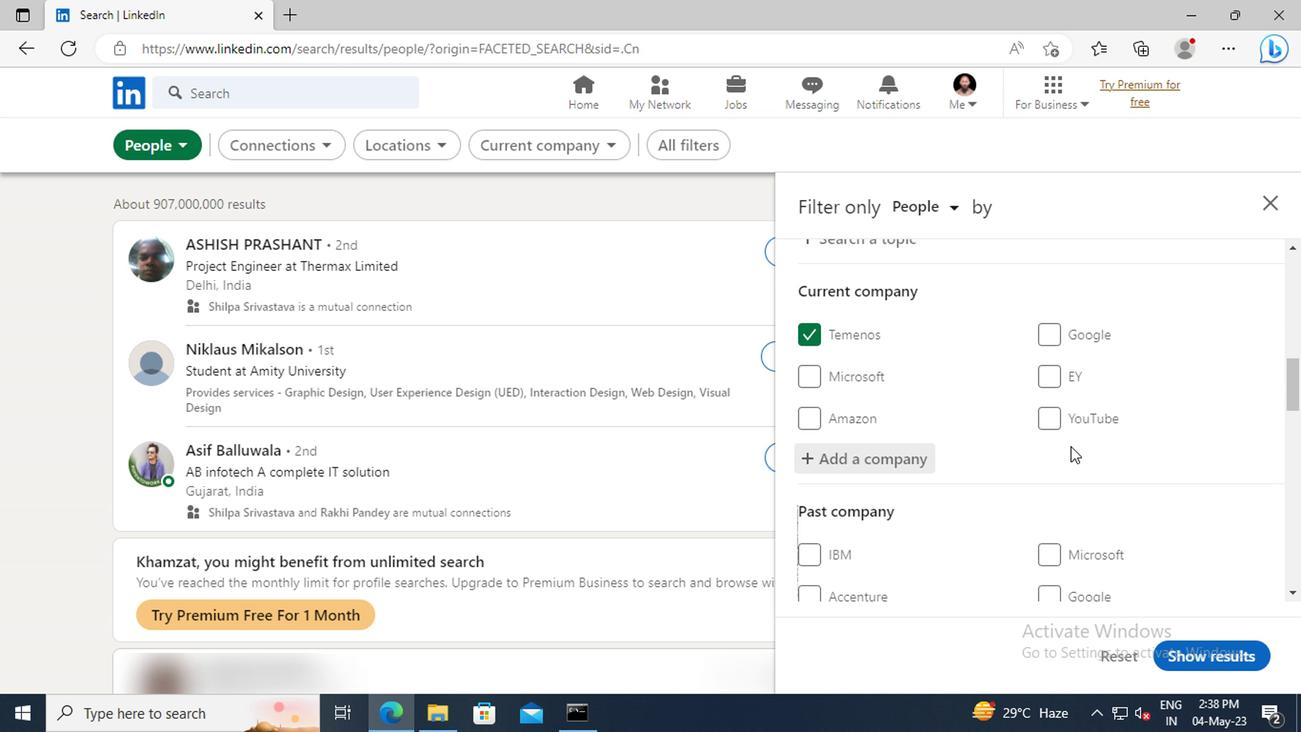 
Action: Mouse scrolled (1066, 445) with delta (0, 0)
Screenshot: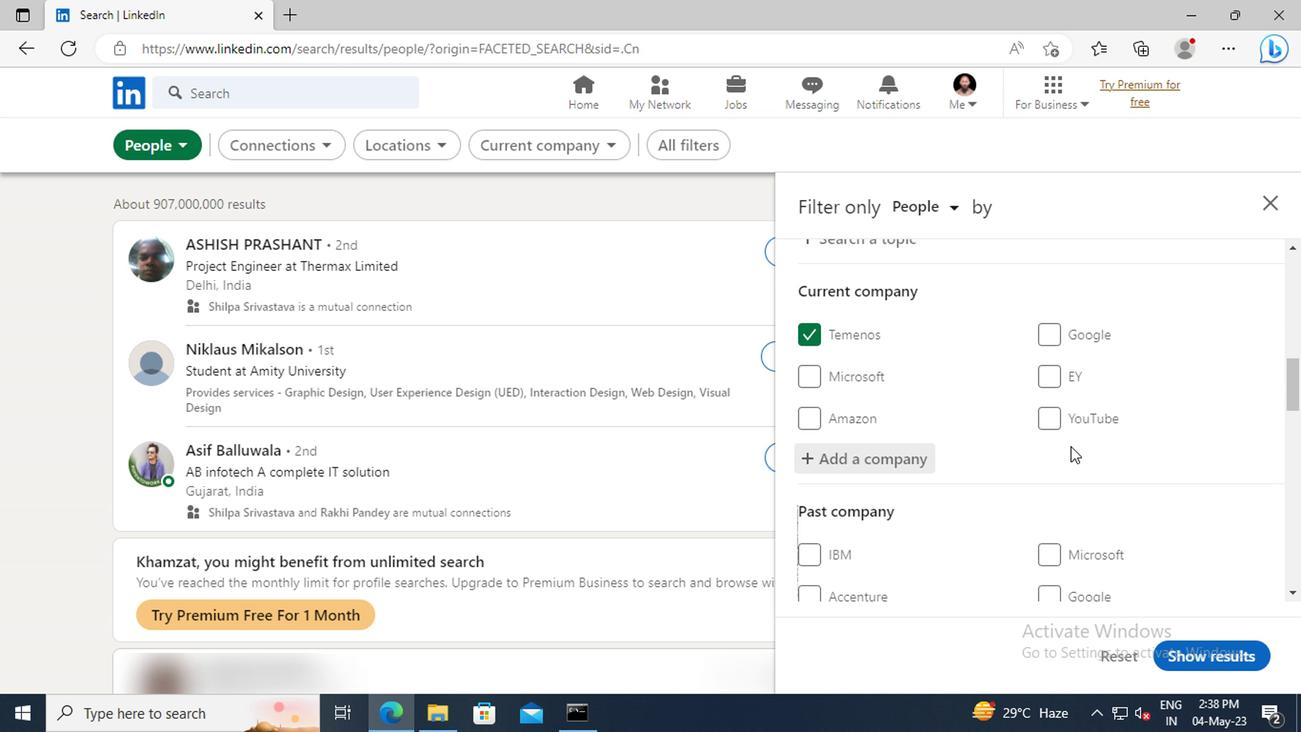 
Action: Mouse scrolled (1066, 445) with delta (0, 0)
Screenshot: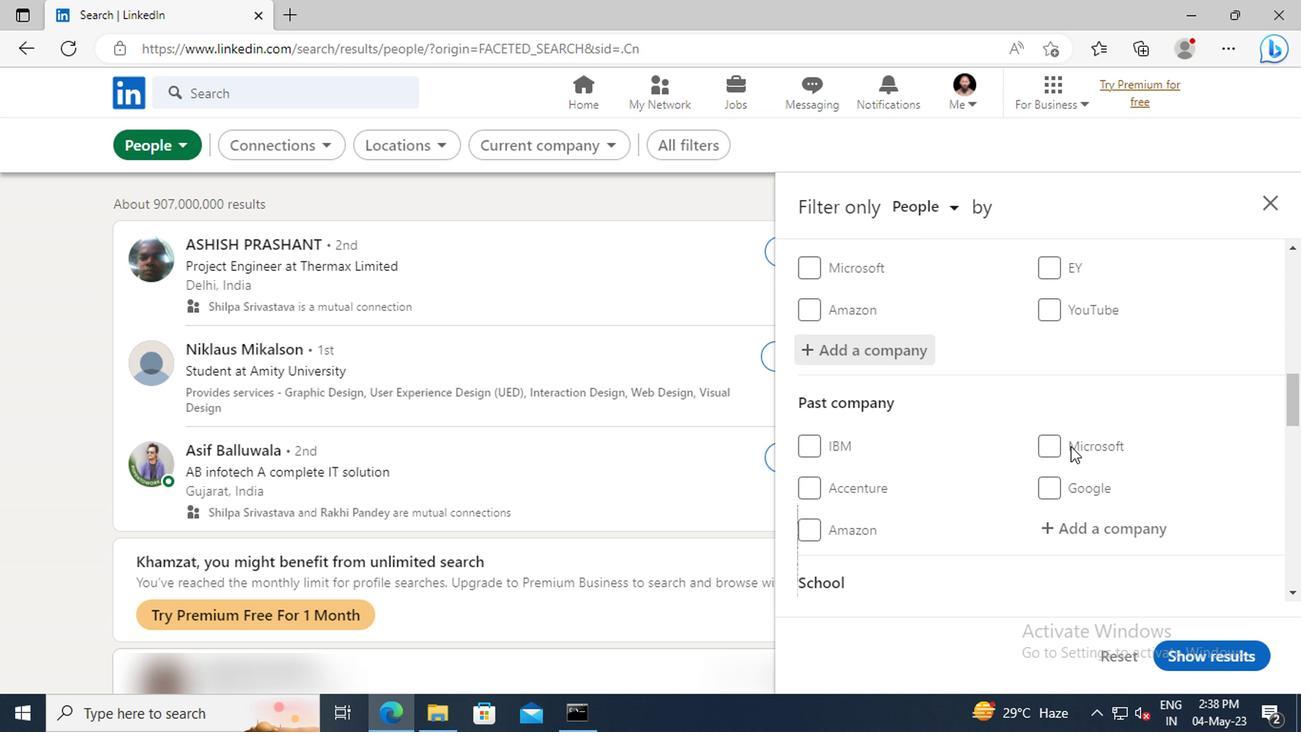 
Action: Mouse scrolled (1066, 445) with delta (0, 0)
Screenshot: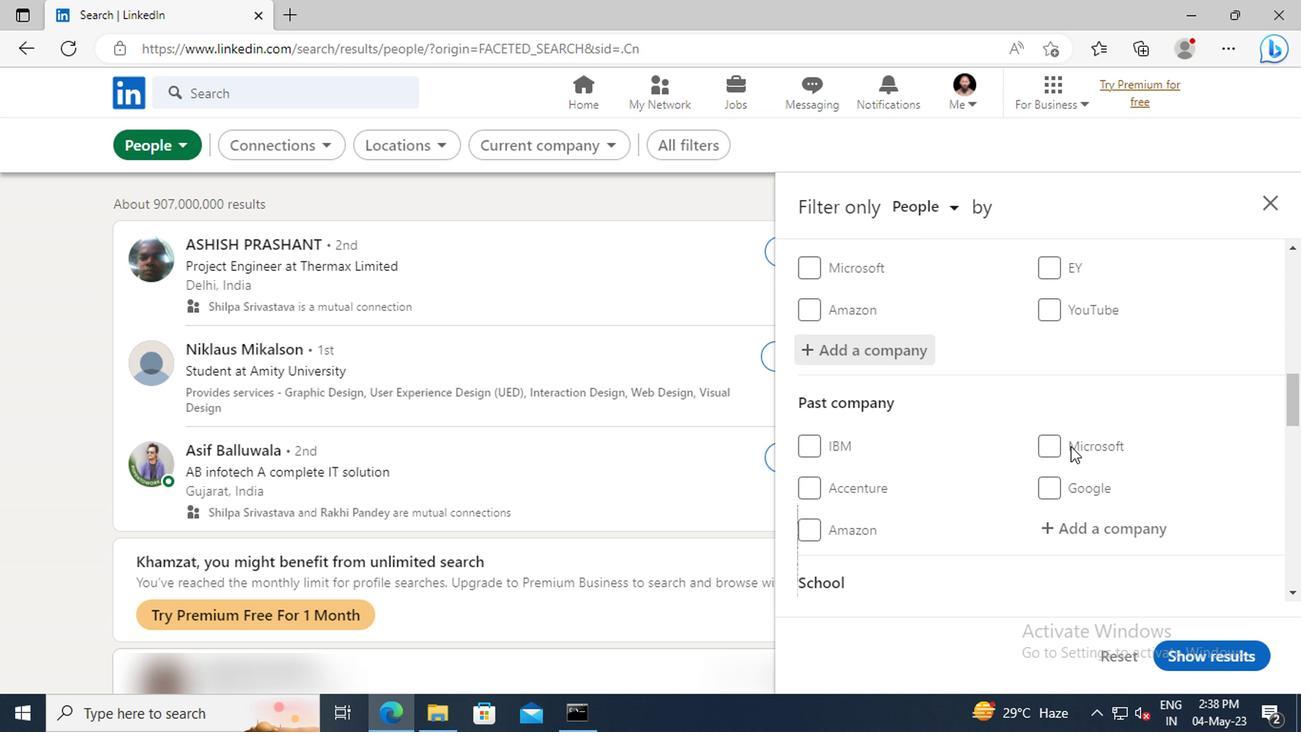 
Action: Mouse scrolled (1066, 445) with delta (0, 0)
Screenshot: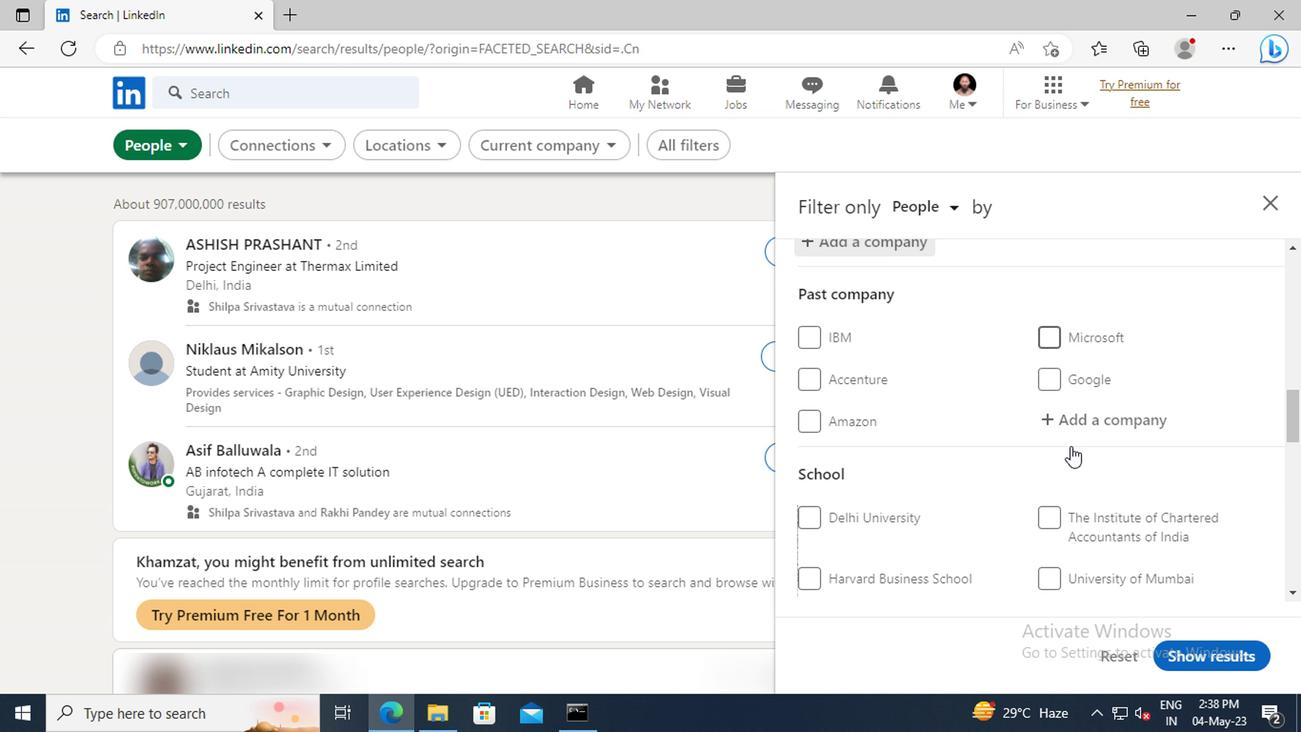 
Action: Mouse scrolled (1066, 445) with delta (0, 0)
Screenshot: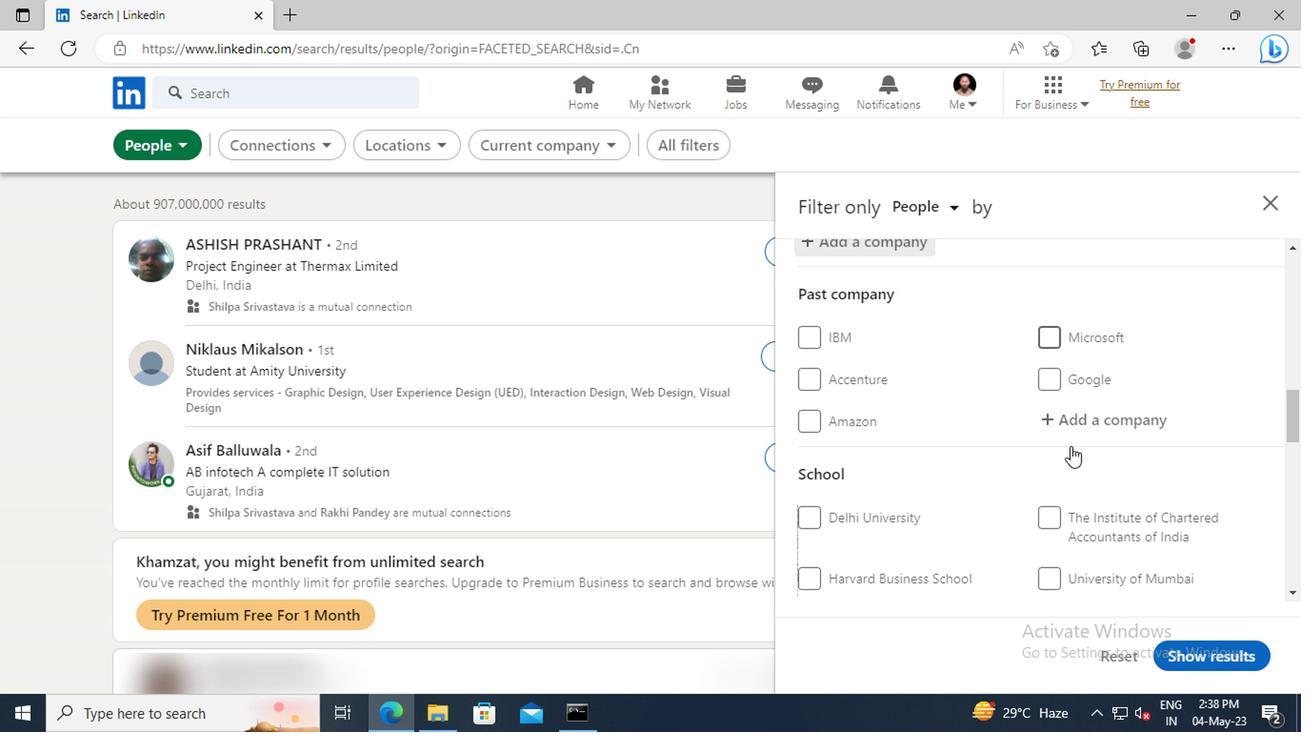 
Action: Mouse scrolled (1066, 445) with delta (0, 0)
Screenshot: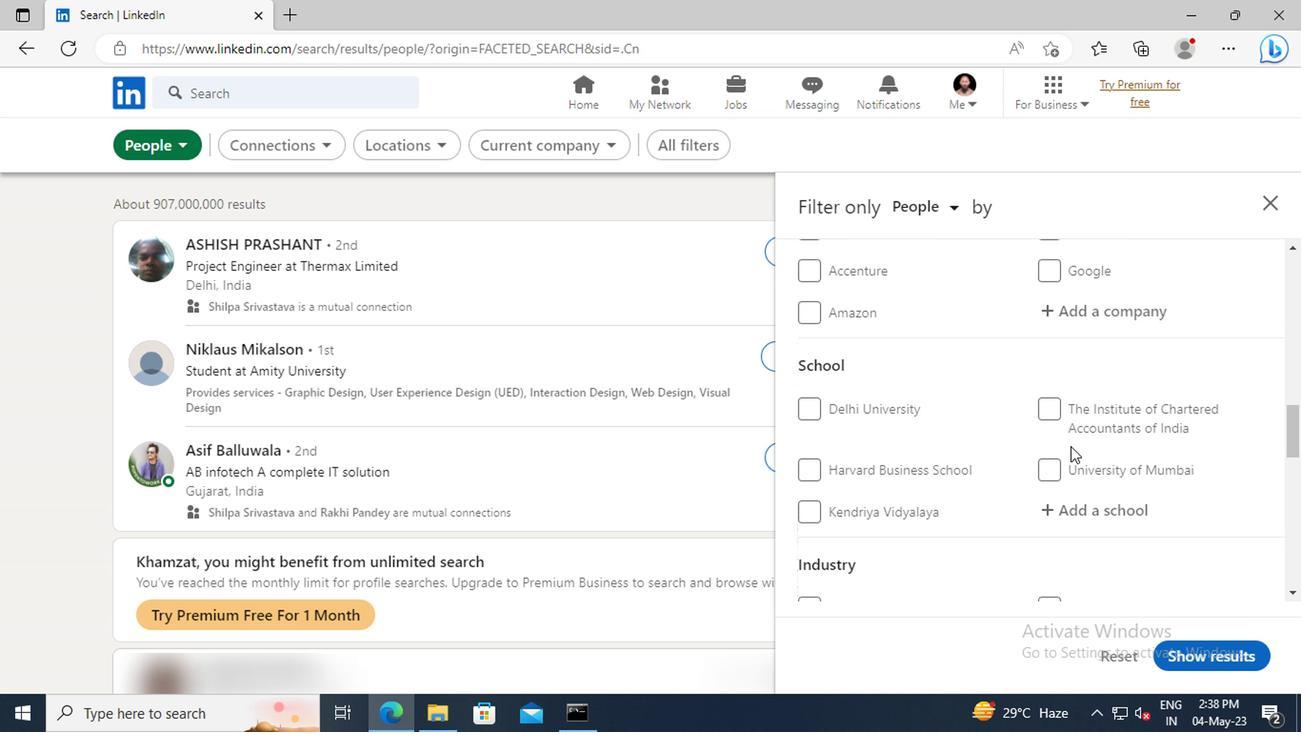 
Action: Mouse moved to (1069, 454)
Screenshot: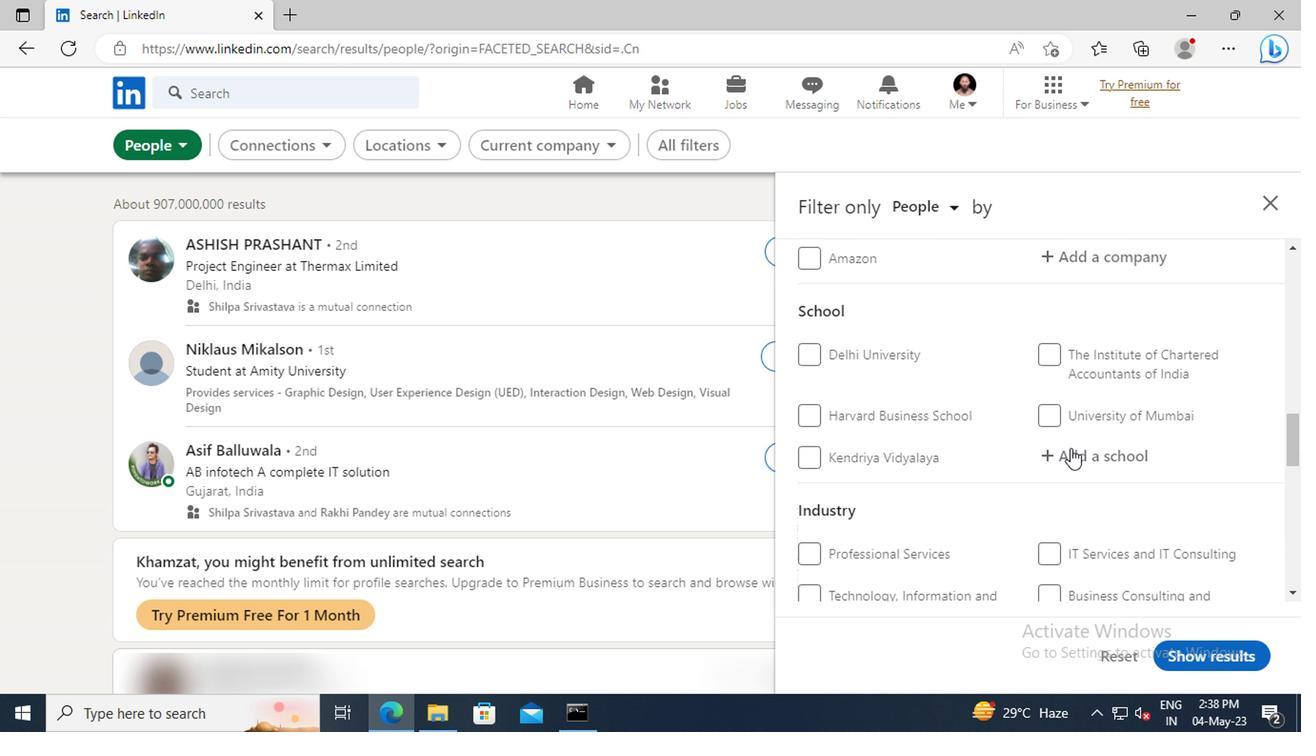 
Action: Mouse pressed left at (1069, 454)
Screenshot: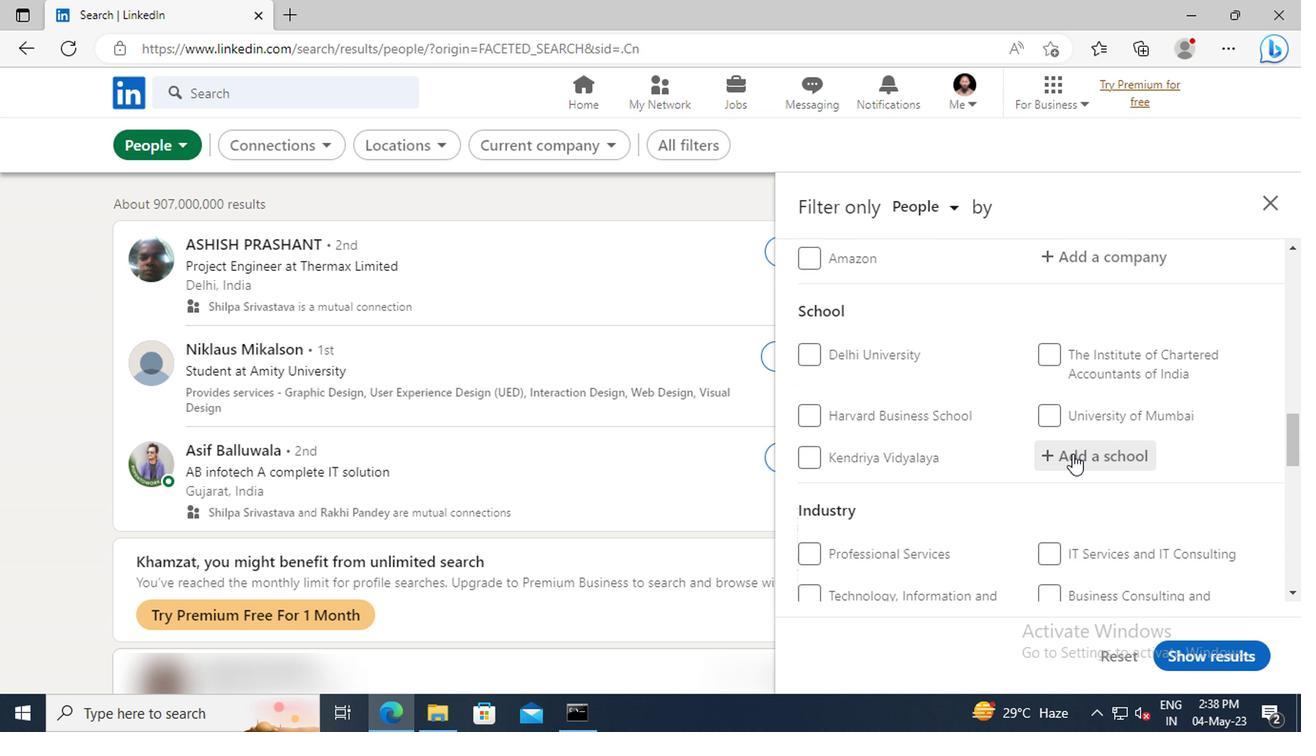 
Action: Key pressed <Key.shift>SIKAR<Key.space><Key.shift>JOBS
Screenshot: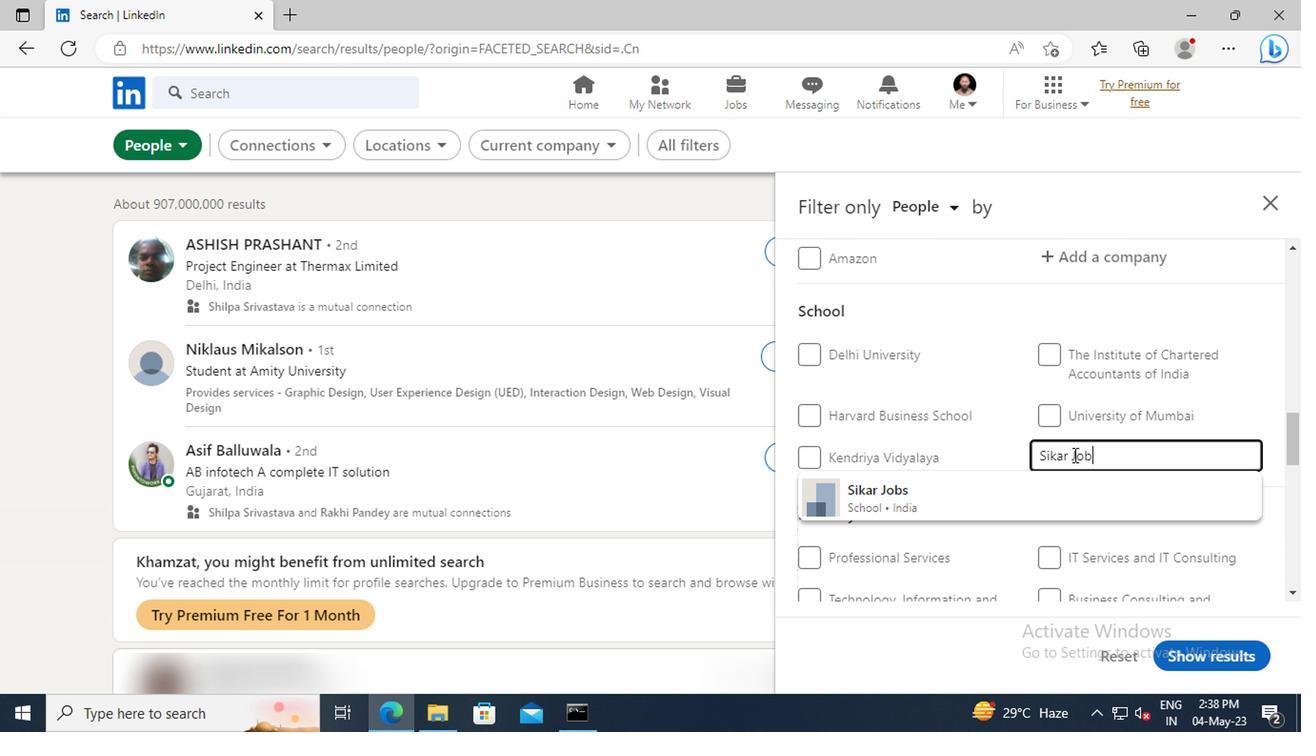 
Action: Mouse moved to (1063, 494)
Screenshot: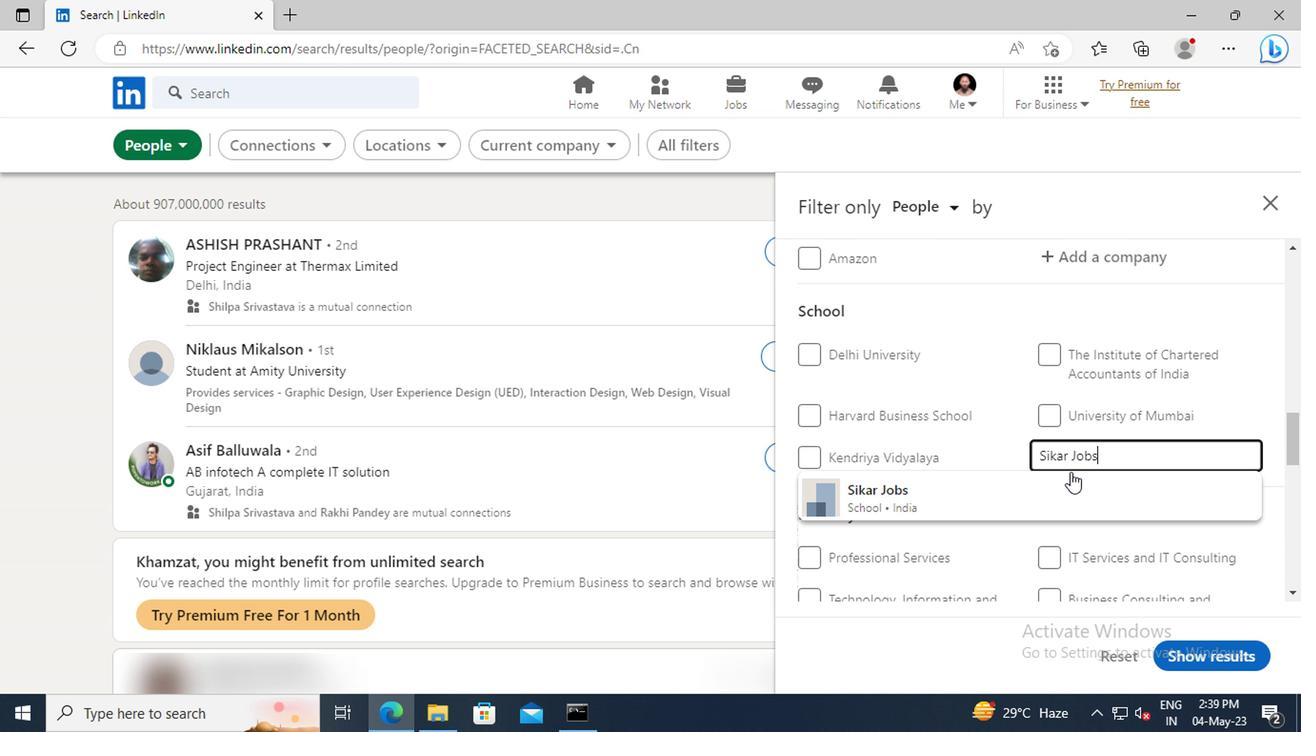 
Action: Mouse pressed left at (1063, 494)
Screenshot: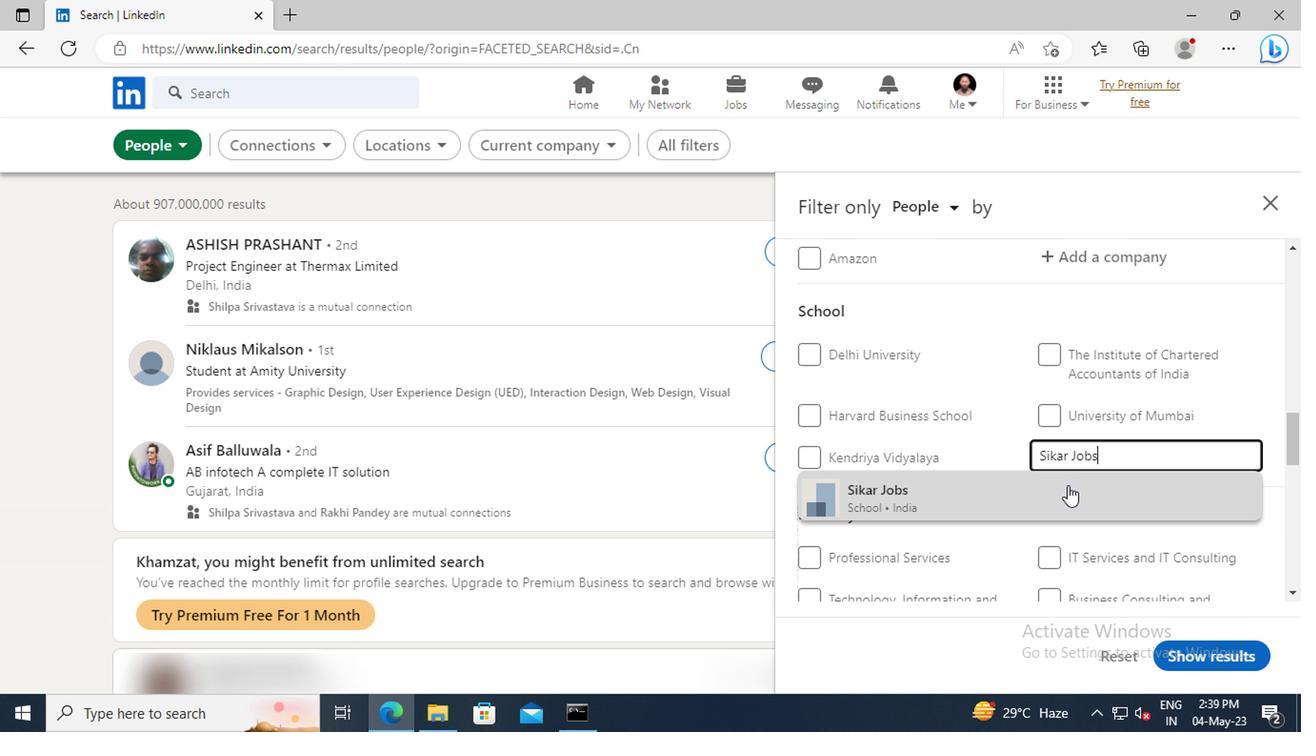 
Action: Mouse scrolled (1063, 493) with delta (0, 0)
Screenshot: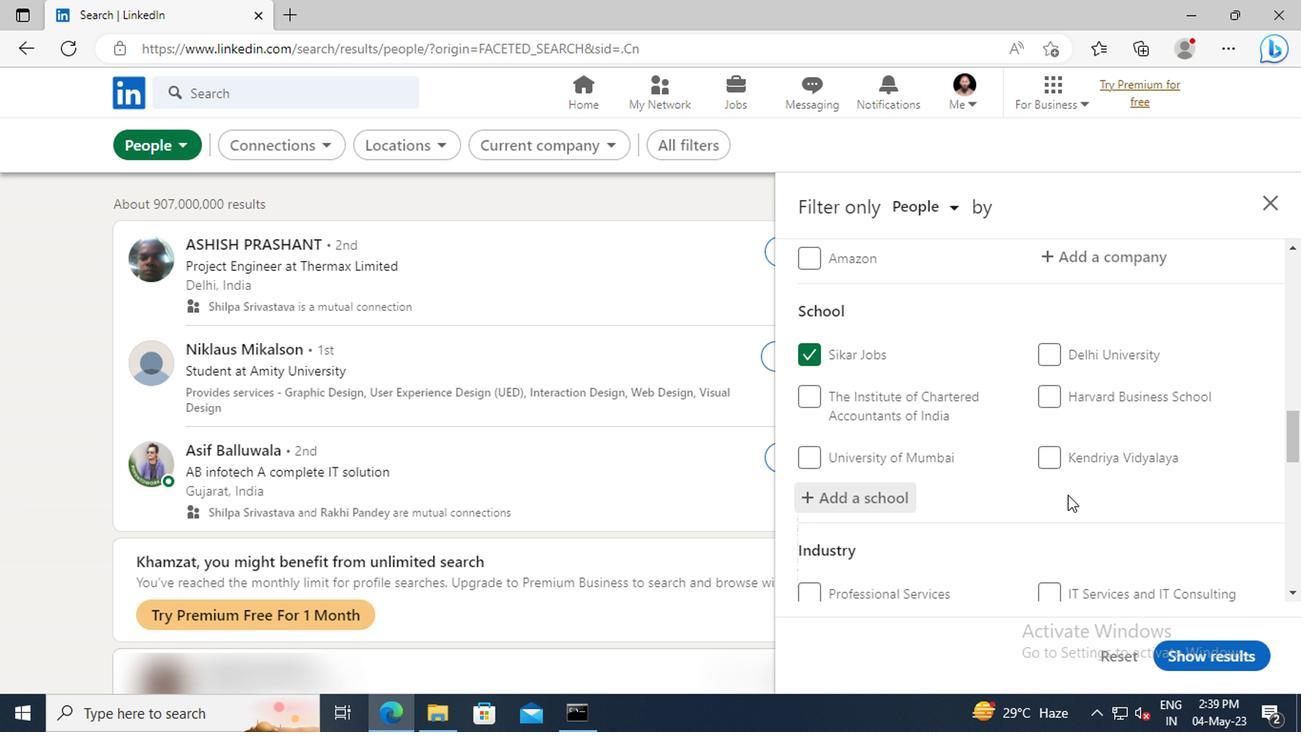 
Action: Mouse scrolled (1063, 493) with delta (0, 0)
Screenshot: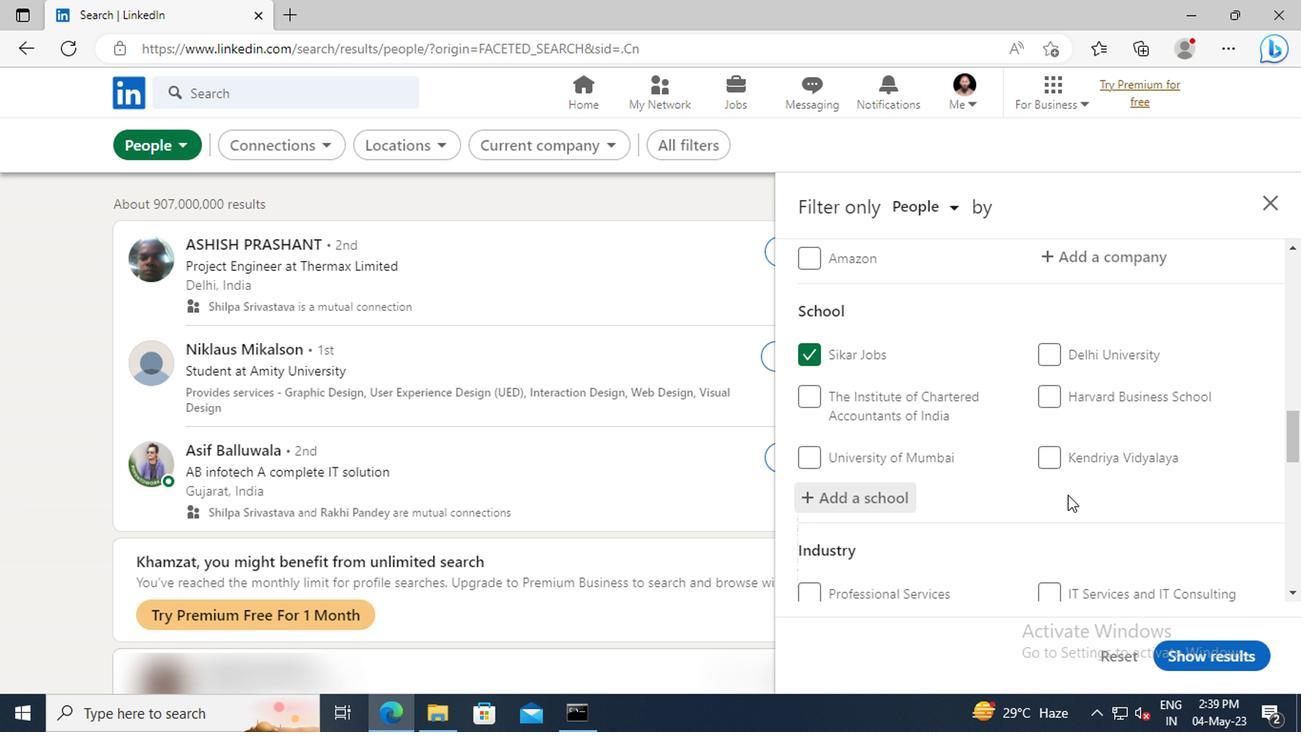 
Action: Mouse moved to (1061, 488)
Screenshot: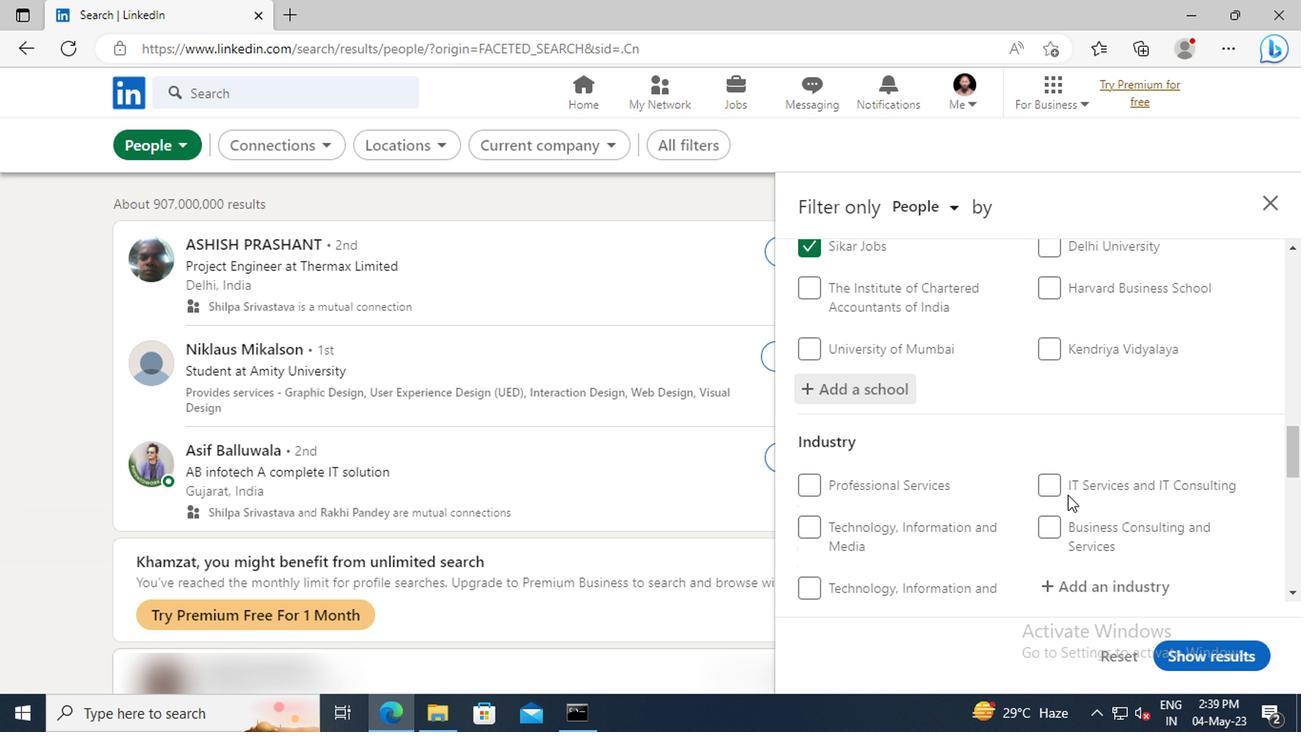 
Action: Mouse scrolled (1061, 487) with delta (0, -1)
Screenshot: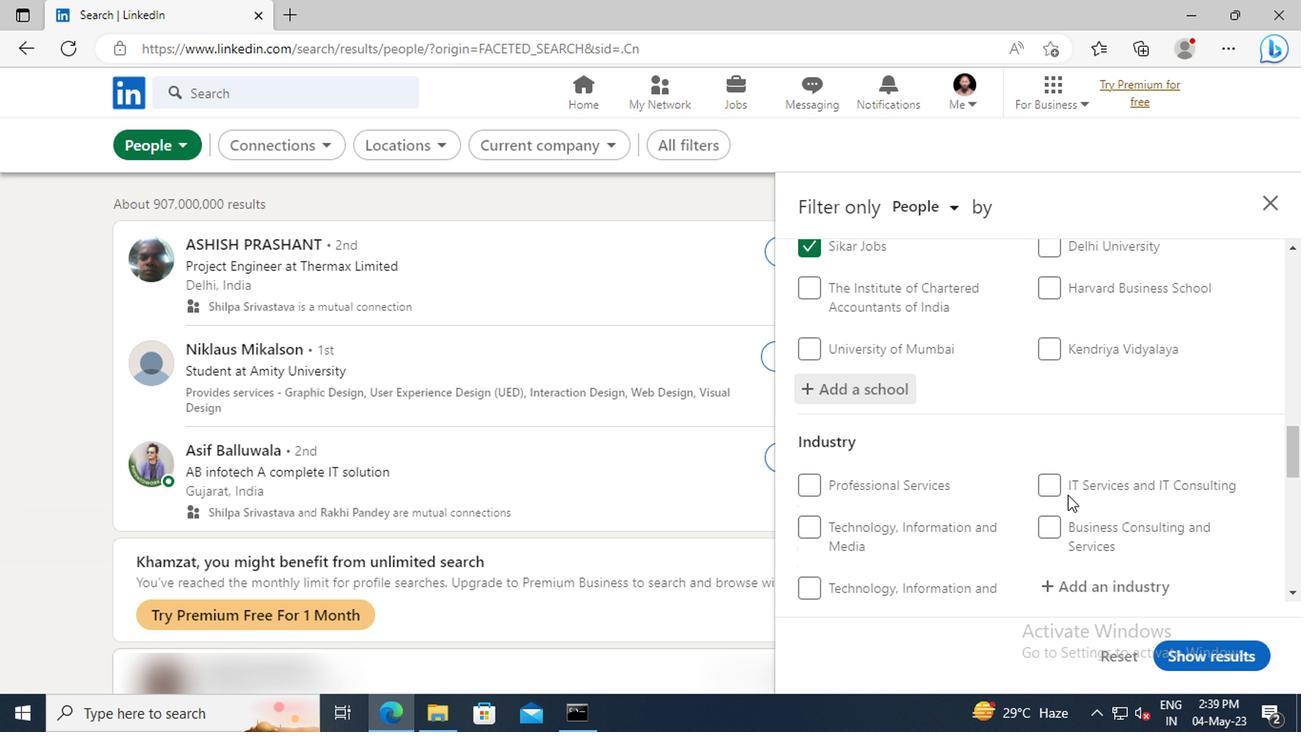 
Action: Mouse scrolled (1061, 487) with delta (0, -1)
Screenshot: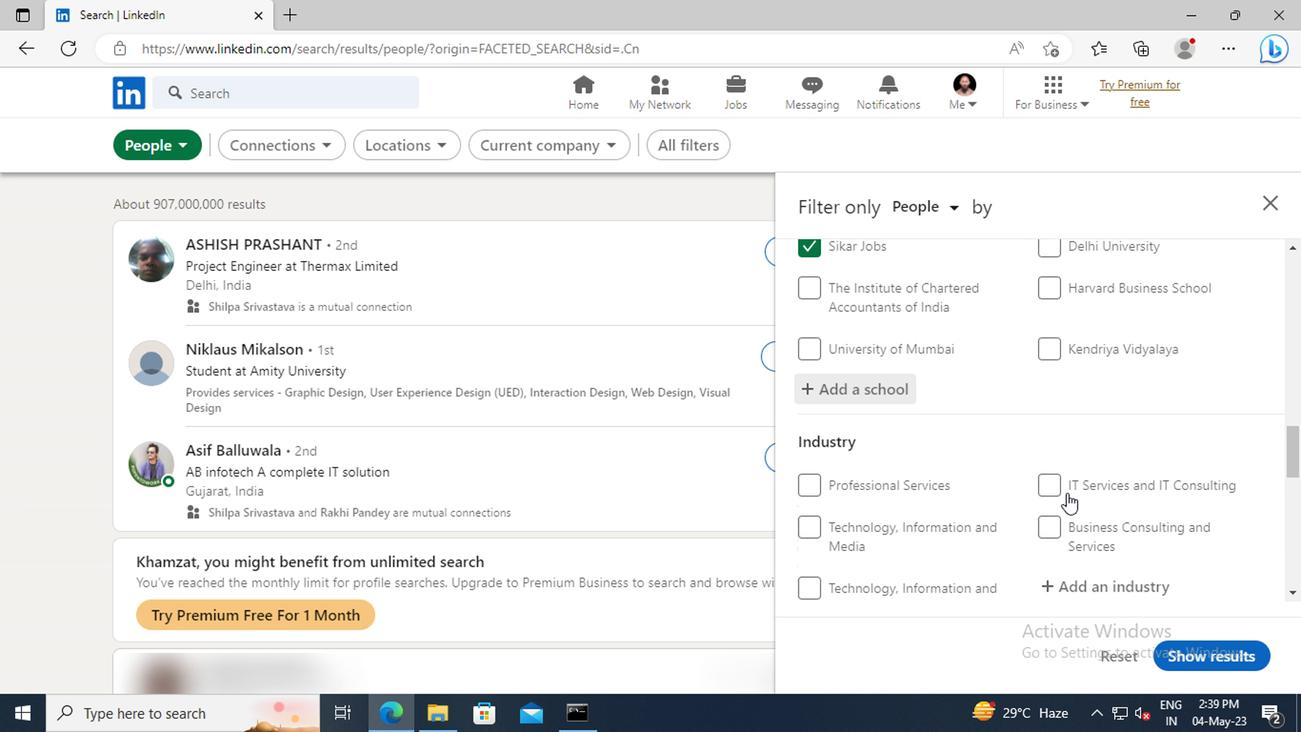 
Action: Mouse moved to (1065, 481)
Screenshot: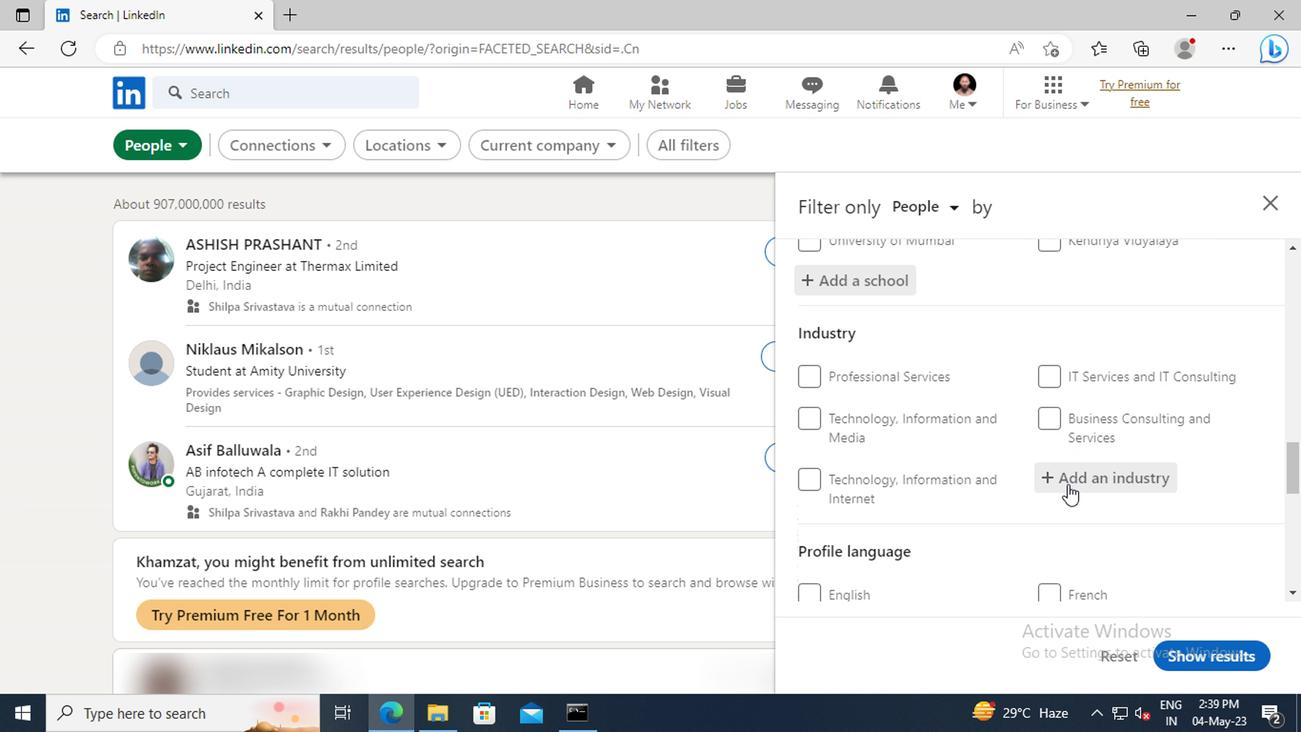 
Action: Mouse pressed left at (1065, 481)
Screenshot: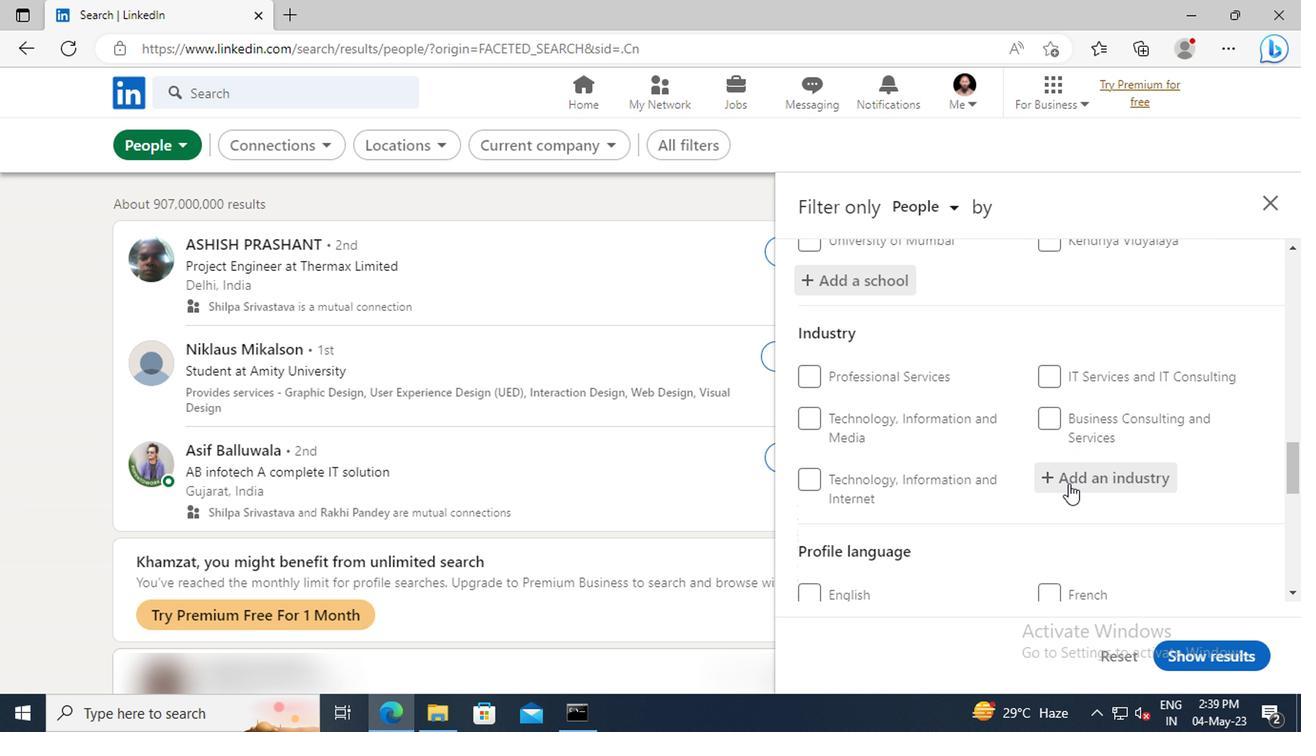 
Action: Key pressed <Key.shift>CIRCU
Screenshot: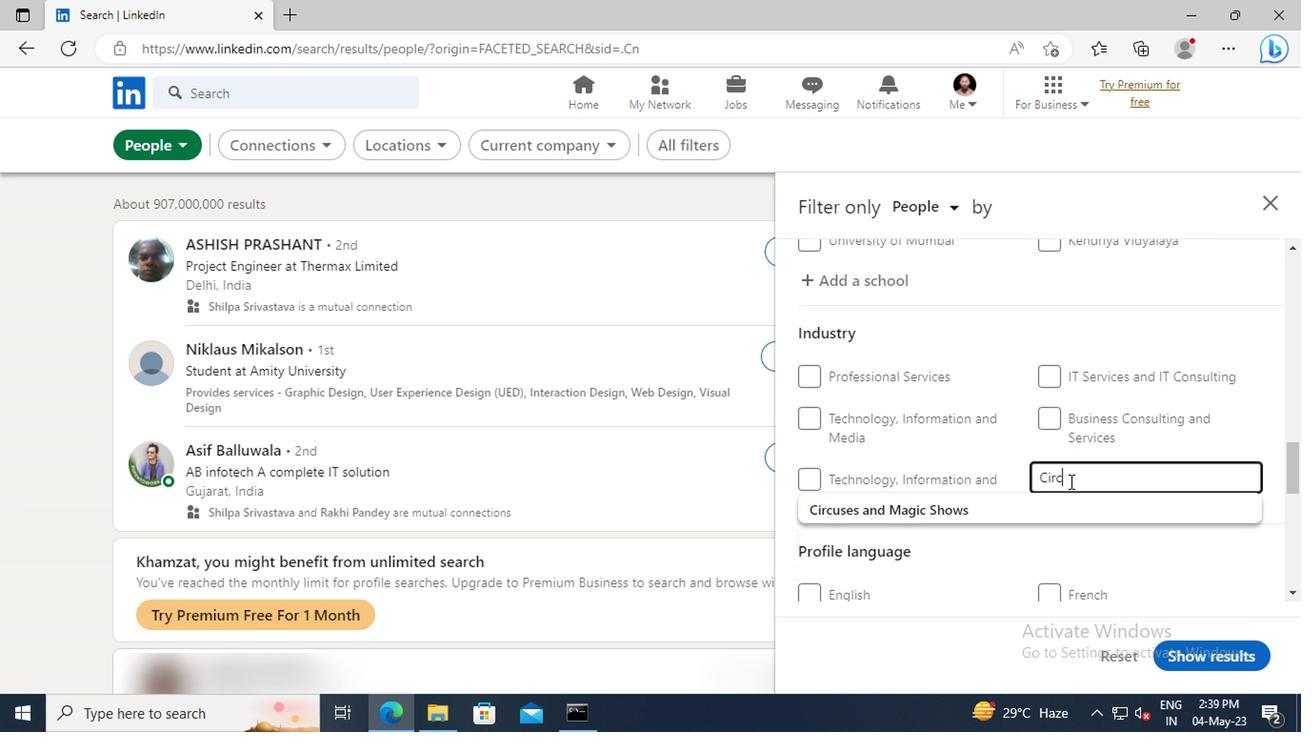 
Action: Mouse moved to (1065, 501)
Screenshot: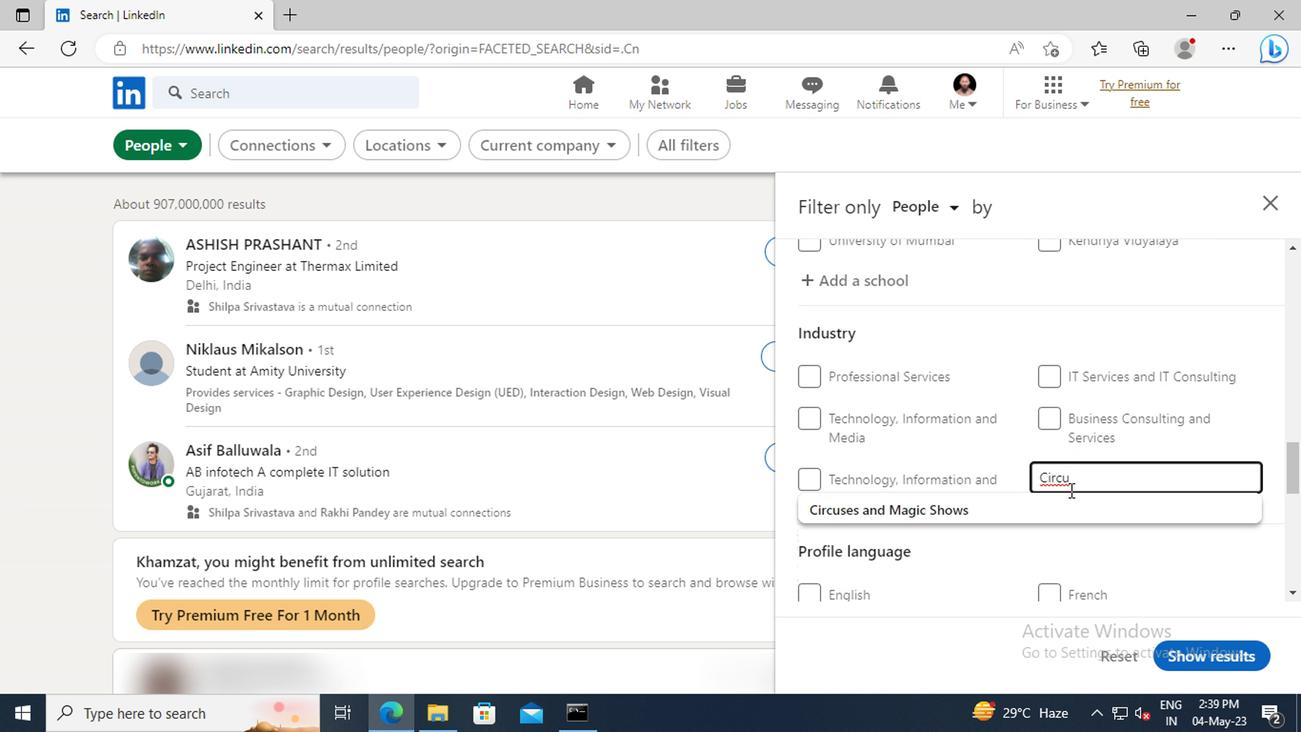 
Action: Mouse pressed left at (1065, 501)
Screenshot: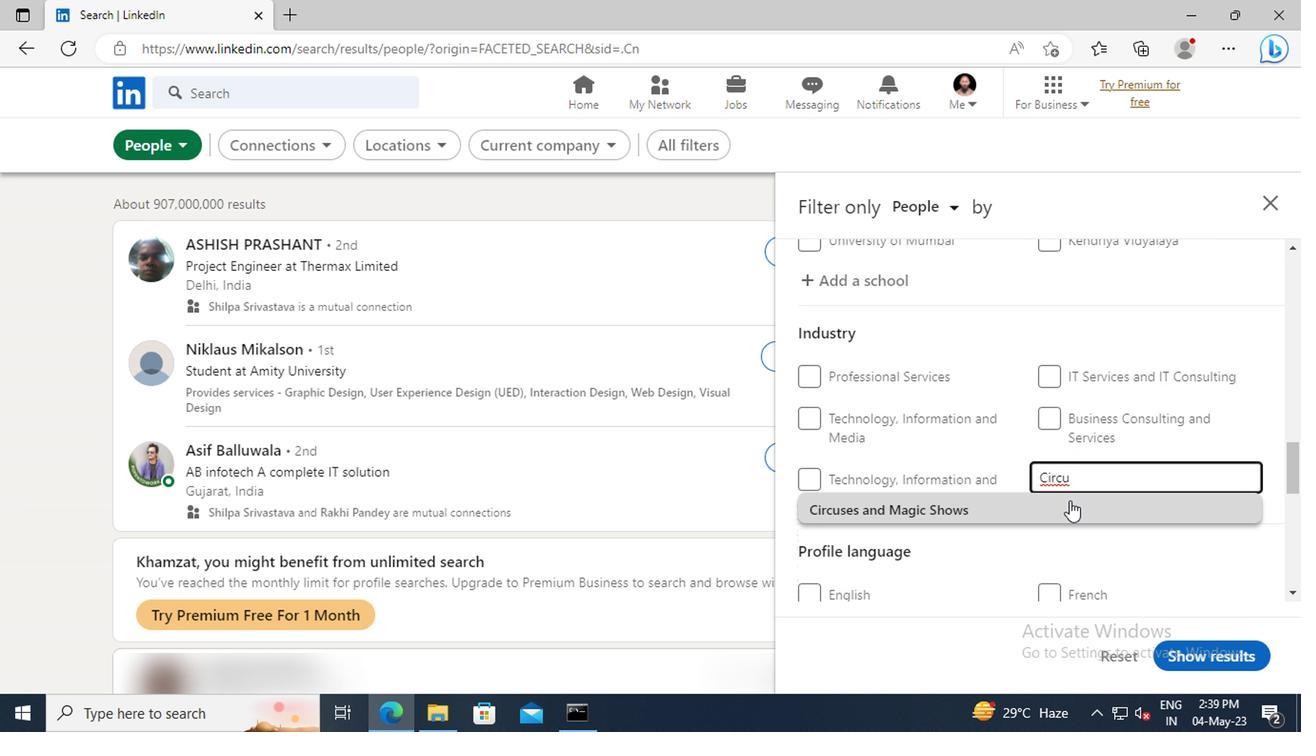 
Action: Mouse scrolled (1065, 500) with delta (0, 0)
Screenshot: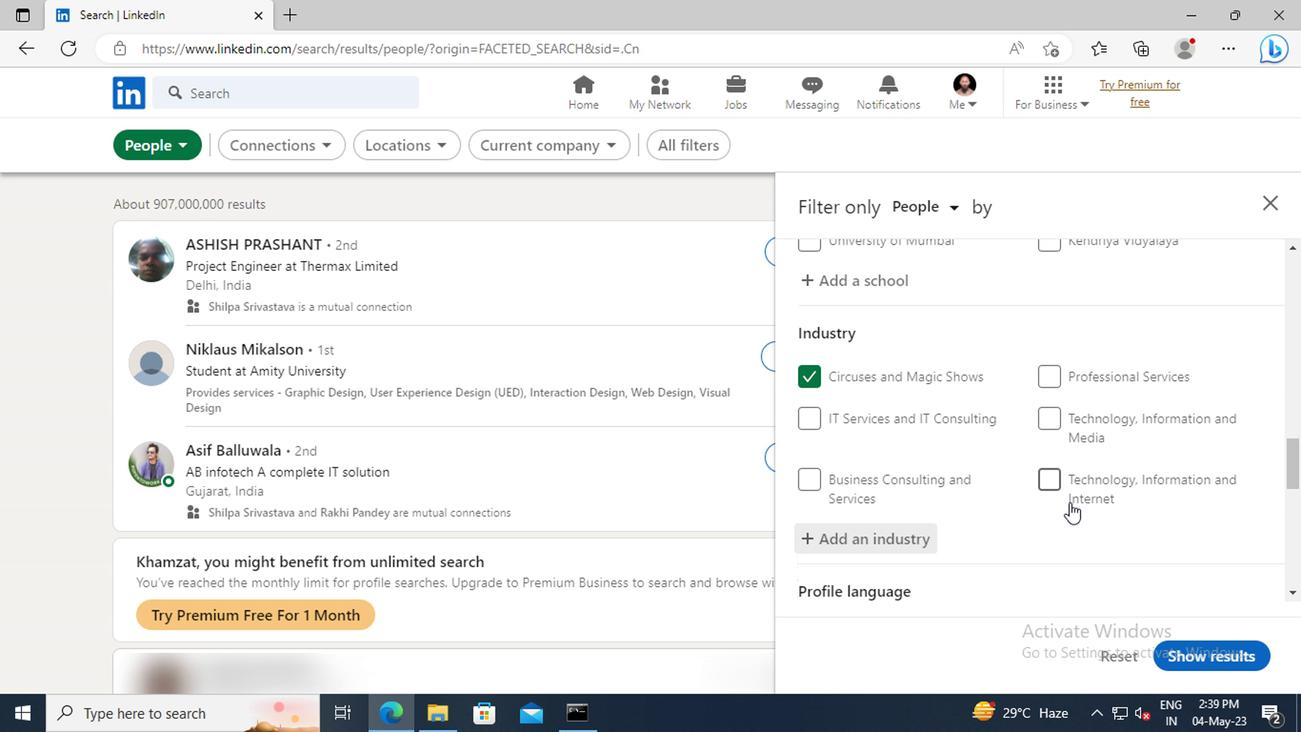 
Action: Mouse scrolled (1065, 500) with delta (0, 0)
Screenshot: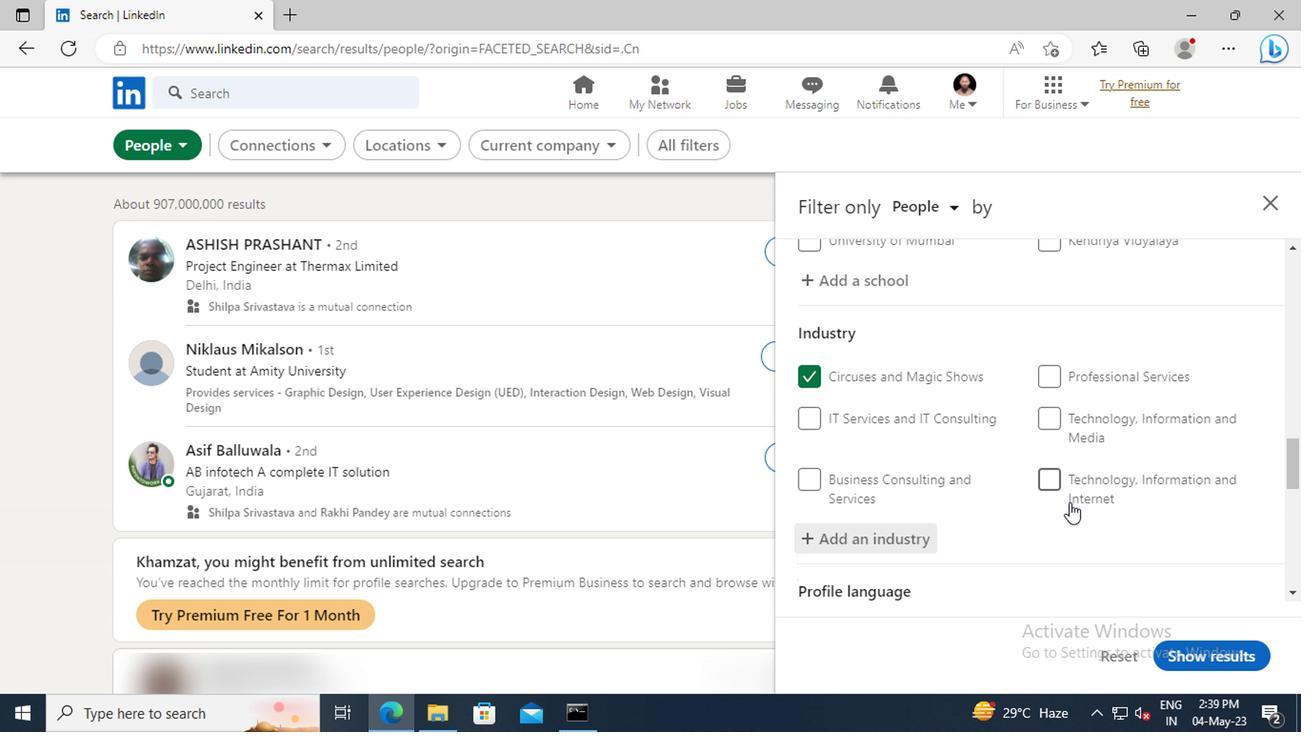 
Action: Mouse scrolled (1065, 500) with delta (0, 0)
Screenshot: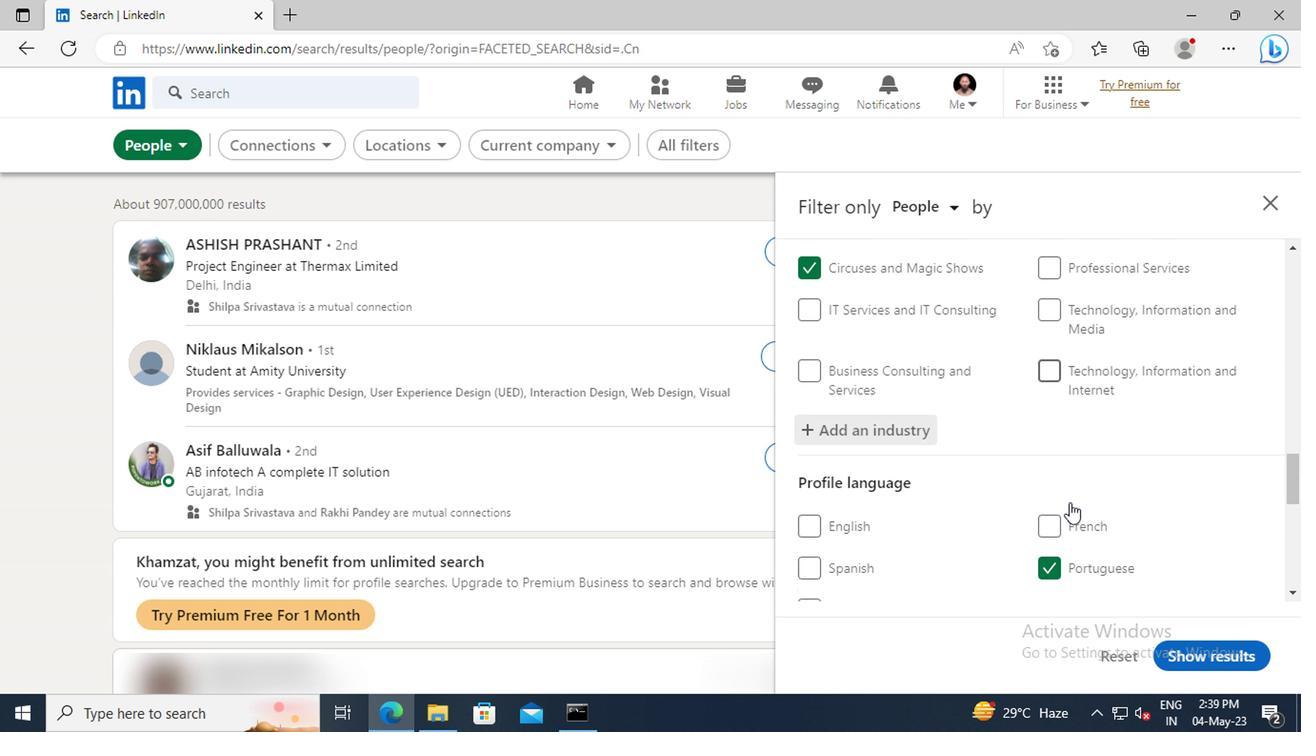 
Action: Mouse scrolled (1065, 500) with delta (0, 0)
Screenshot: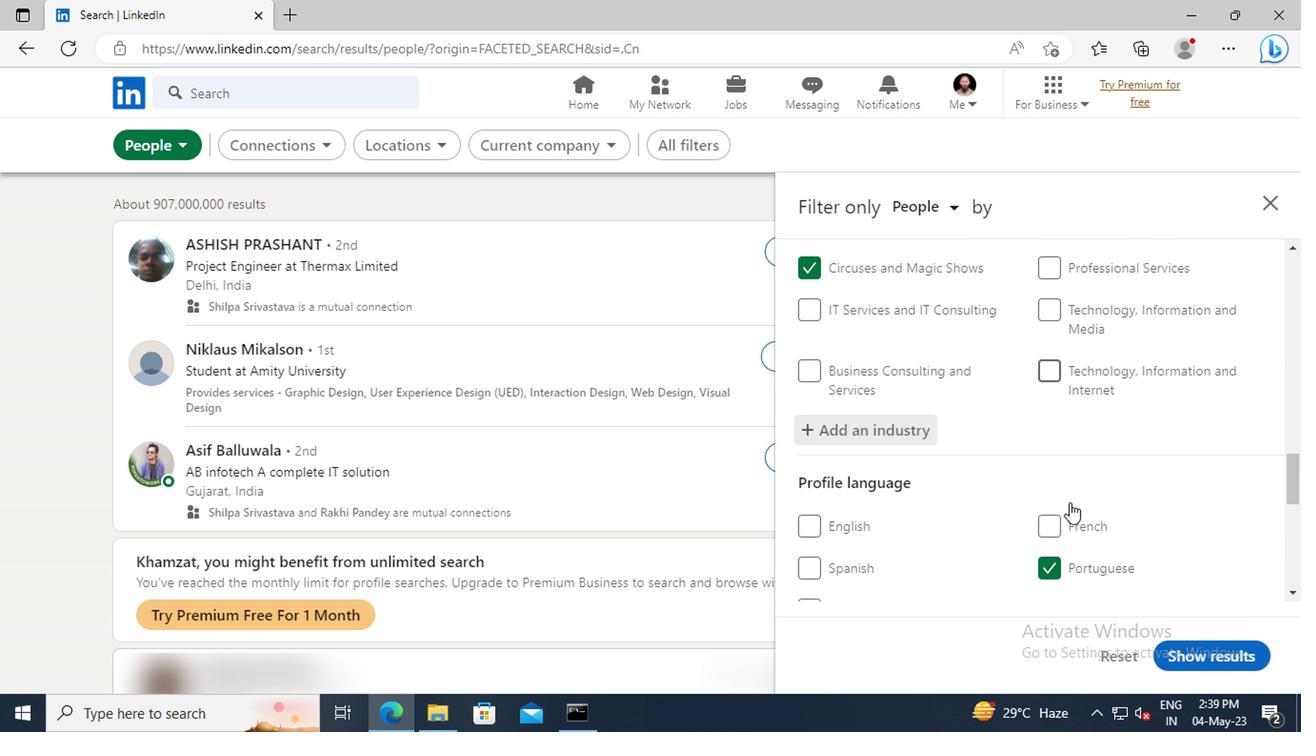 
Action: Mouse scrolled (1065, 500) with delta (0, 0)
Screenshot: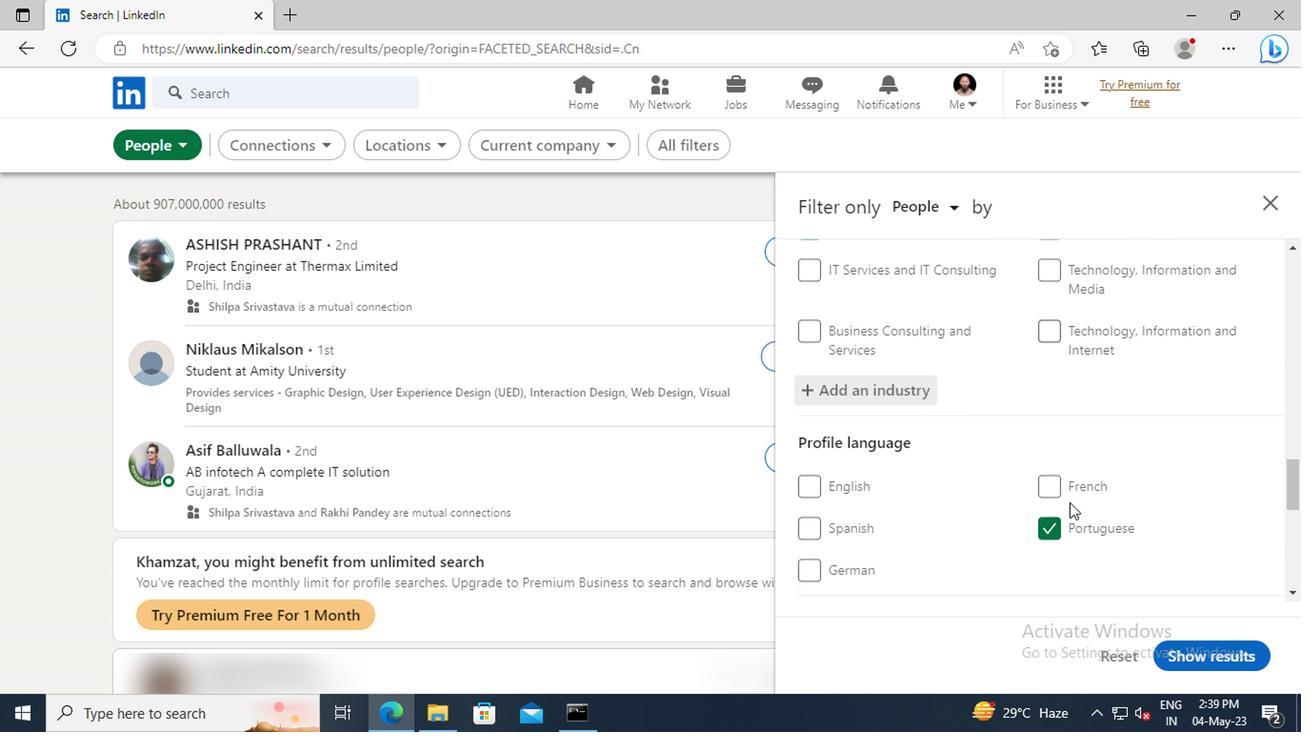 
Action: Mouse moved to (1061, 482)
Screenshot: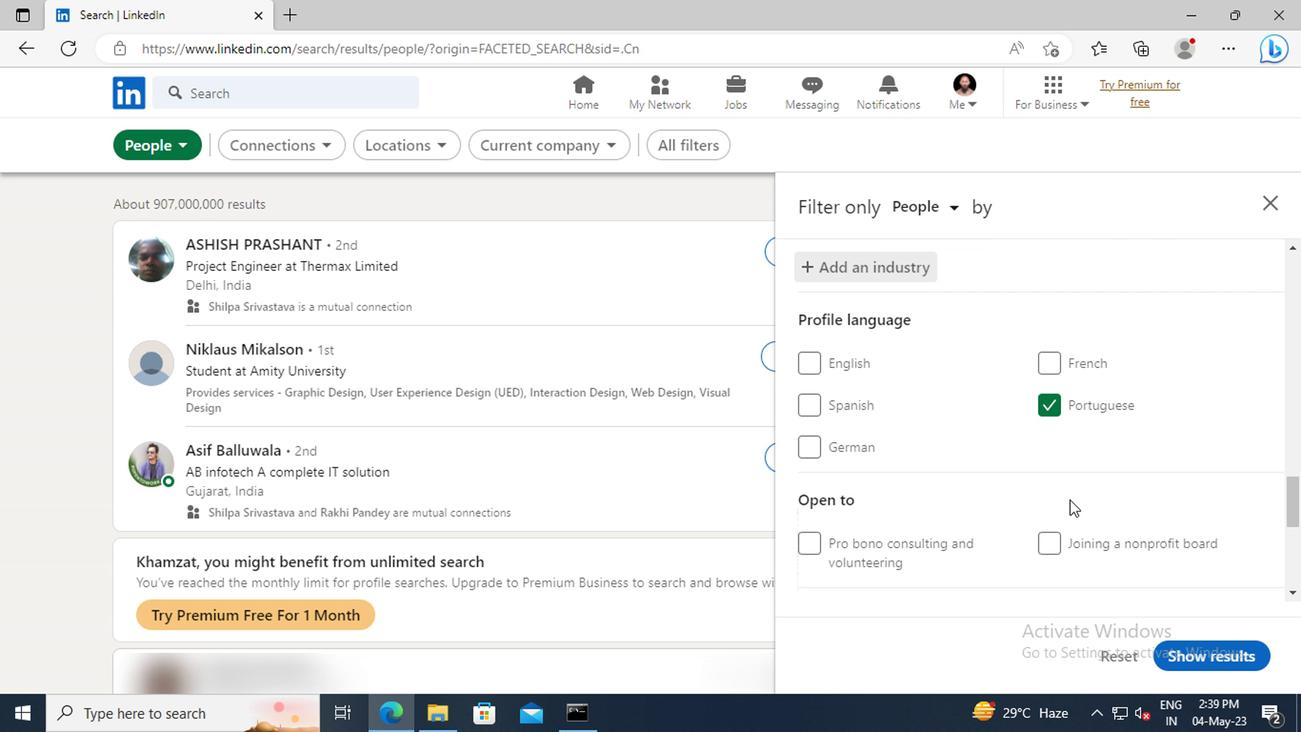 
Action: Mouse scrolled (1061, 481) with delta (0, 0)
Screenshot: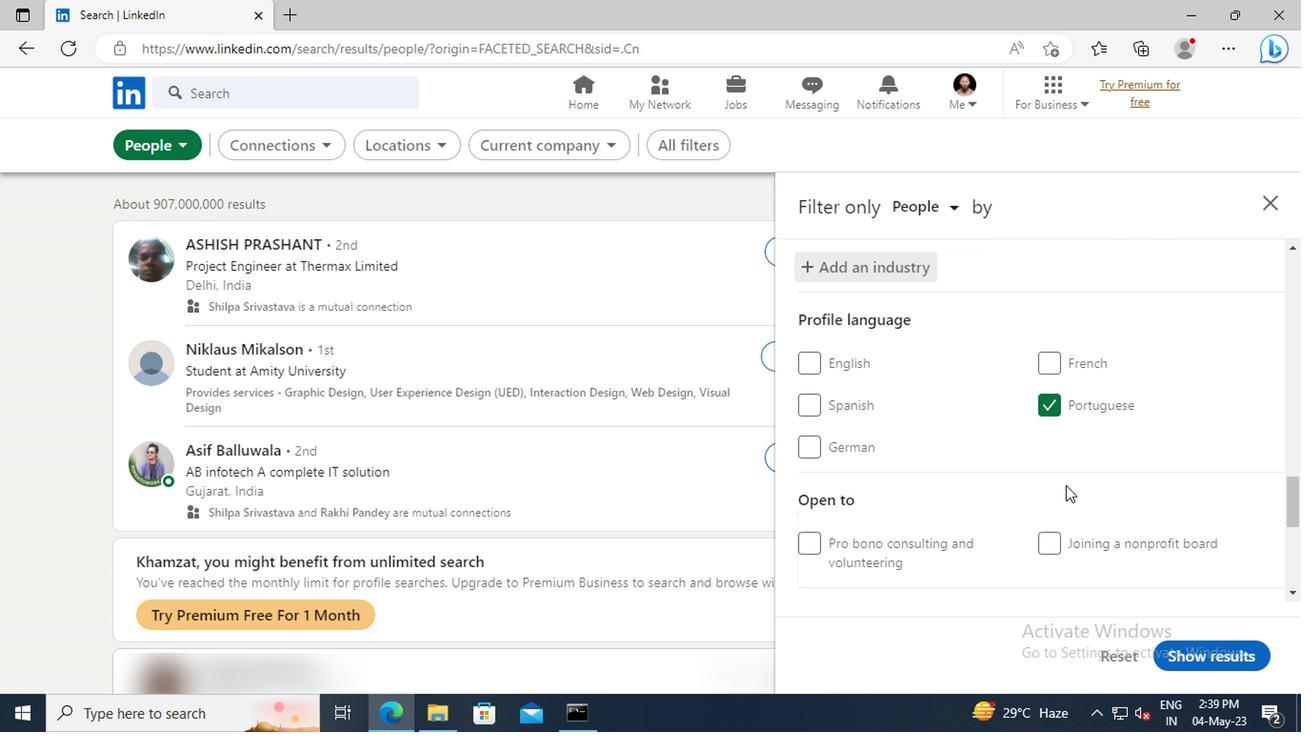 
Action: Mouse scrolled (1061, 481) with delta (0, 0)
Screenshot: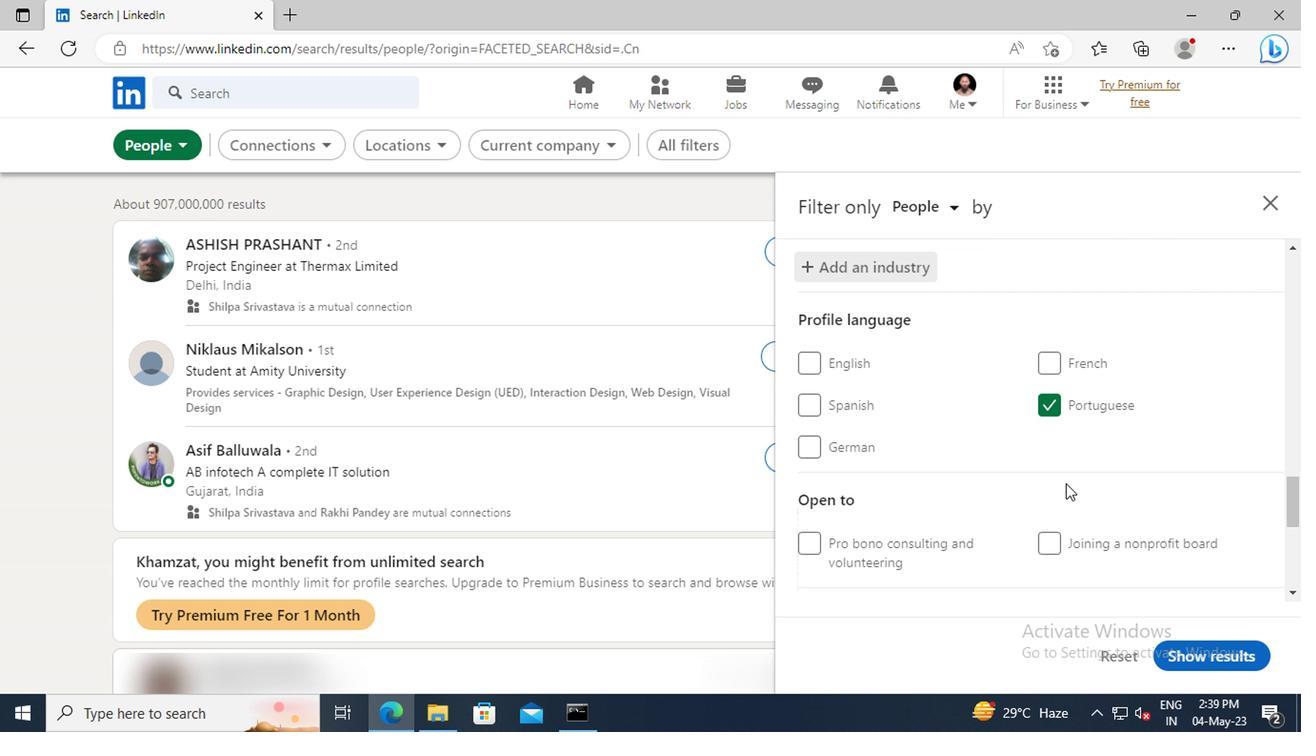 
Action: Mouse moved to (1061, 479)
Screenshot: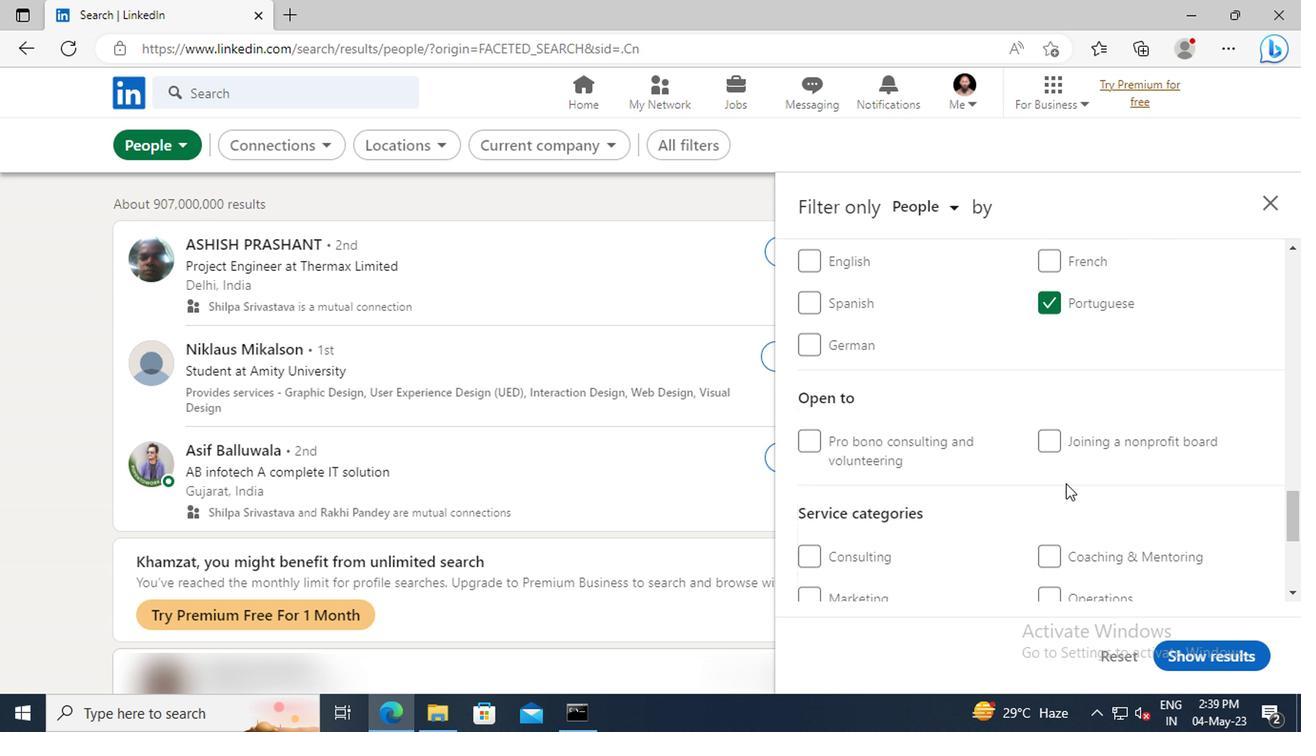 
Action: Mouse scrolled (1061, 477) with delta (0, -1)
Screenshot: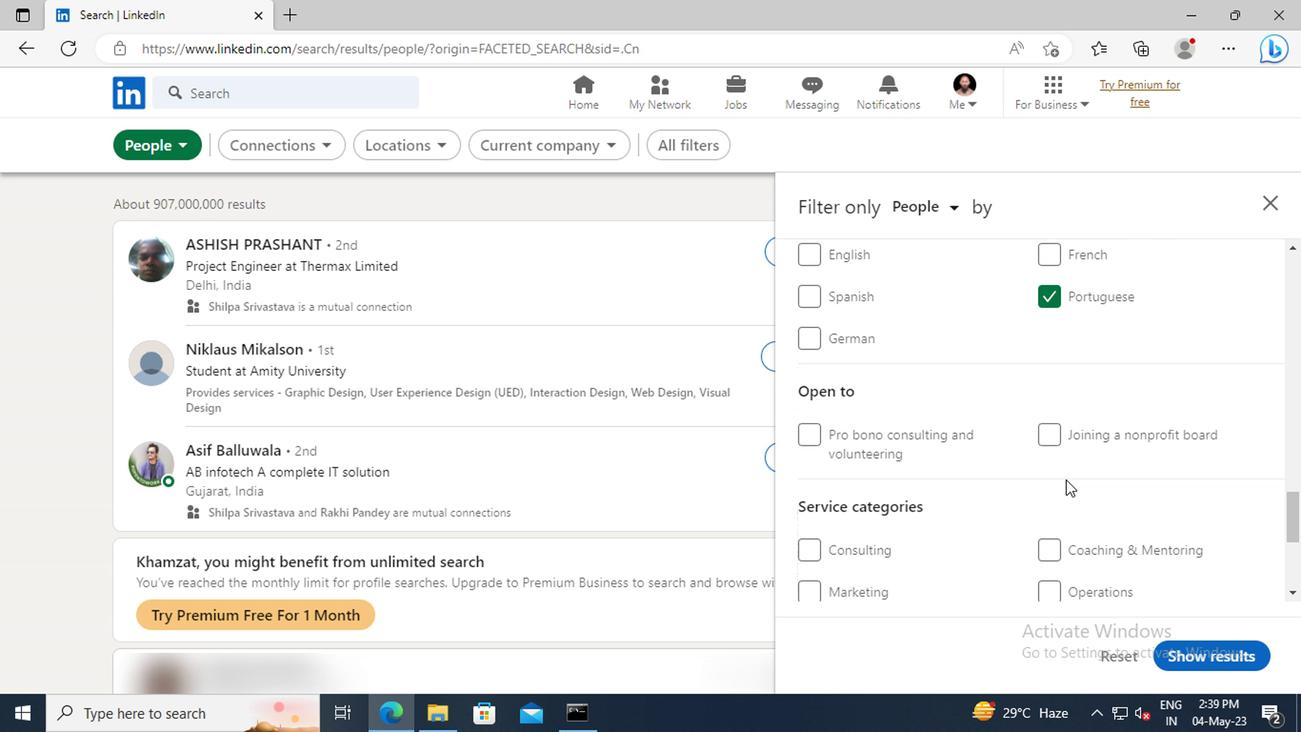 
Action: Mouse scrolled (1061, 477) with delta (0, -1)
Screenshot: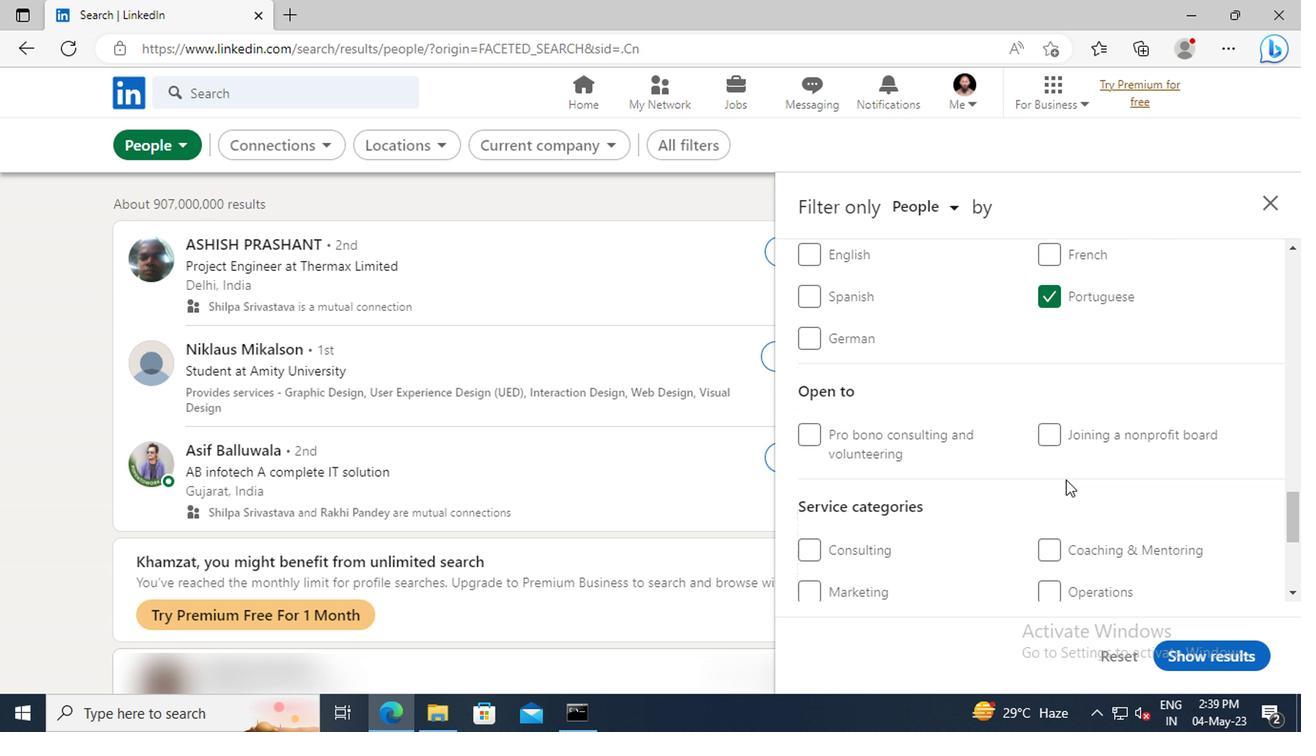 
Action: Mouse scrolled (1061, 477) with delta (0, -1)
Screenshot: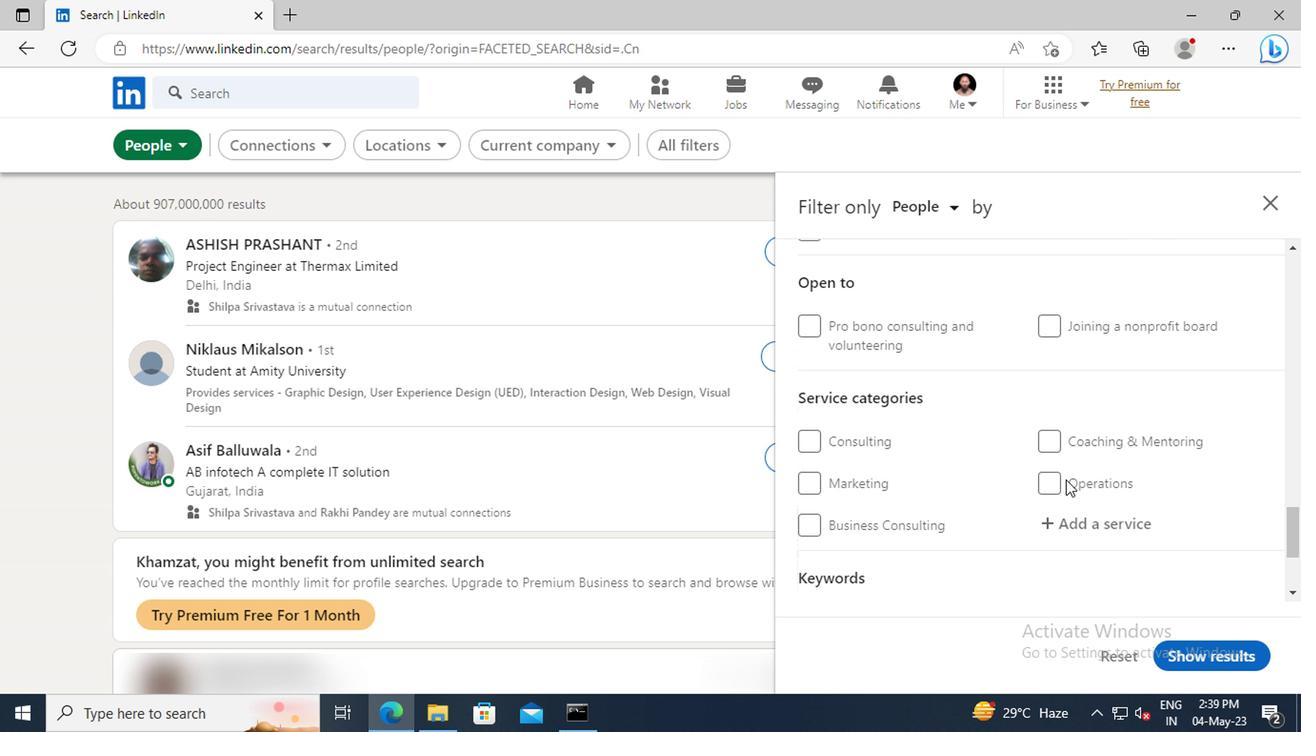 
Action: Mouse moved to (1062, 475)
Screenshot: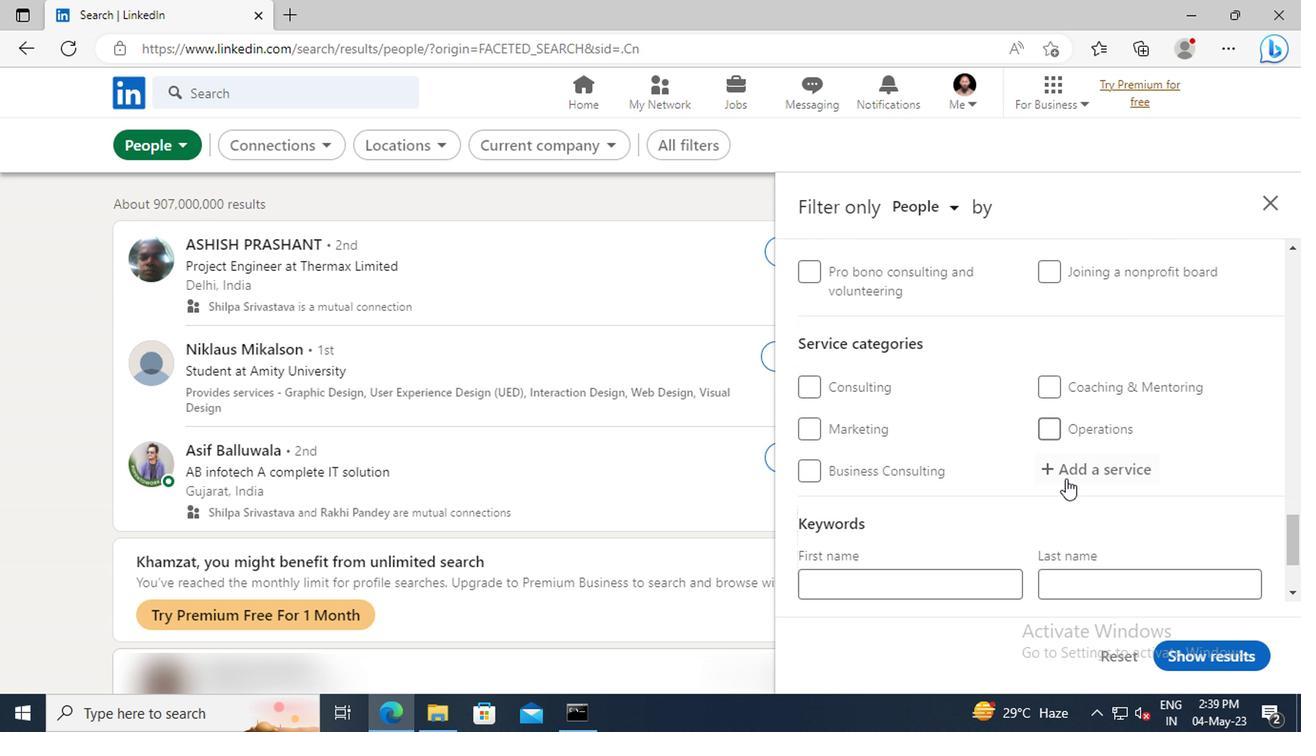 
Action: Mouse pressed left at (1062, 475)
Screenshot: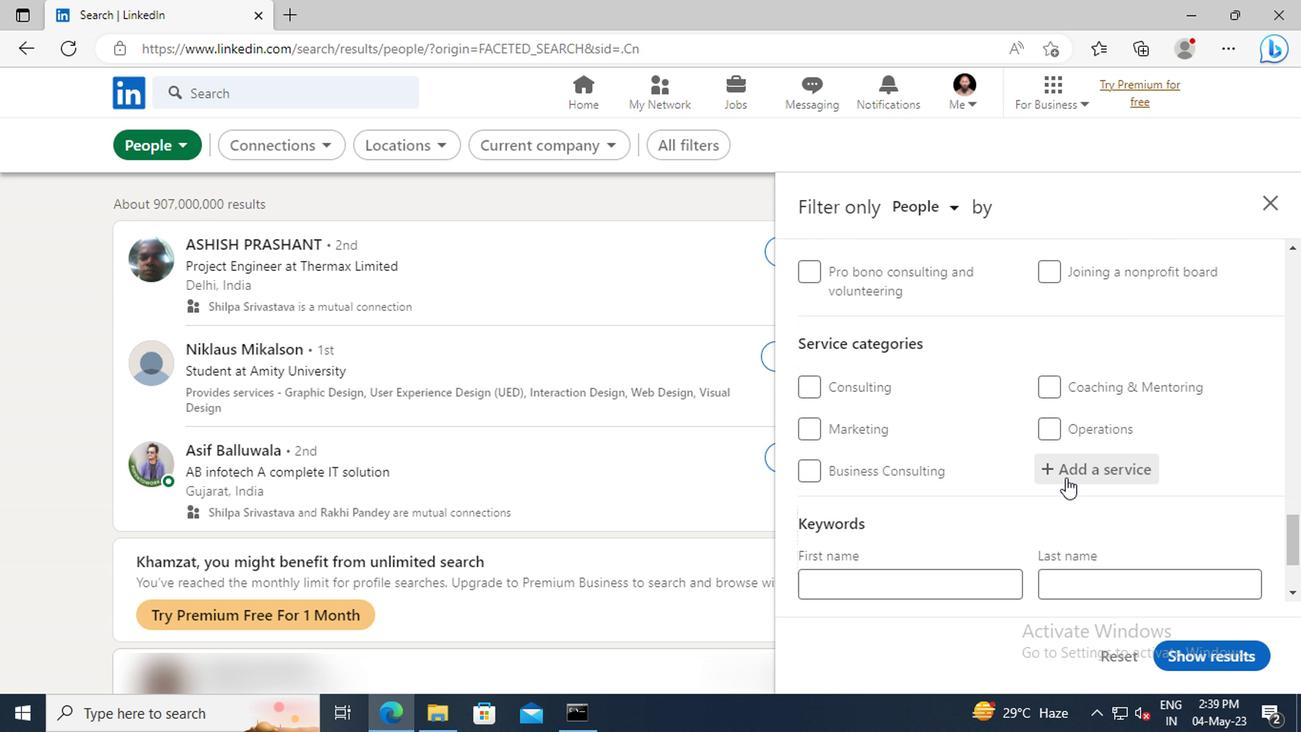 
Action: Mouse moved to (1062, 475)
Screenshot: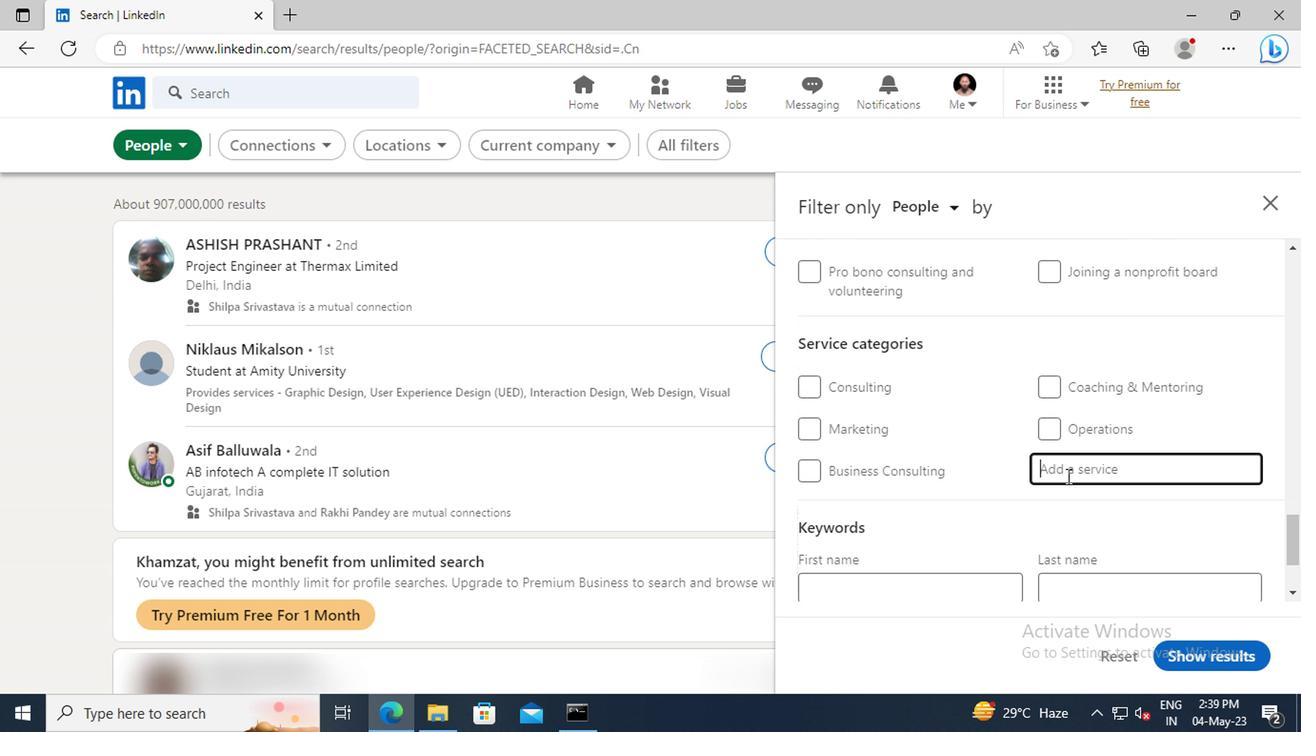
Action: Key pressed <Key.shift>BUDGE
Screenshot: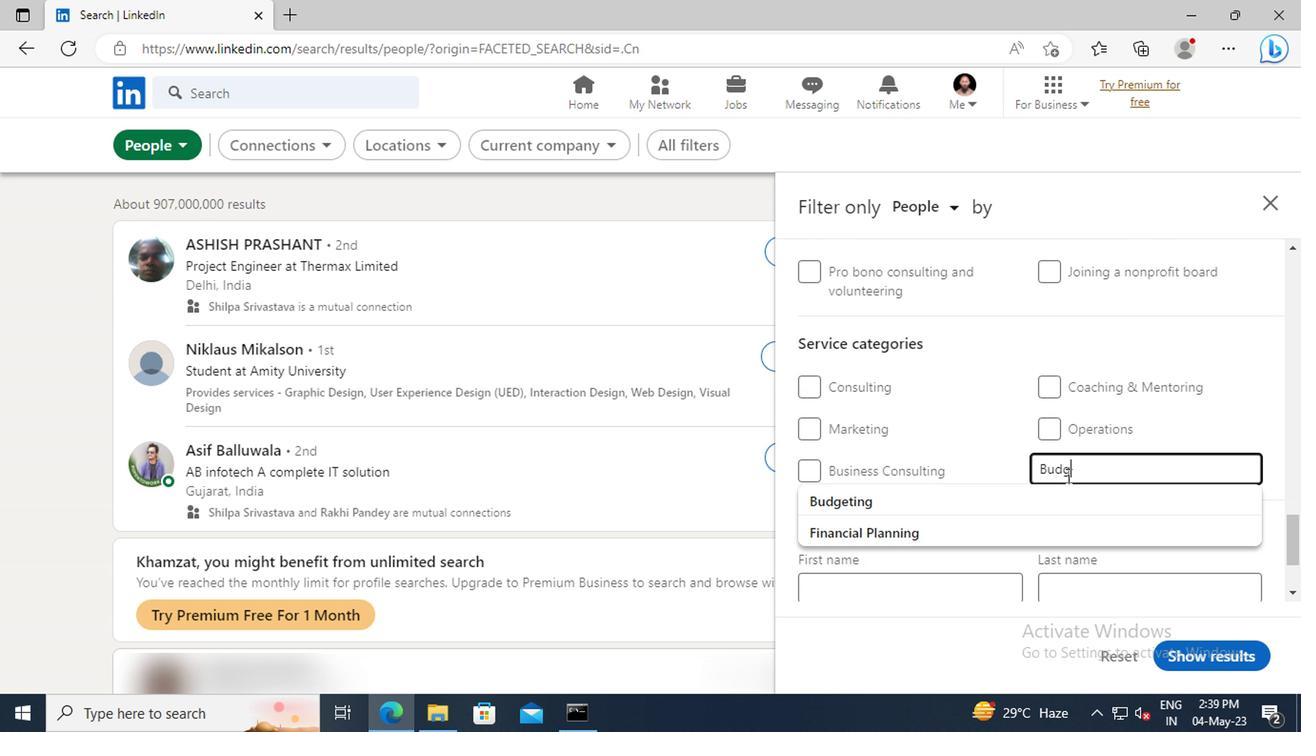 
Action: Mouse moved to (1061, 495)
Screenshot: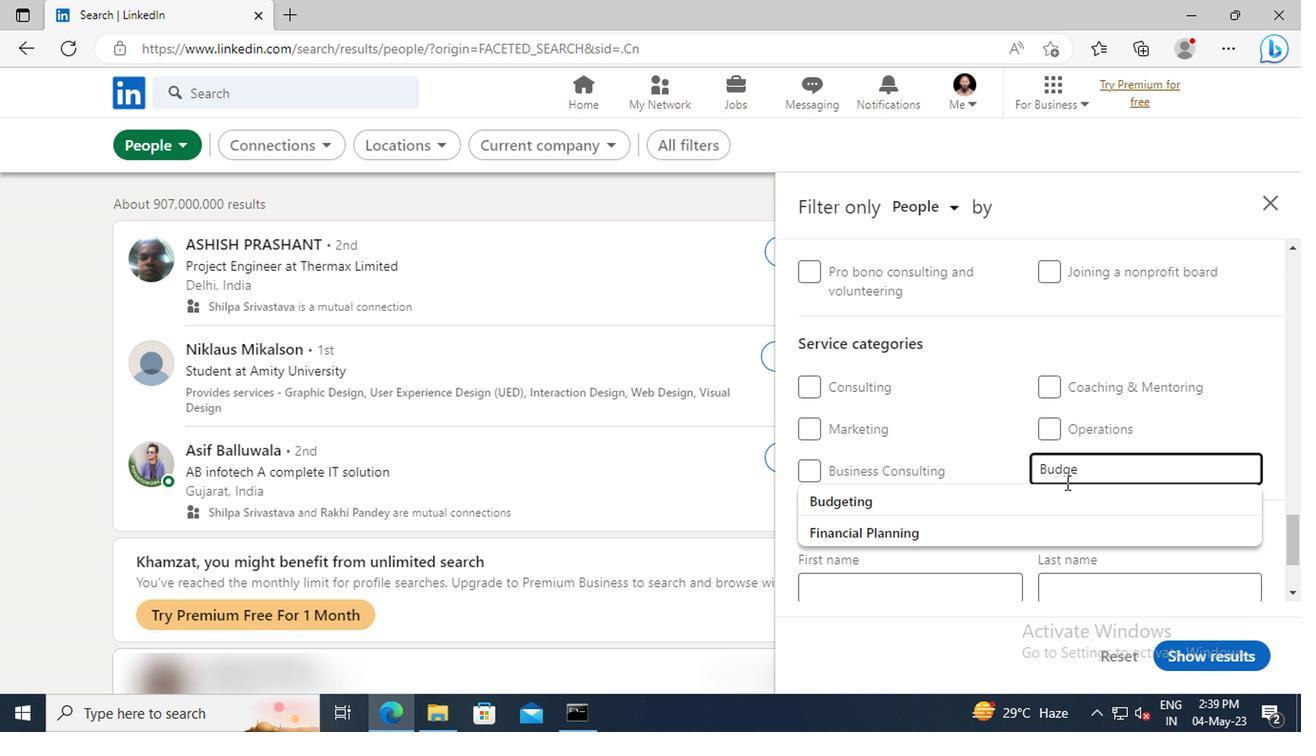 
Action: Mouse pressed left at (1061, 495)
Screenshot: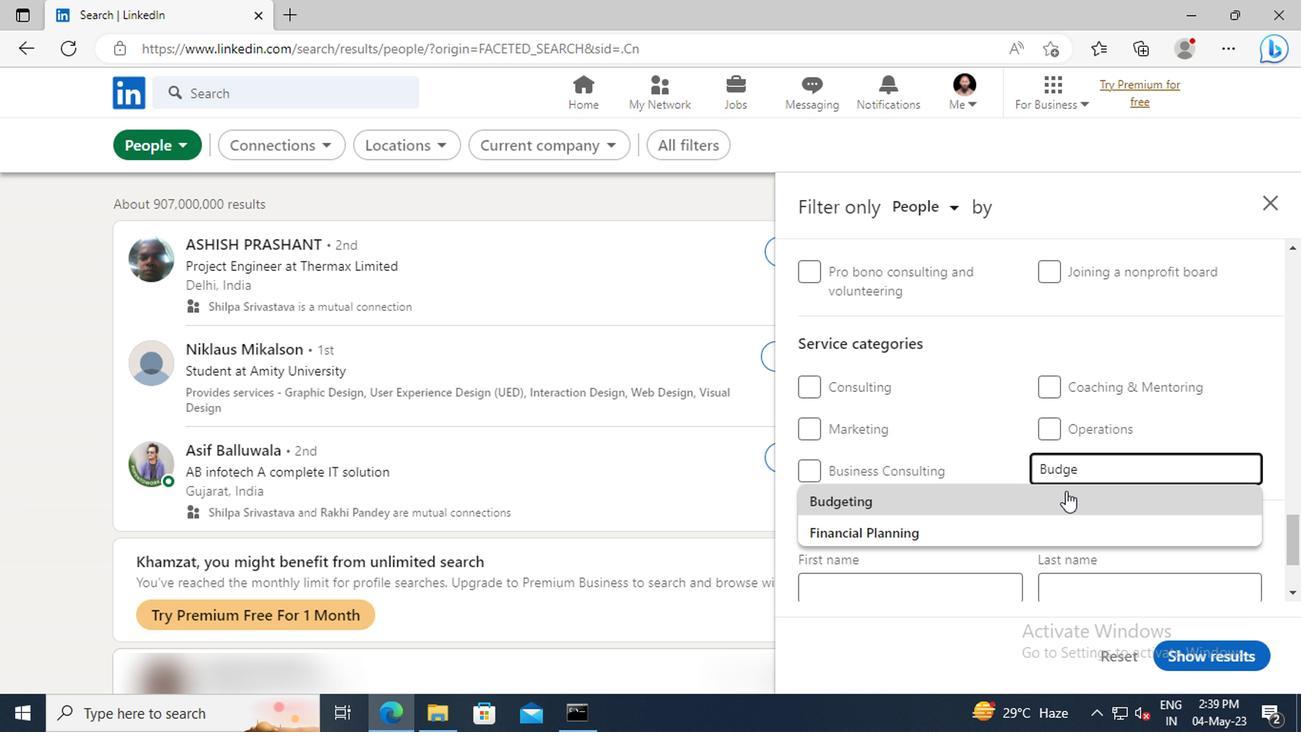 
Action: Mouse scrolled (1061, 494) with delta (0, -1)
Screenshot: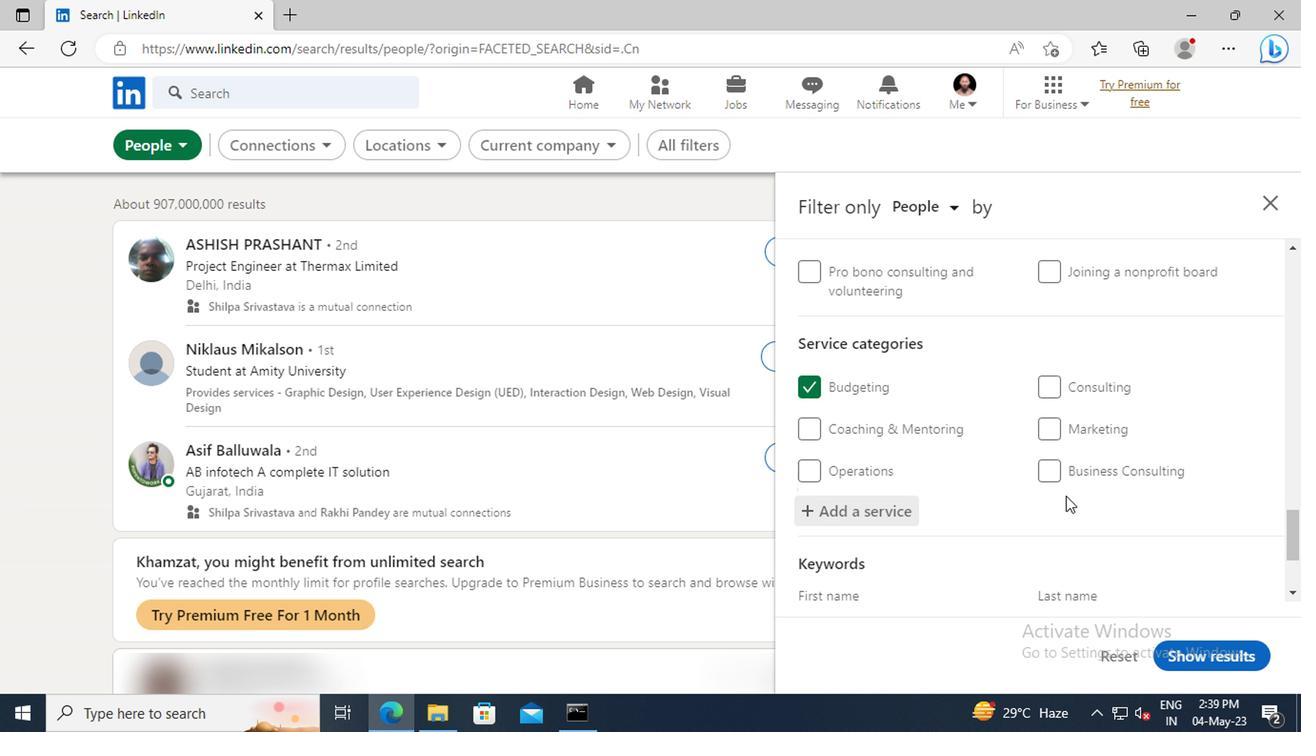 
Action: Mouse scrolled (1061, 494) with delta (0, -1)
Screenshot: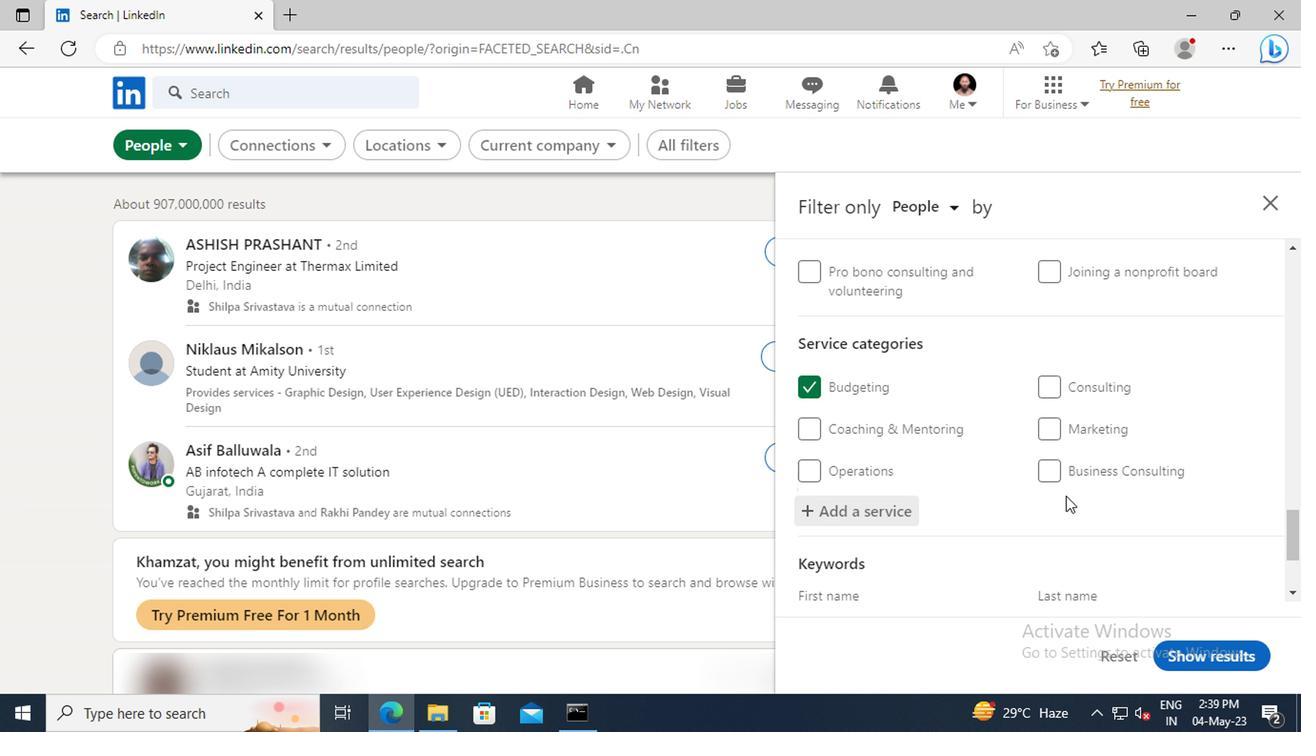 
Action: Mouse scrolled (1061, 494) with delta (0, -1)
Screenshot: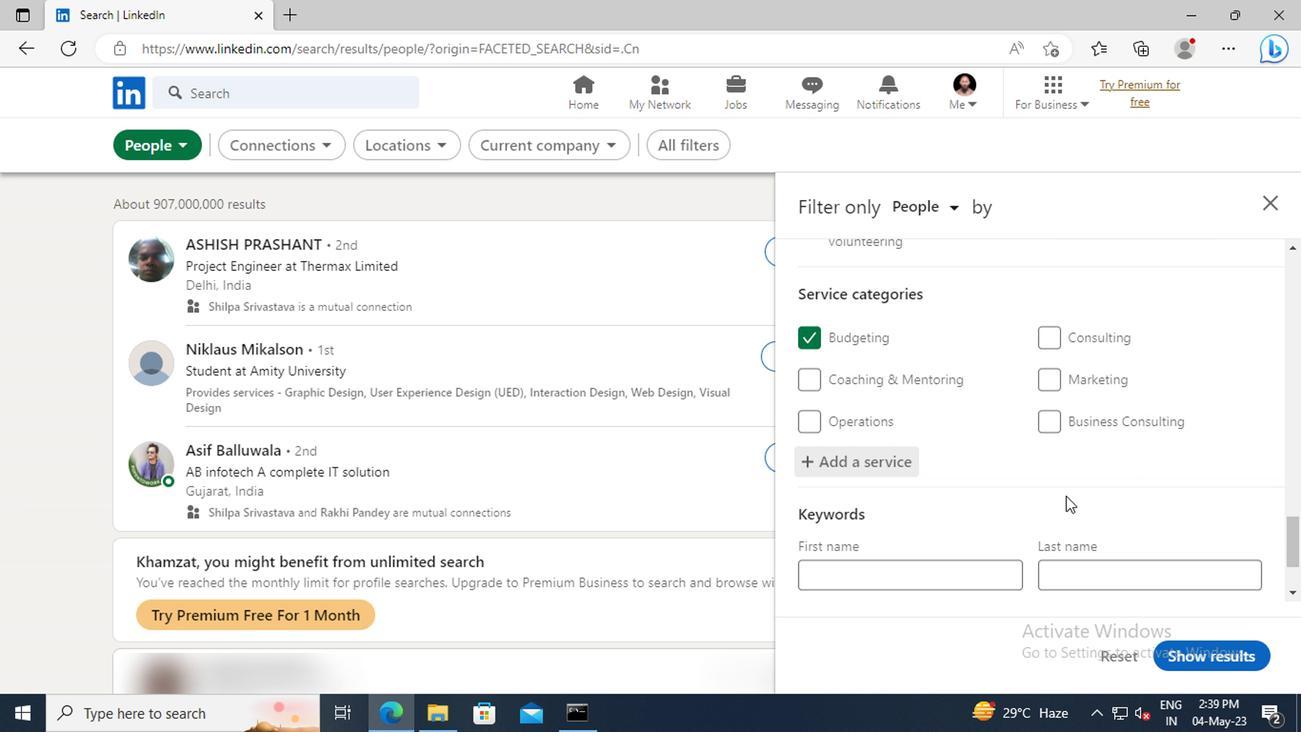 
Action: Mouse scrolled (1061, 494) with delta (0, -1)
Screenshot: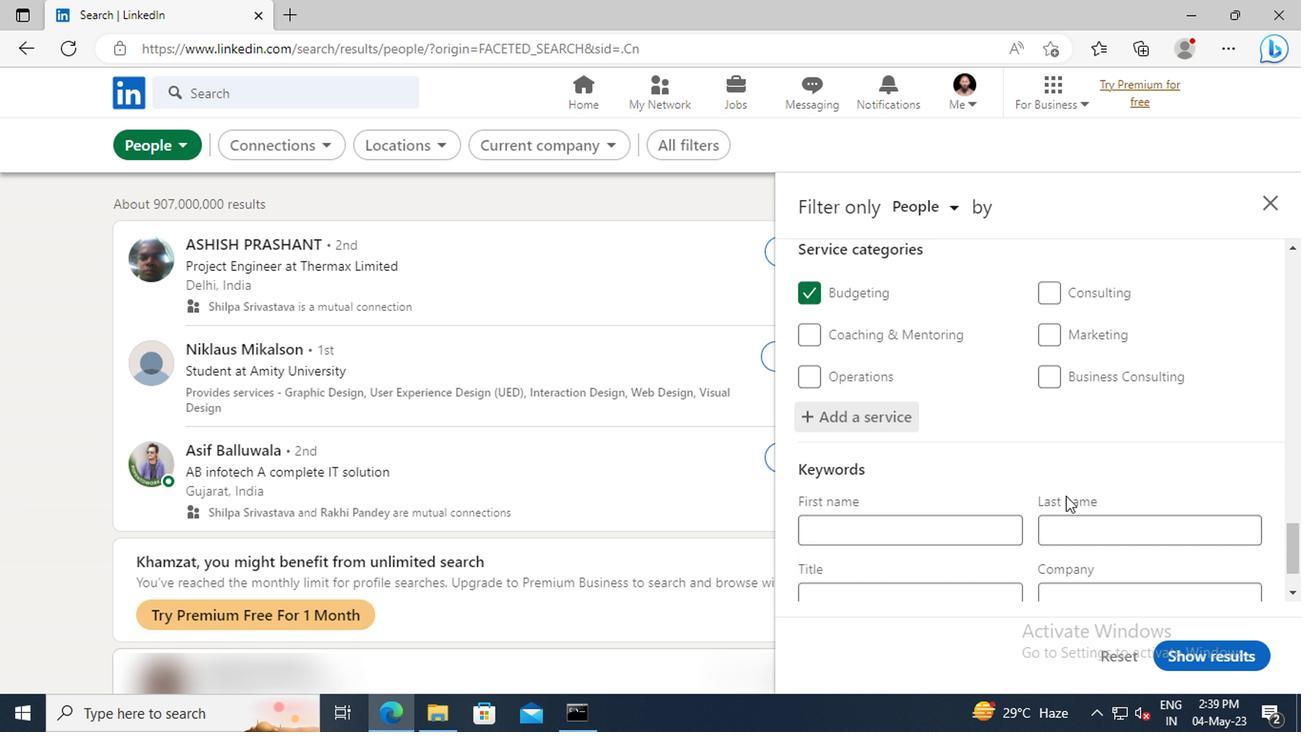 
Action: Mouse scrolled (1061, 494) with delta (0, -1)
Screenshot: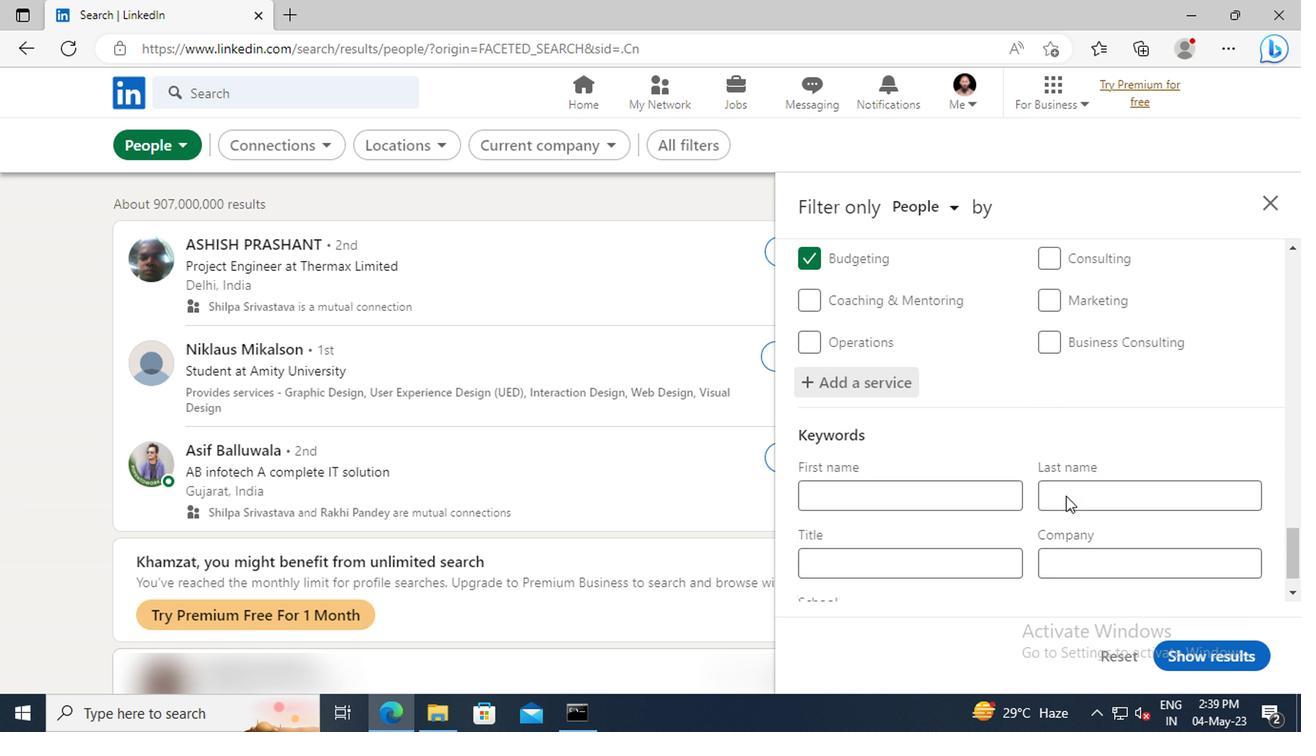 
Action: Mouse moved to (948, 517)
Screenshot: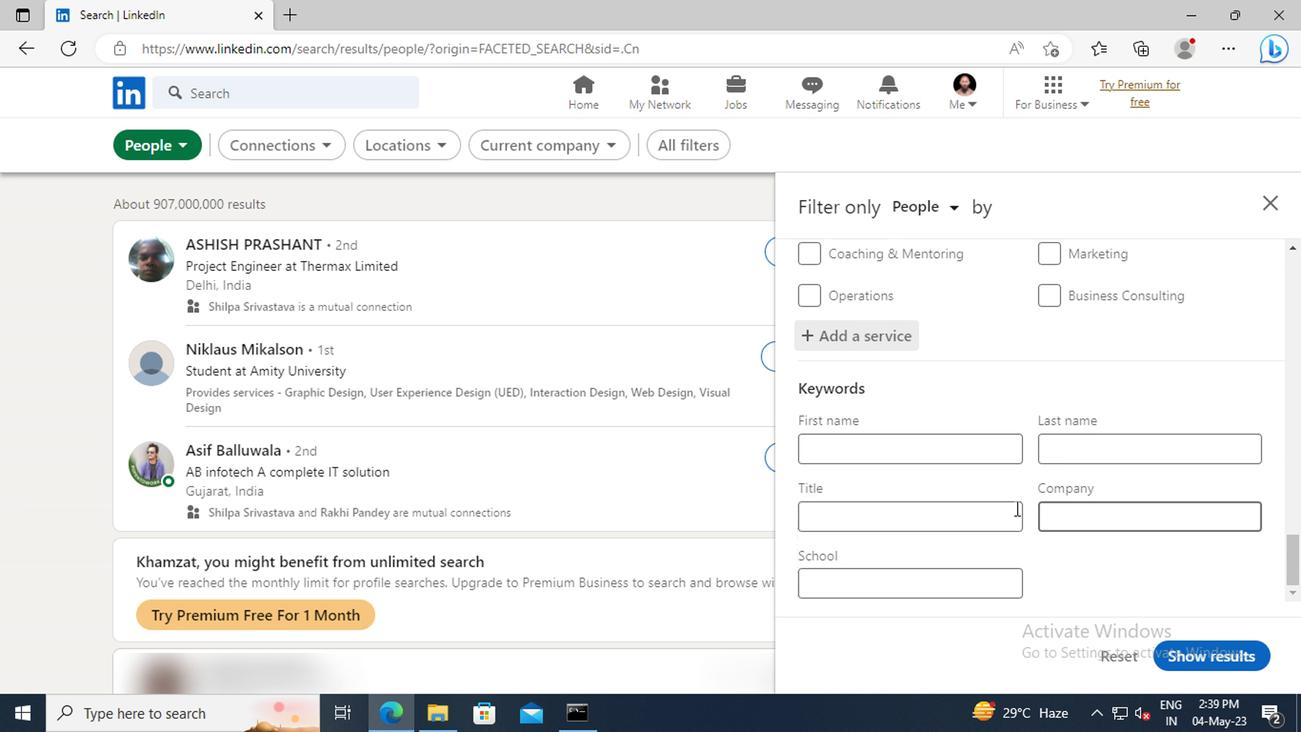 
Action: Mouse pressed left at (948, 517)
Screenshot: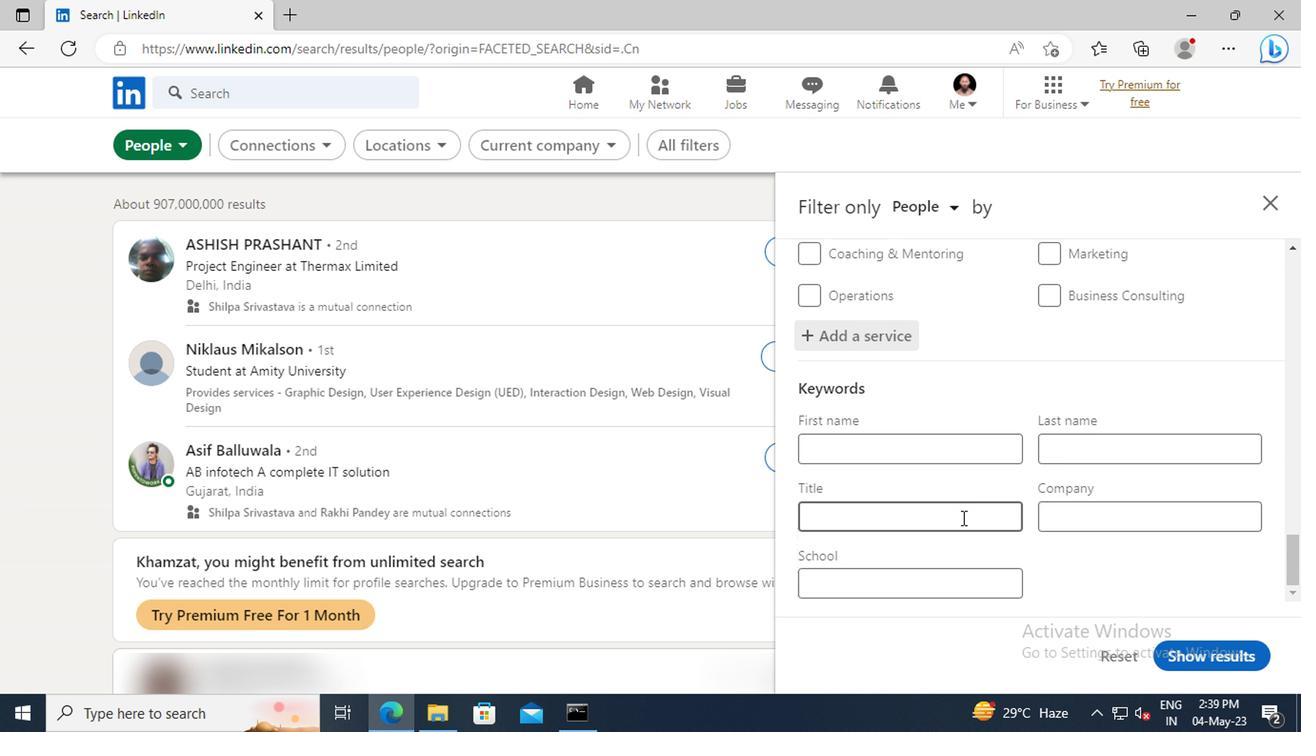 
Action: Key pressed <Key.shift>DIRECTOR<Key.space>OF<Key.space><Key.shift>FIRST<Key.space><Key.shift>IMPRESSIONS<Key.enter>
Screenshot: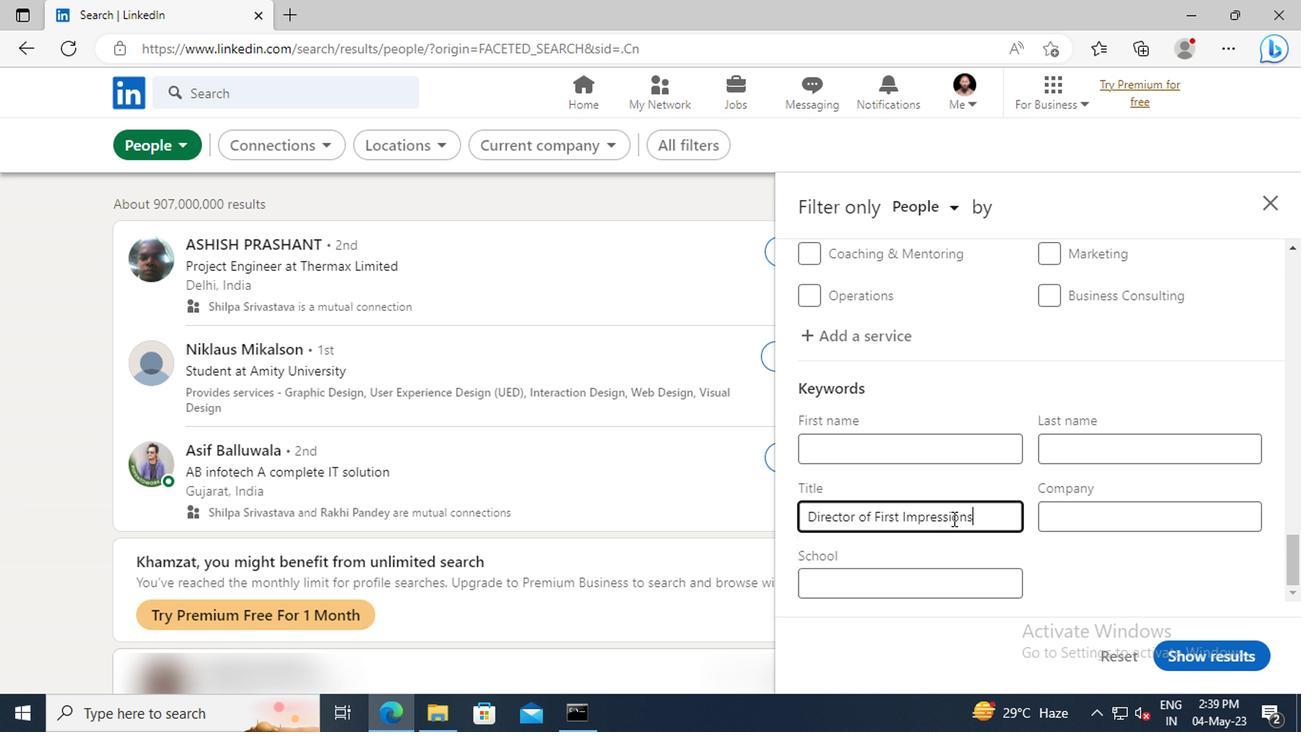 
Action: Mouse moved to (1170, 660)
Screenshot: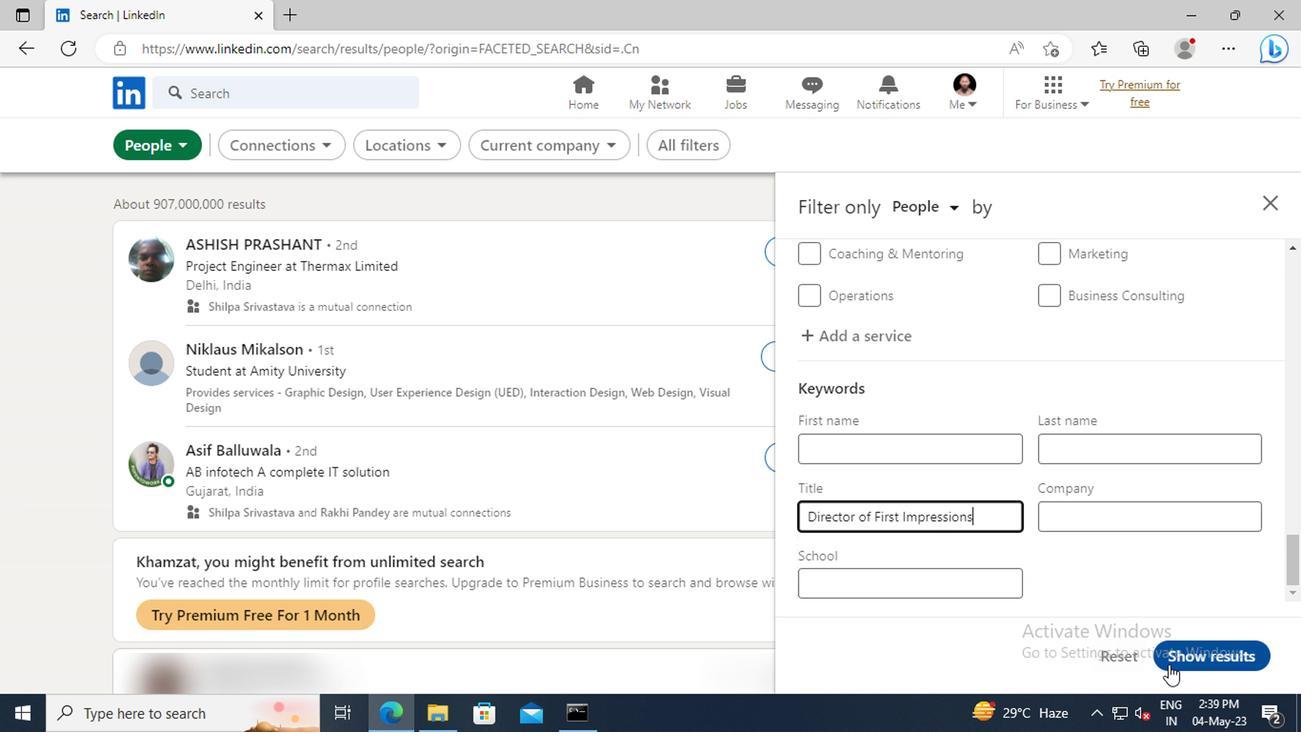 
Action: Mouse pressed left at (1170, 660)
Screenshot: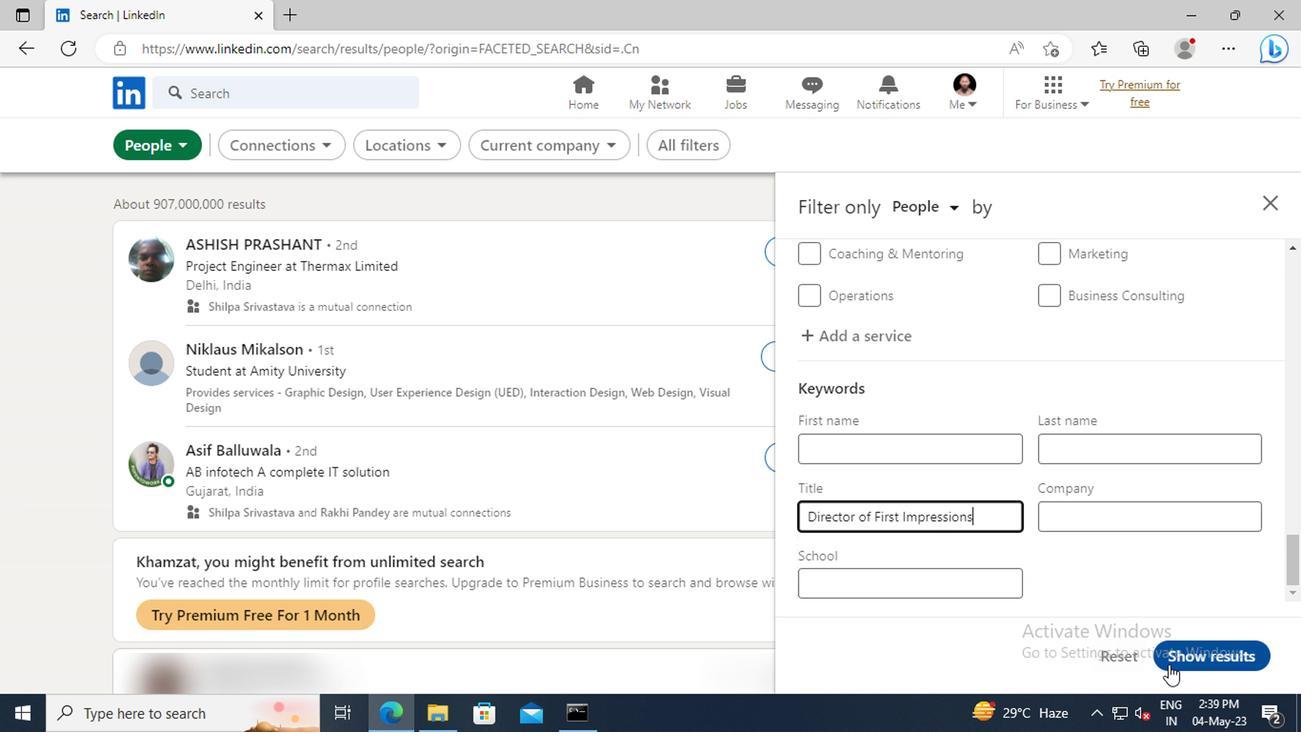
Action: Mouse moved to (1170, 660)
Screenshot: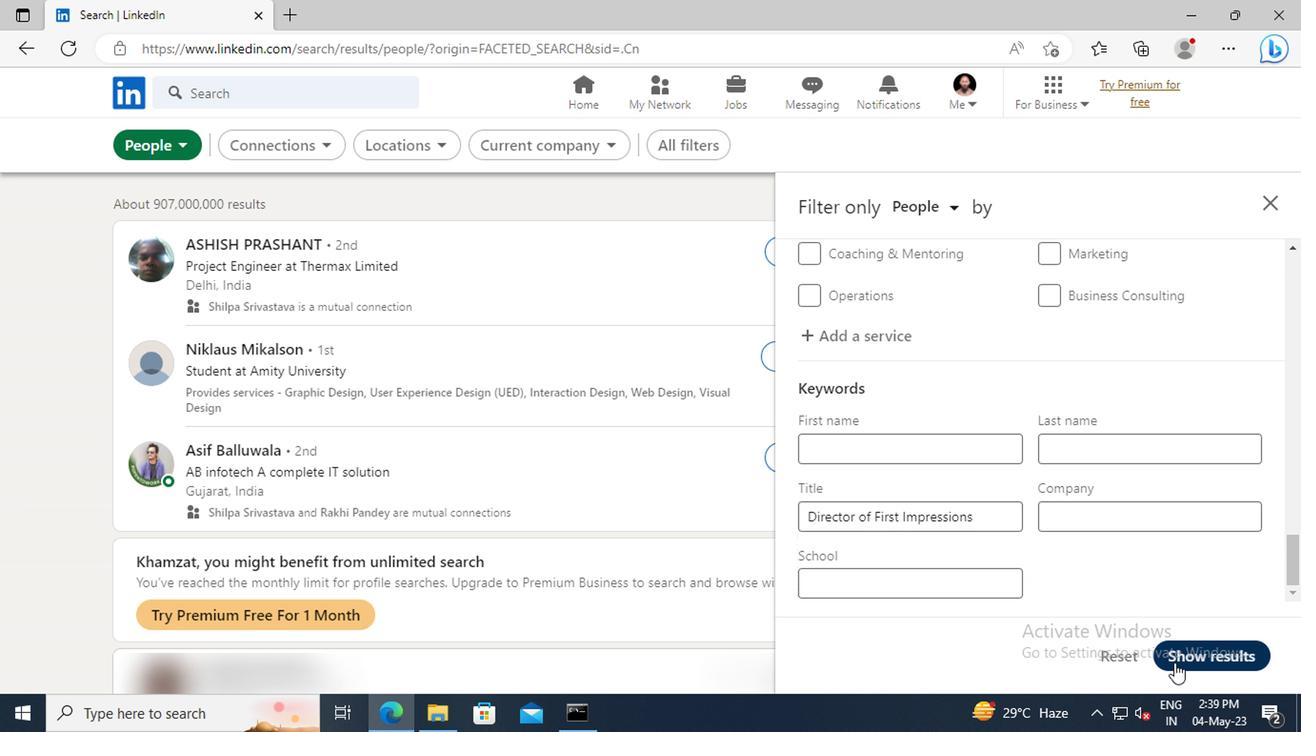 
